 Task: Open a Modern Writer Template save the file as enrollment.docx Remove the following  from template: 'Address' Change the date  '18 May, 2023' change Dear Ms Reader to   Good Day. Add body to the letter I wanted to thank you for your generous donation to our cause. Your support and contribution will make a significant impact on our efforts. We are grateful for your kindness and belief in our mission. Together, we can make a difference in the lives of those in need.Add Name  'Pam'. Insert watermark  Softera Apply Font Style in watermark Georgia; font size  120and place the watermark  Horizontally
Action: Mouse moved to (1293, 102)
Screenshot: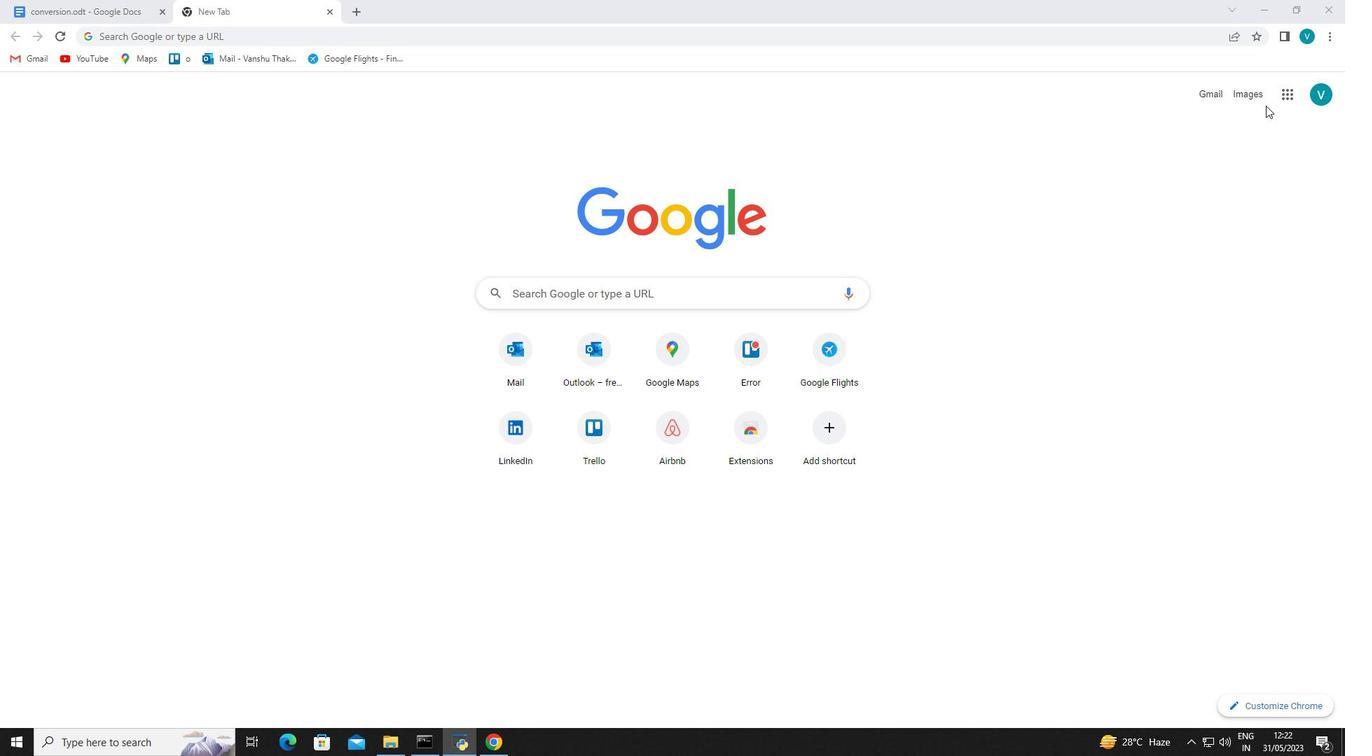 
Action: Mouse pressed left at (1293, 102)
Screenshot: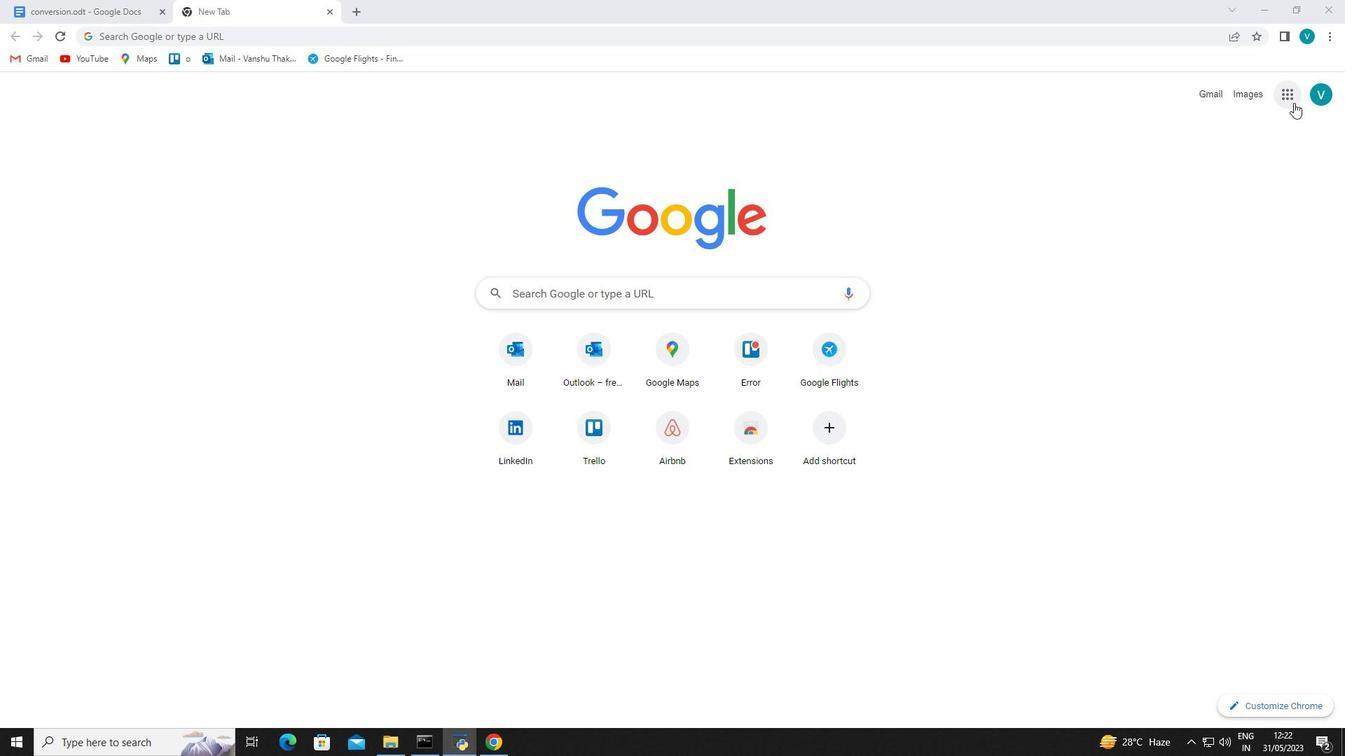 
Action: Mouse moved to (1250, 315)
Screenshot: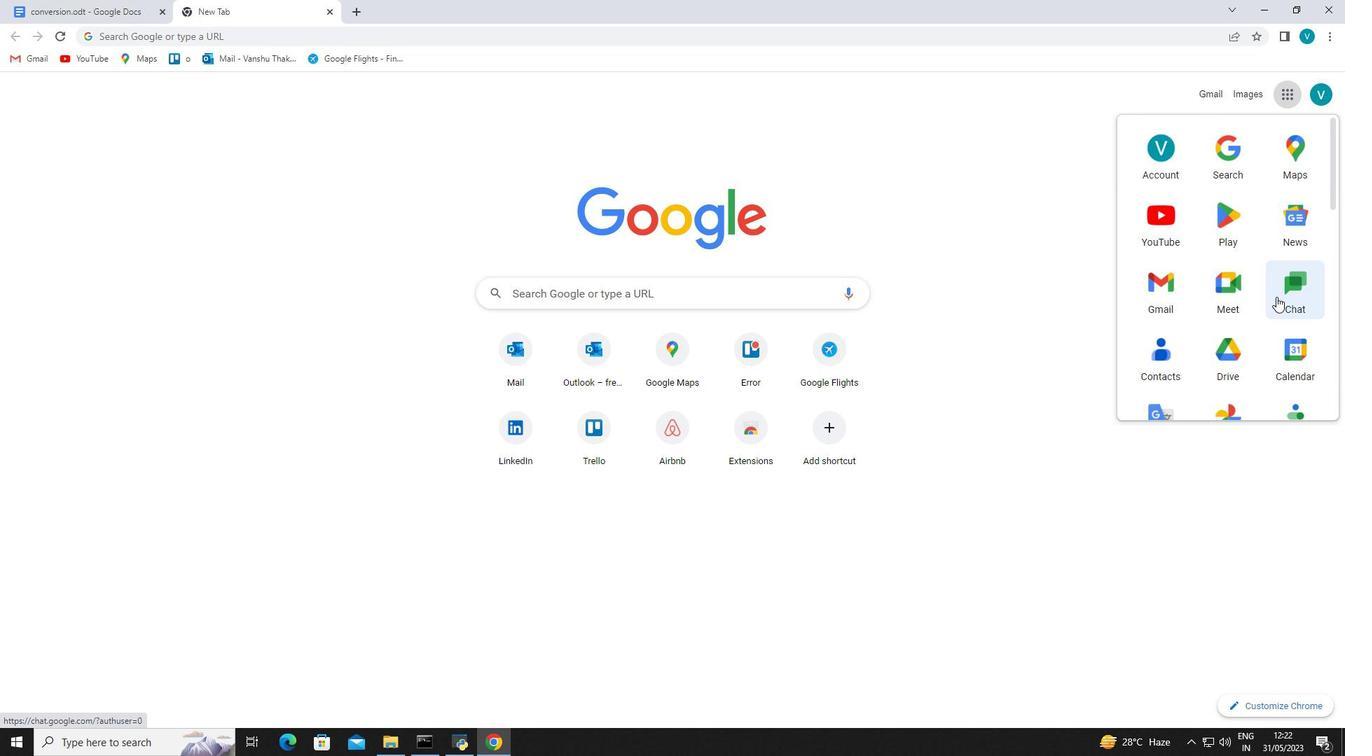 
Action: Mouse scrolled (1250, 315) with delta (0, 0)
Screenshot: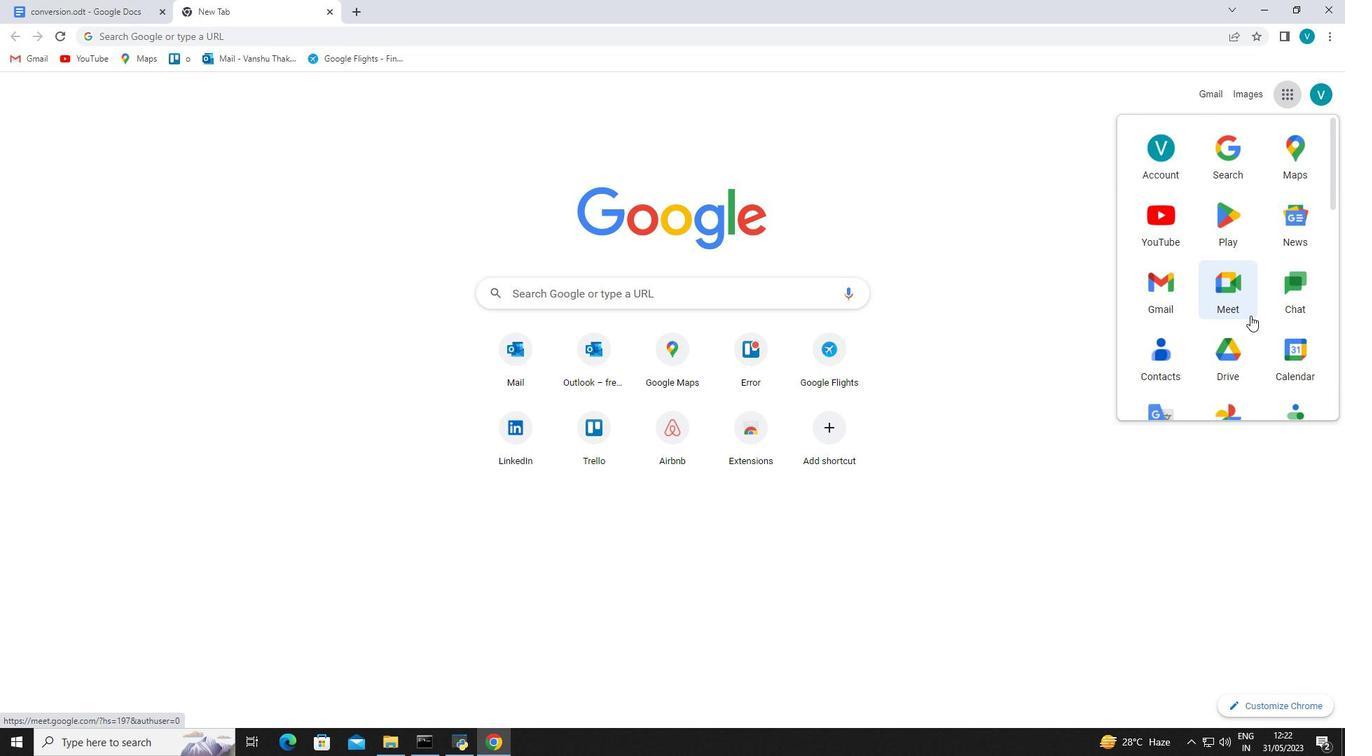 
Action: Mouse scrolled (1250, 315) with delta (0, 0)
Screenshot: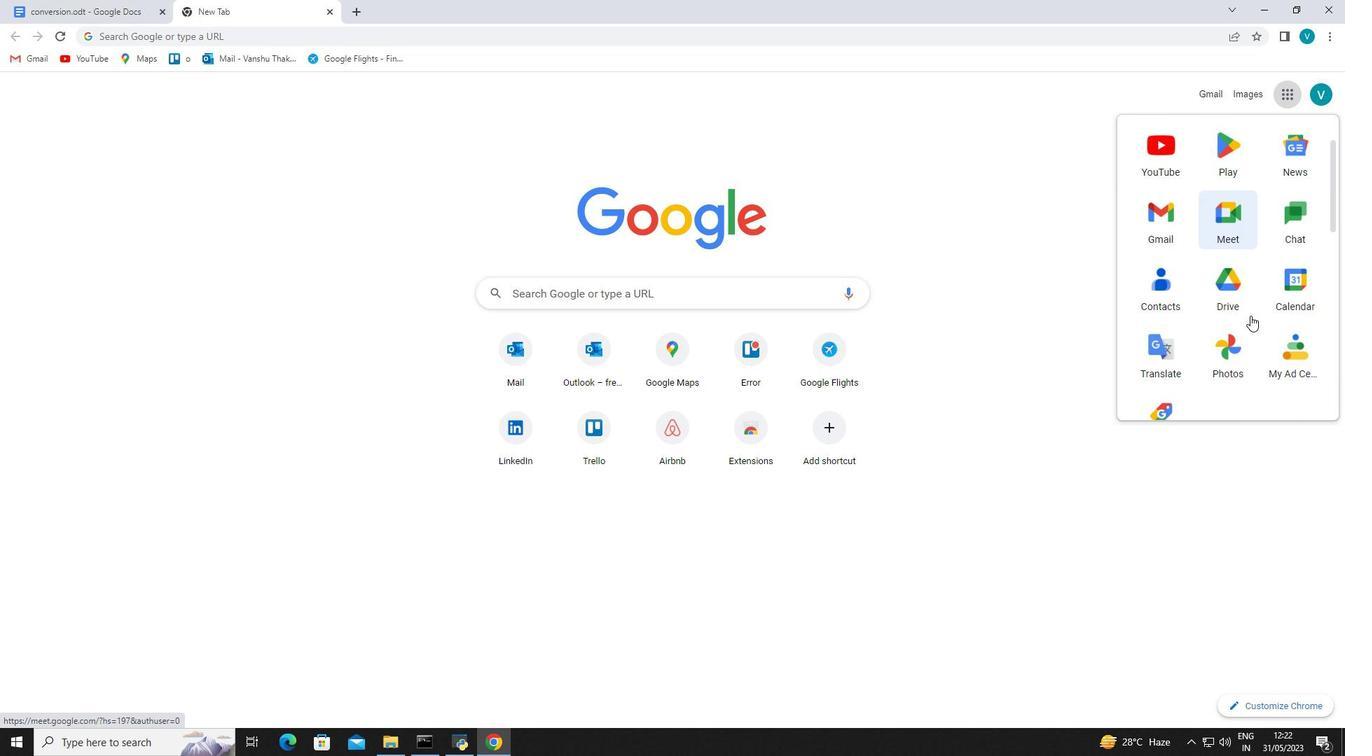 
Action: Mouse scrolled (1250, 315) with delta (0, 0)
Screenshot: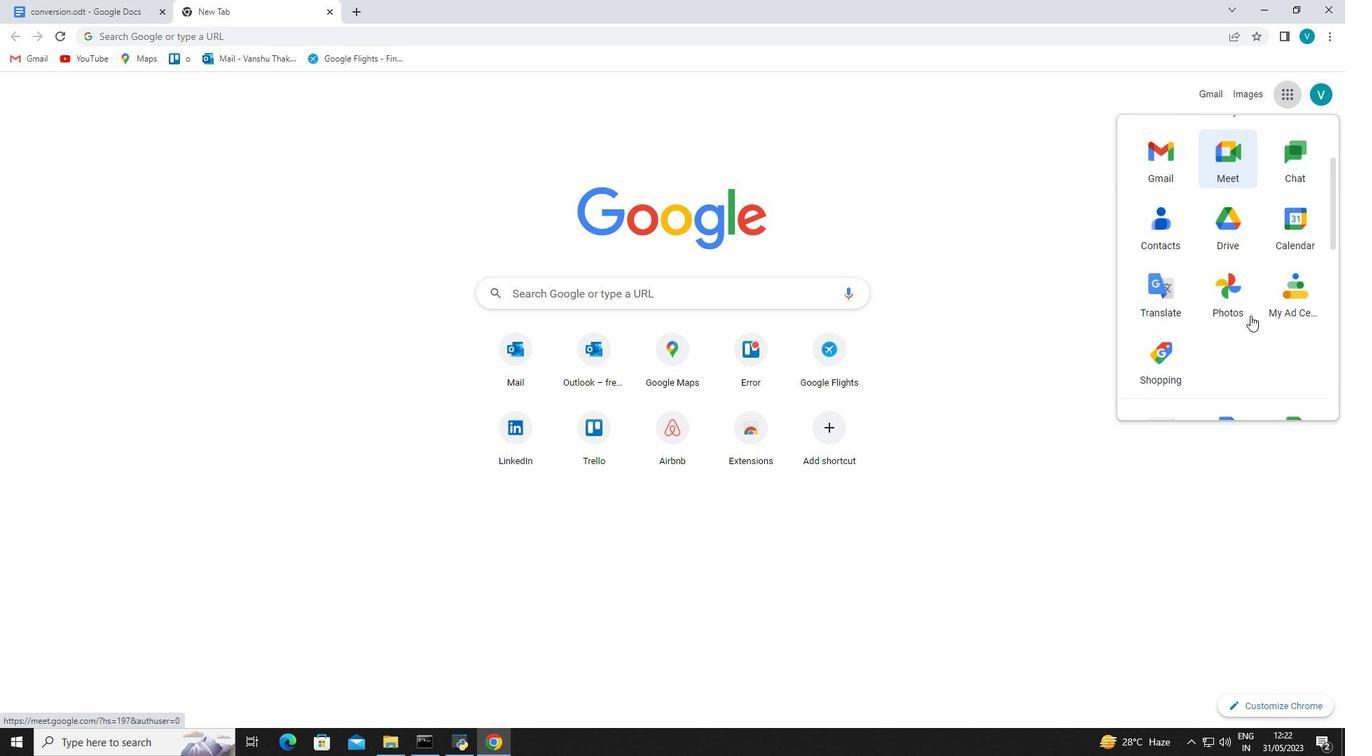 
Action: Mouse moved to (1247, 336)
Screenshot: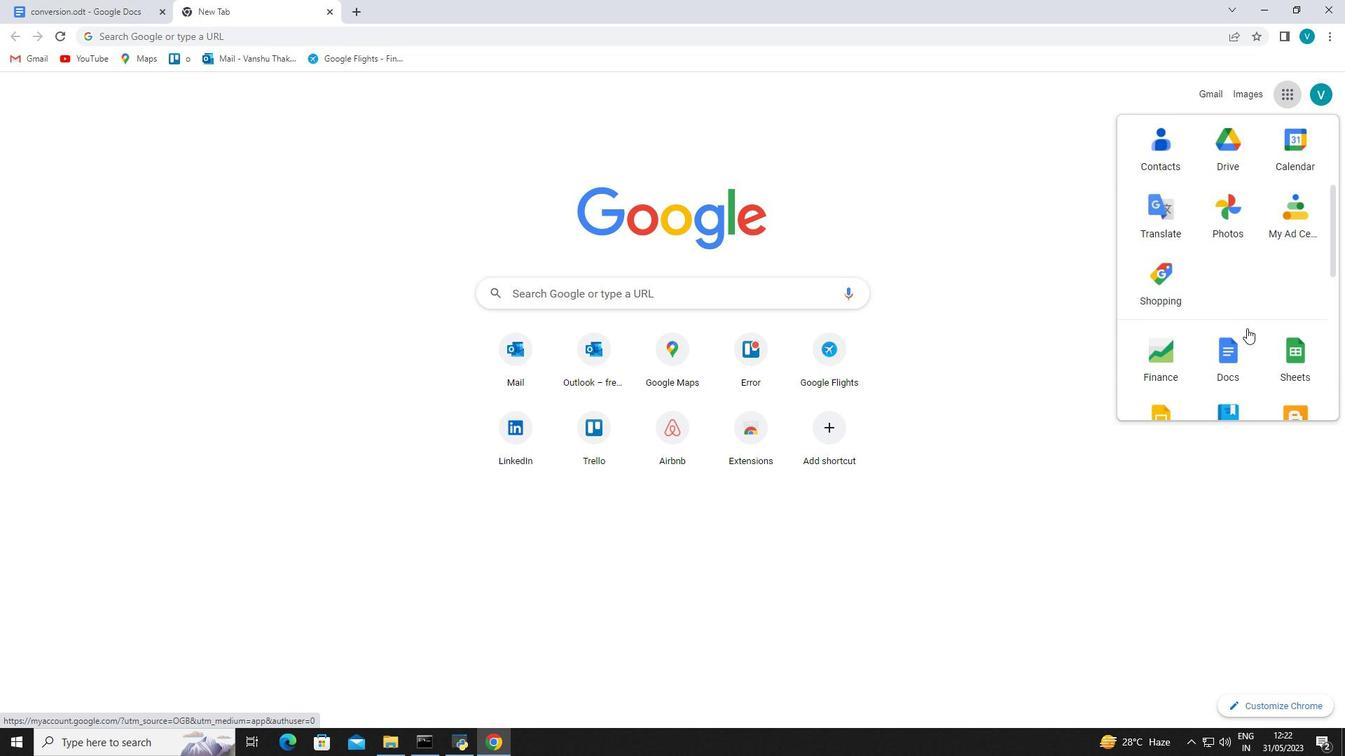 
Action: Mouse pressed left at (1247, 336)
Screenshot: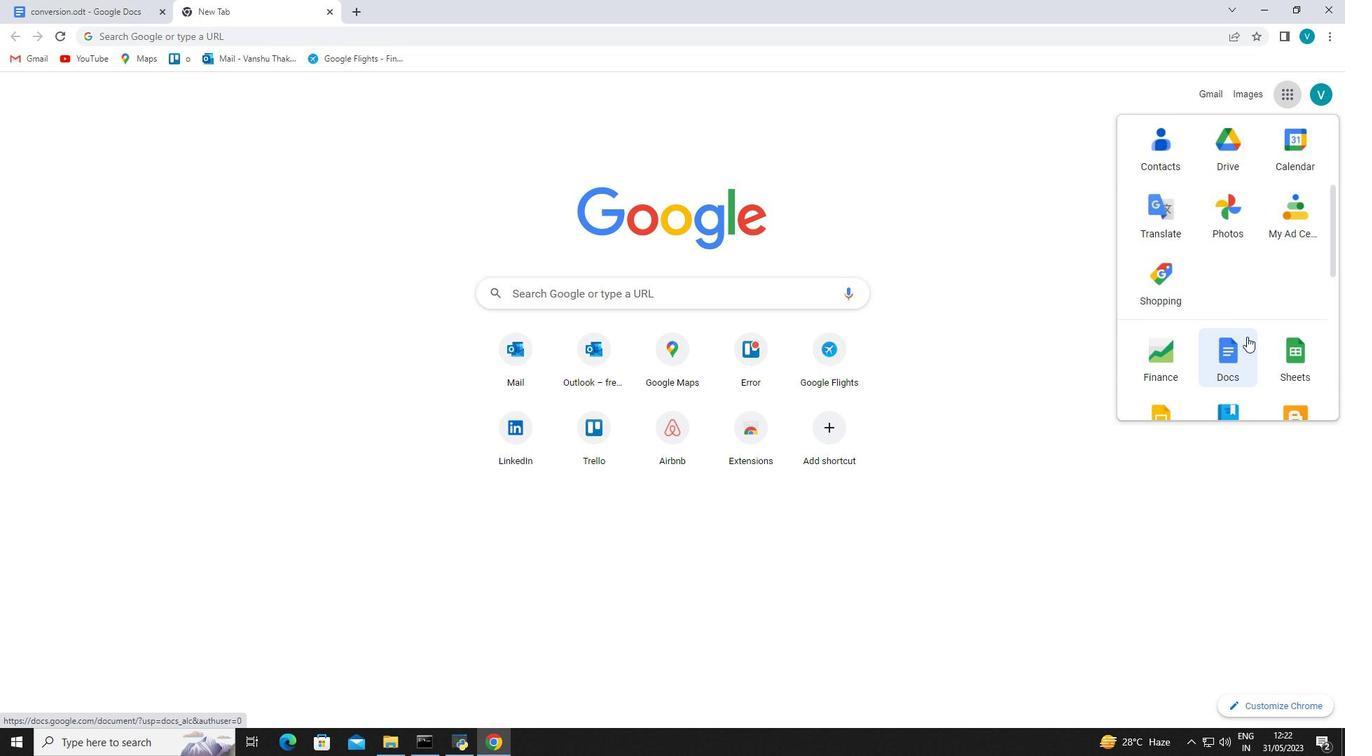 
Action: Mouse moved to (547, 249)
Screenshot: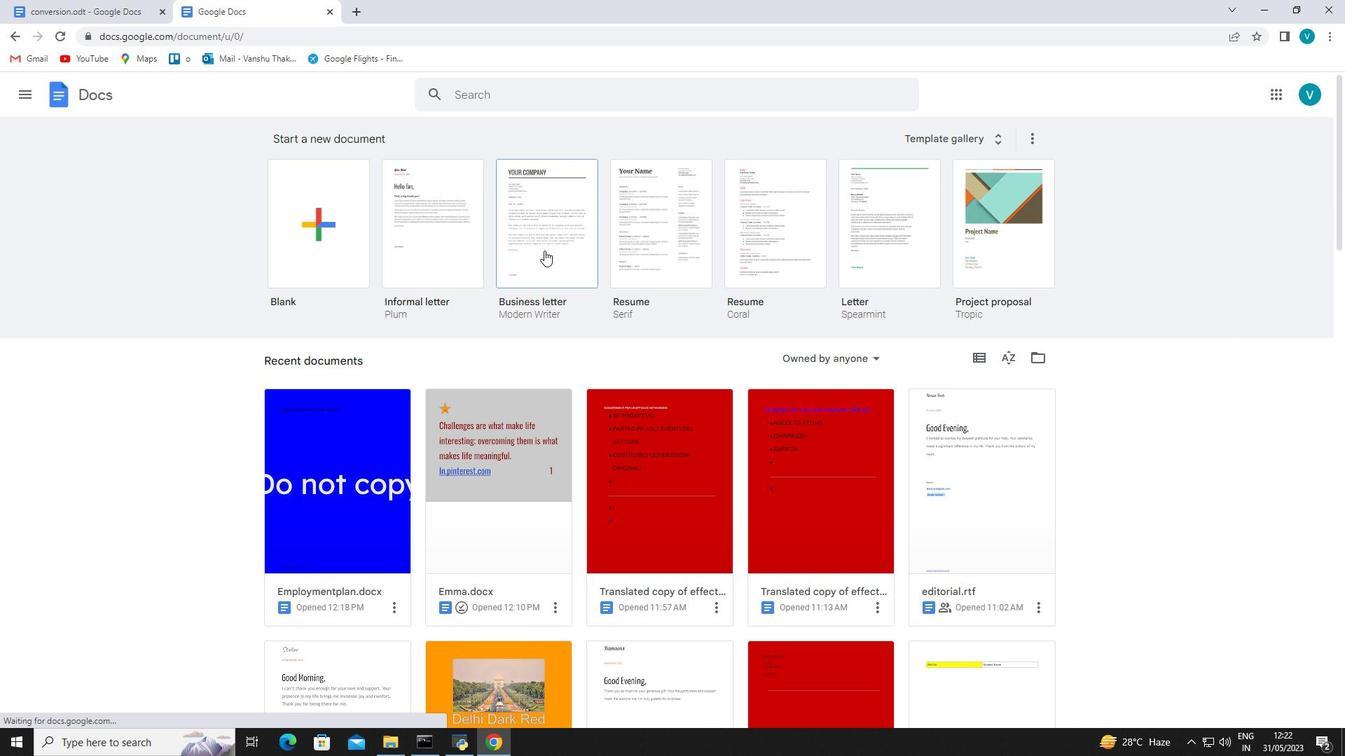 
Action: Mouse pressed left at (547, 249)
Screenshot: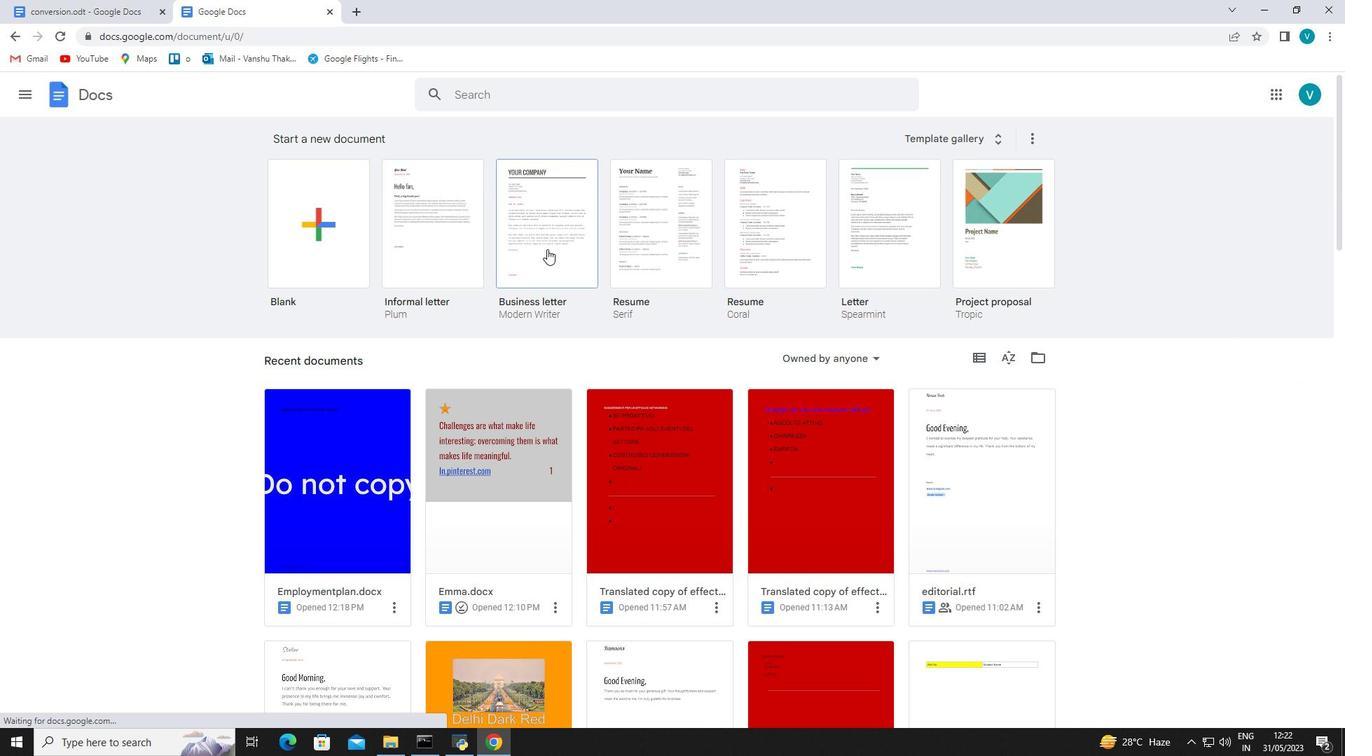 
Action: Mouse pressed left at (547, 249)
Screenshot: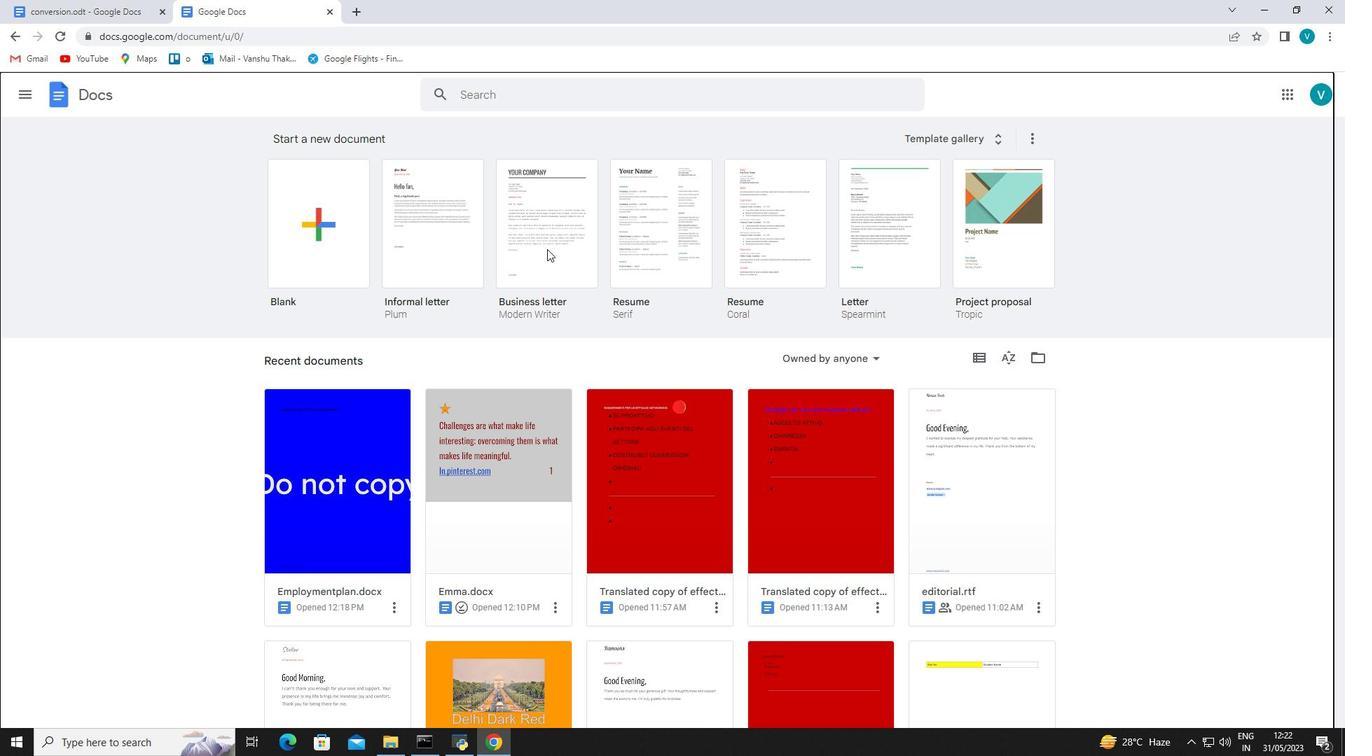 
Action: Mouse moved to (109, 86)
Screenshot: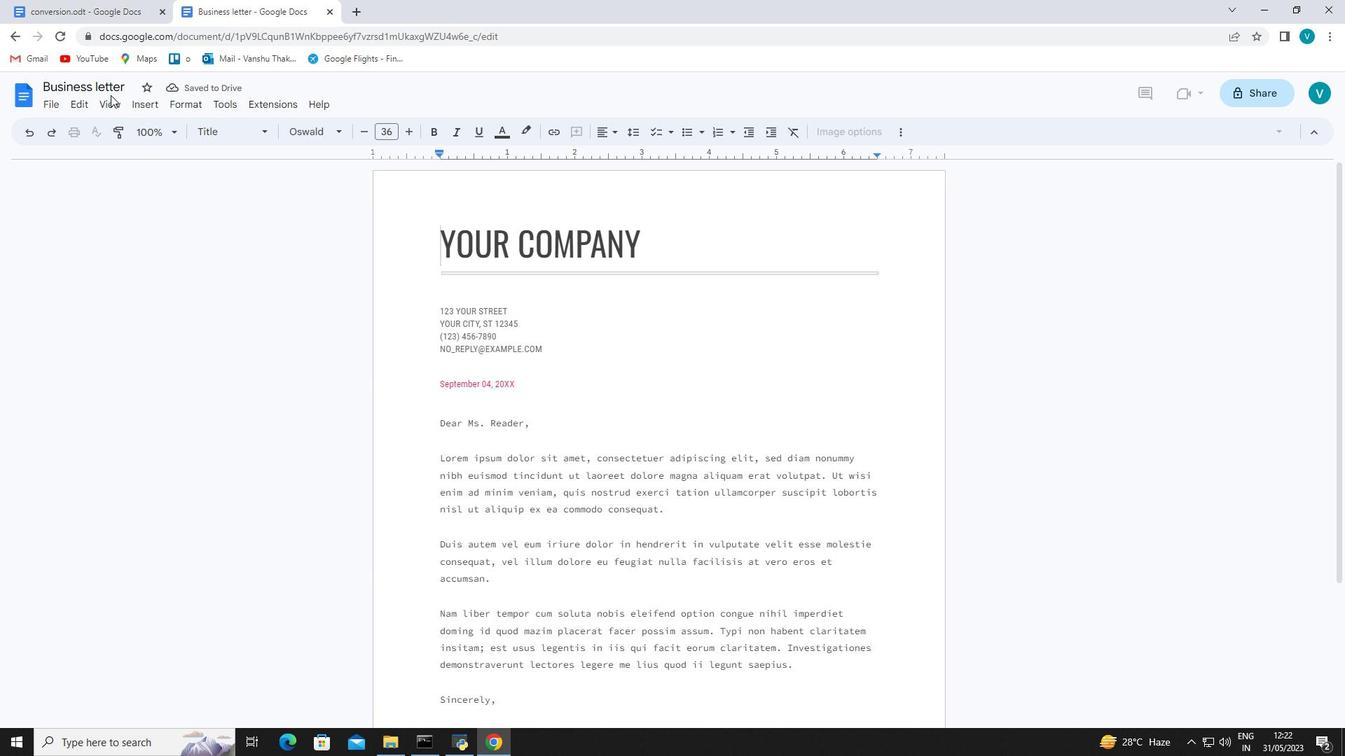
Action: Mouse pressed left at (109, 86)
Screenshot: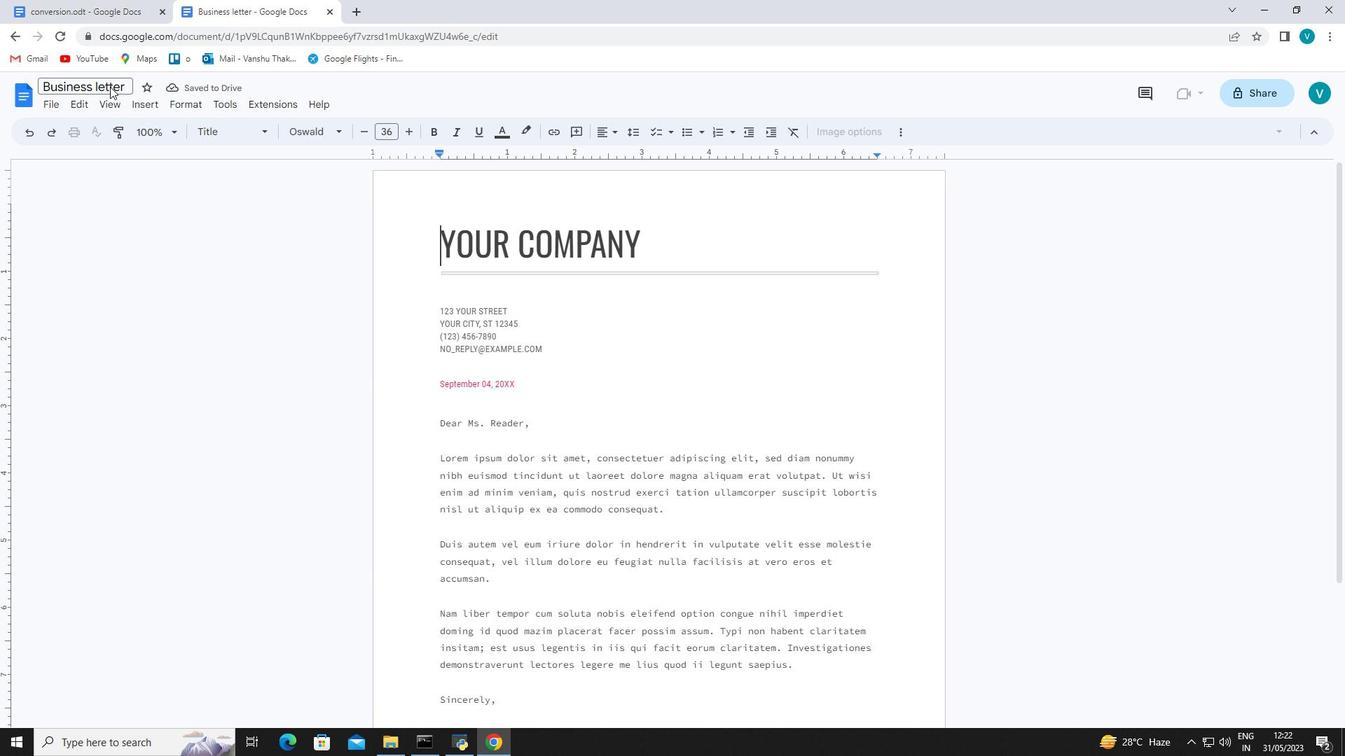 
Action: Mouse pressed left at (109, 86)
Screenshot: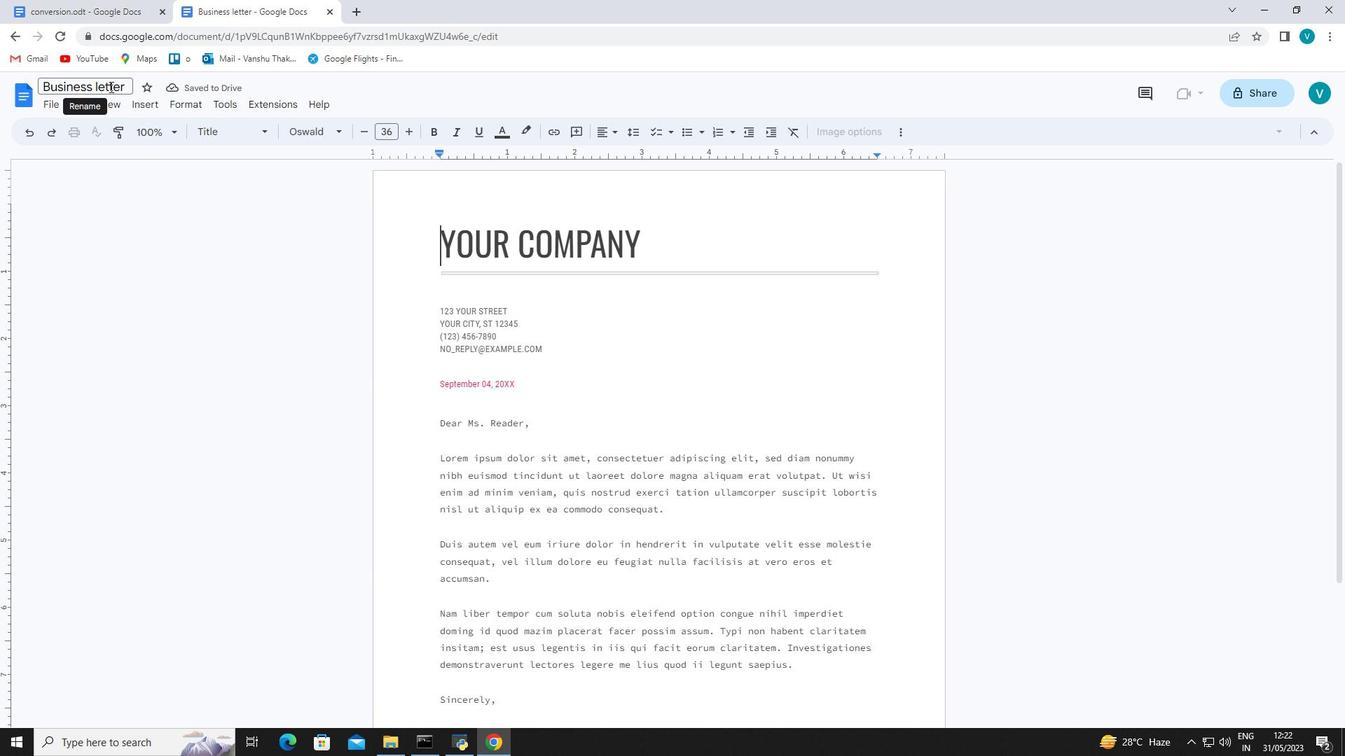 
Action: Mouse pressed left at (109, 86)
Screenshot: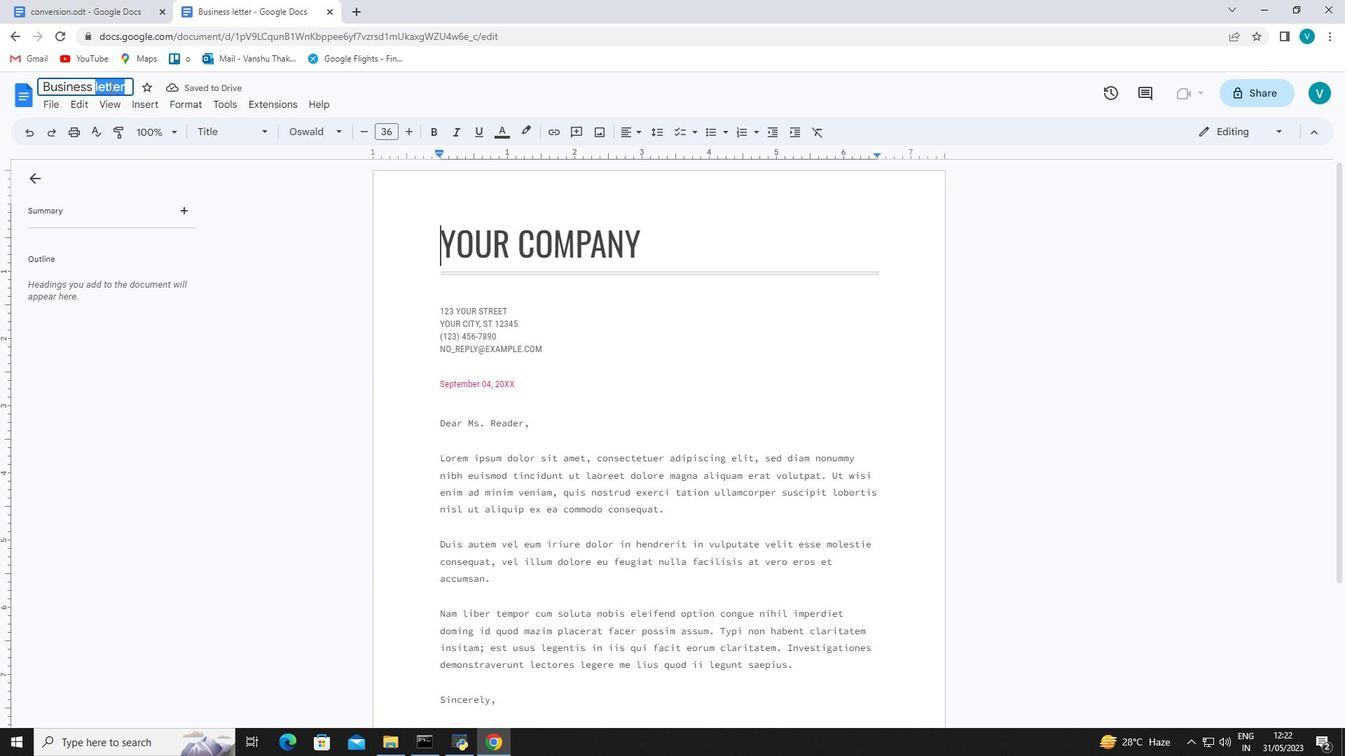 
Action: Mouse pressed left at (109, 86)
Screenshot: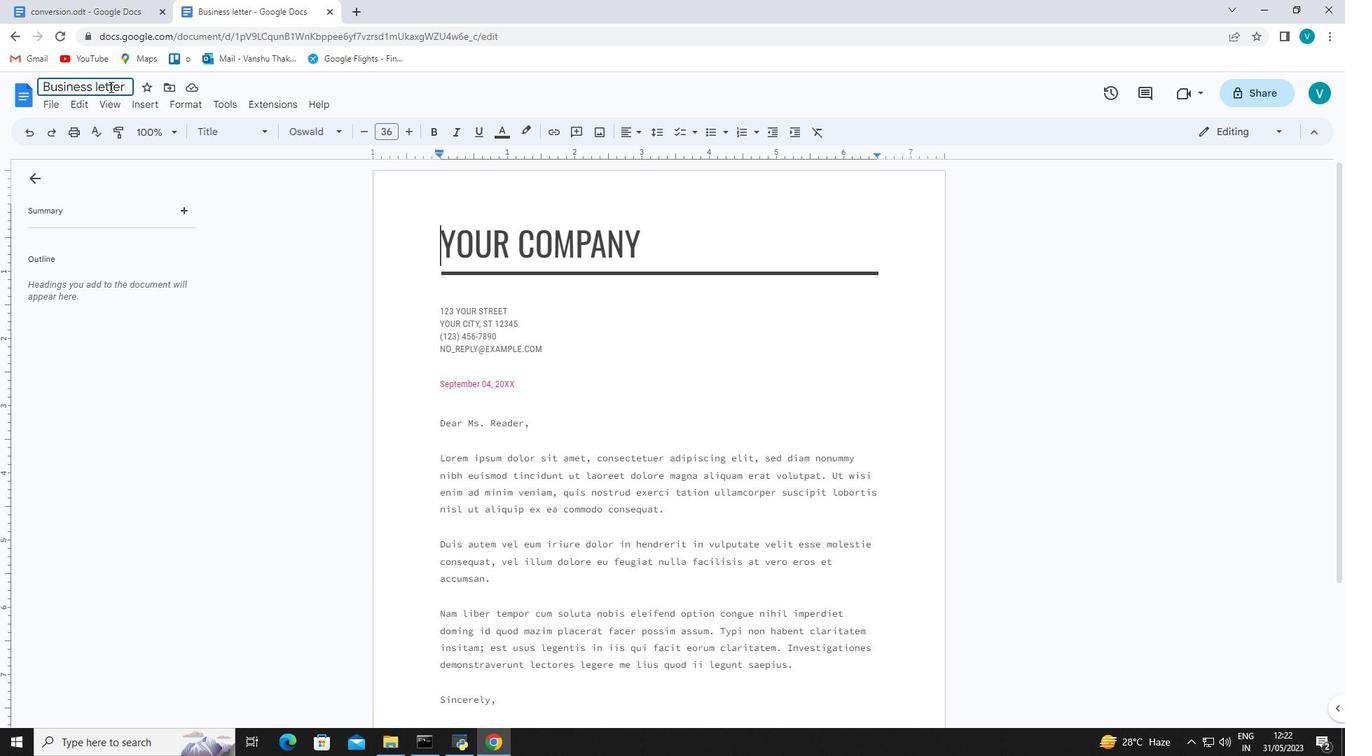 
Action: Mouse pressed left at (109, 86)
Screenshot: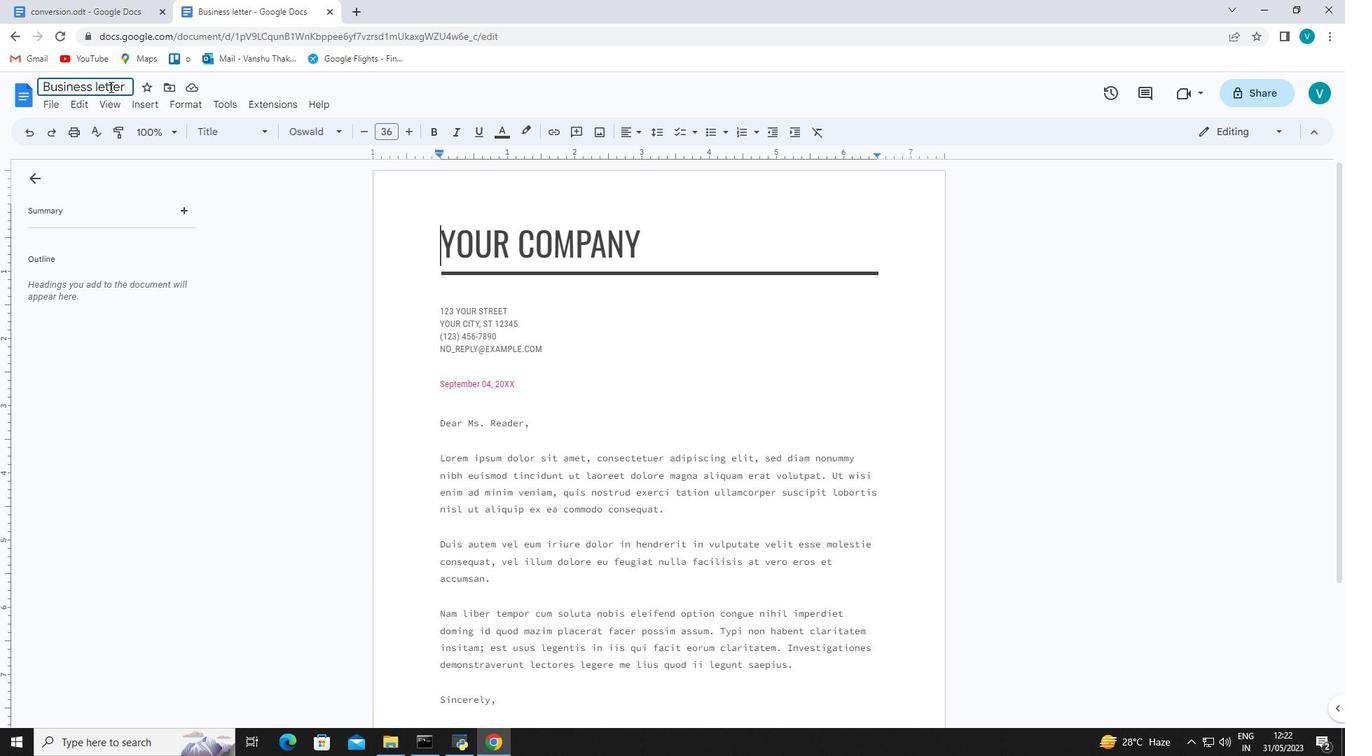 
Action: Mouse pressed left at (109, 86)
Screenshot: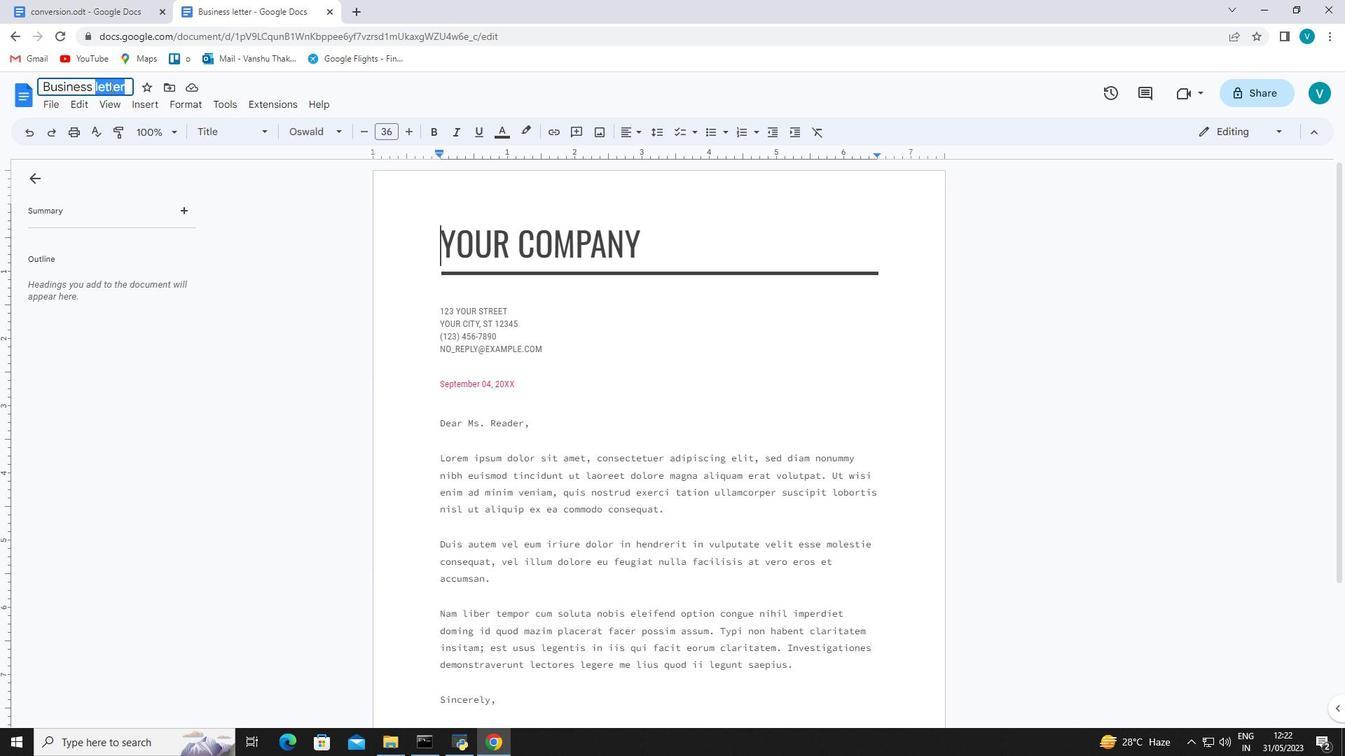 
Action: Key pressed enrollment.docx<Key.enter>
Screenshot: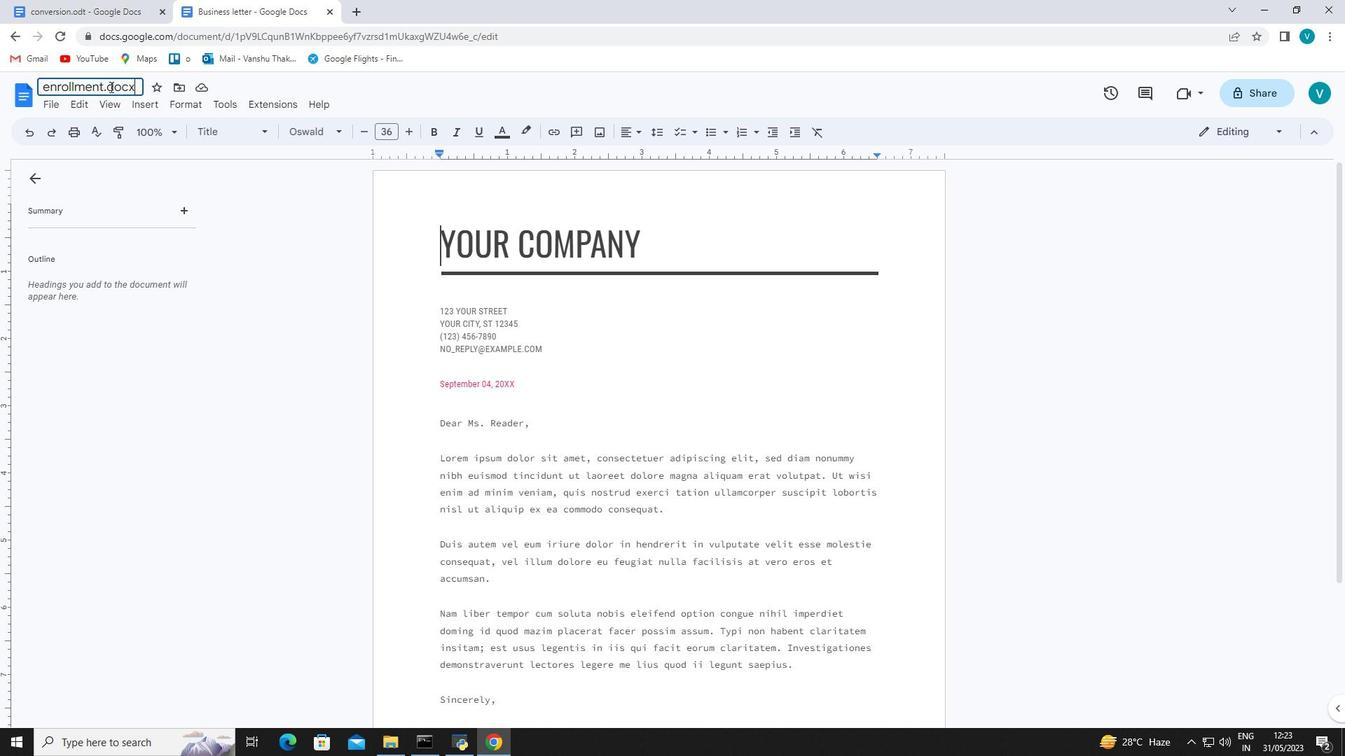 
Action: Mouse moved to (435, 304)
Screenshot: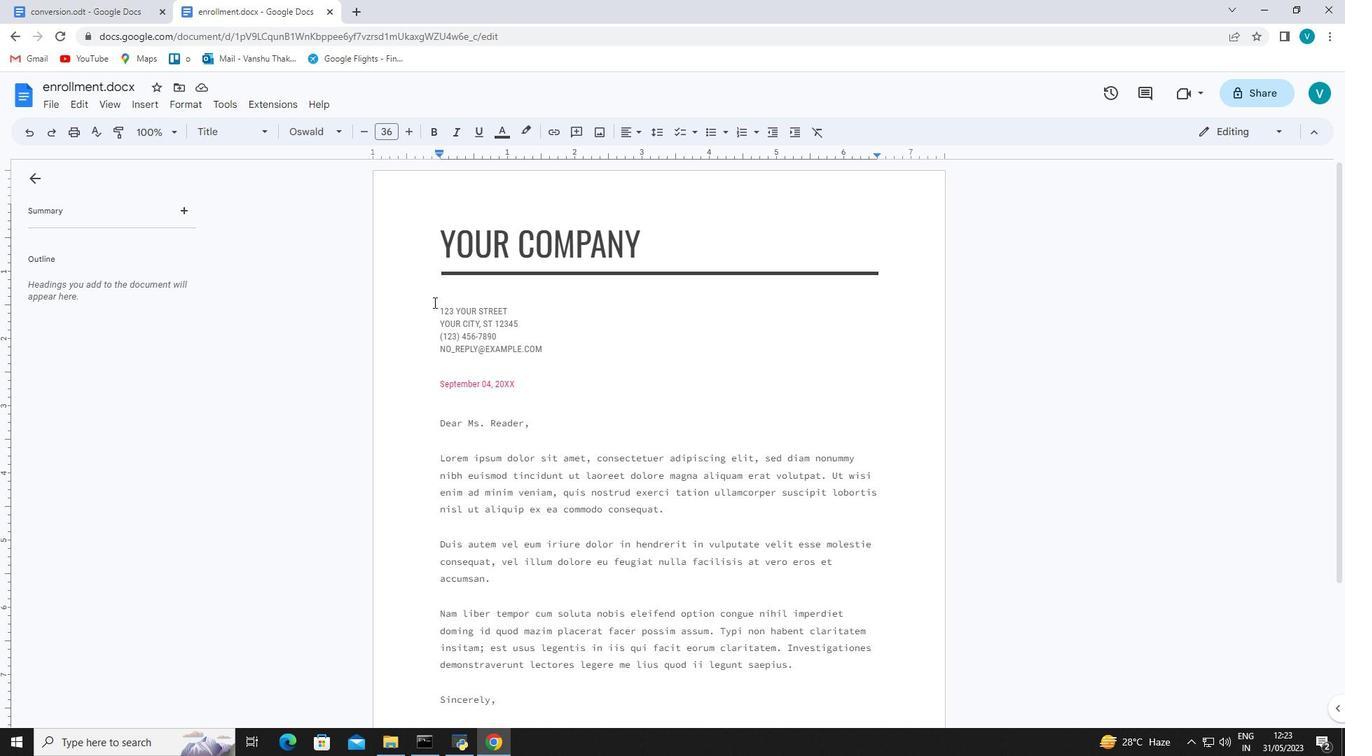 
Action: Mouse pressed left at (435, 304)
Screenshot: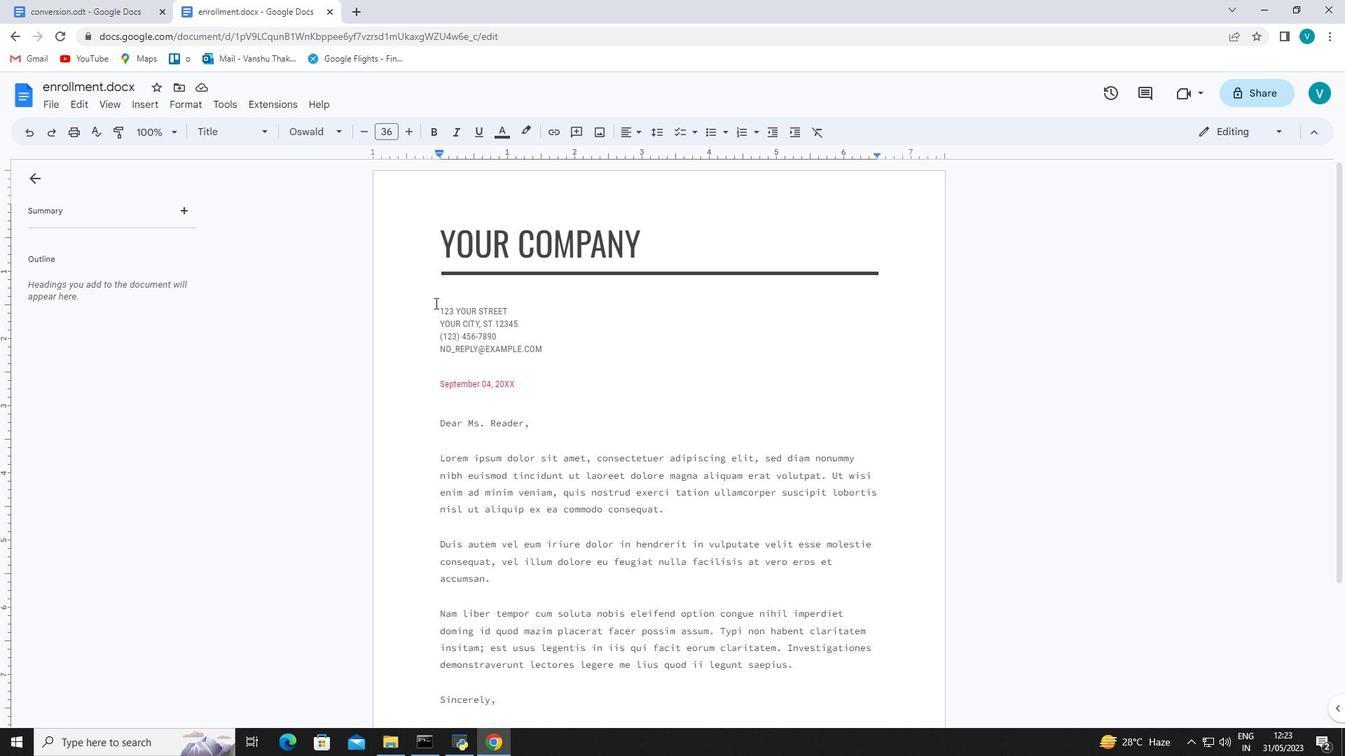 
Action: Mouse moved to (526, 326)
Screenshot: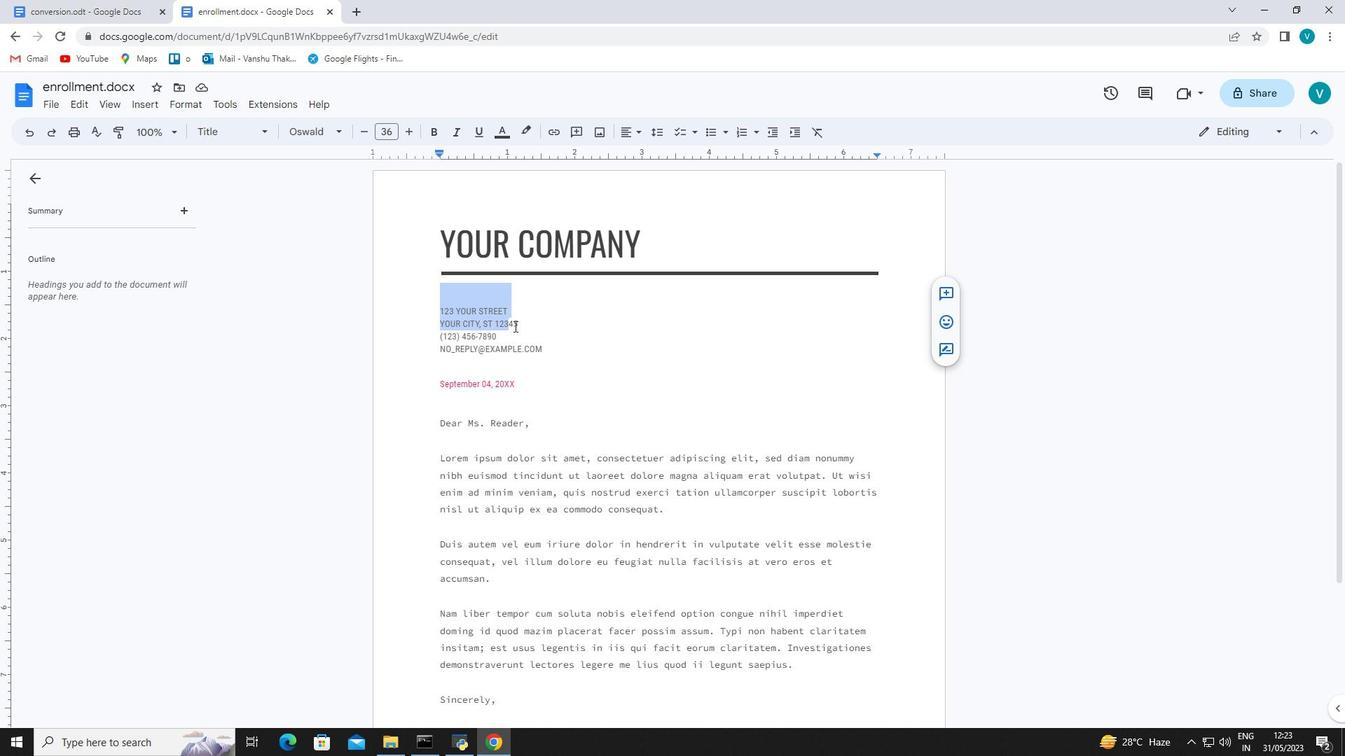 
Action: Key pressed <Key.backspace>
Screenshot: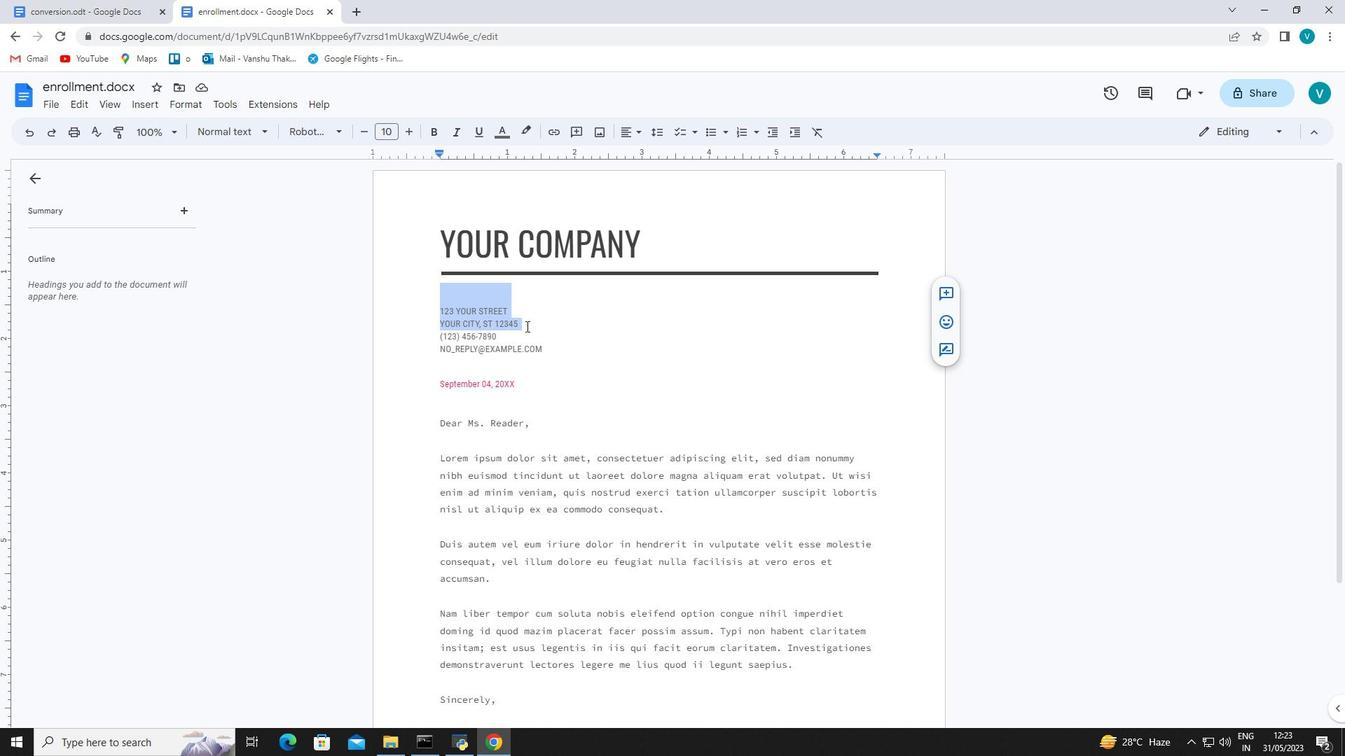 
Action: Mouse moved to (439, 336)
Screenshot: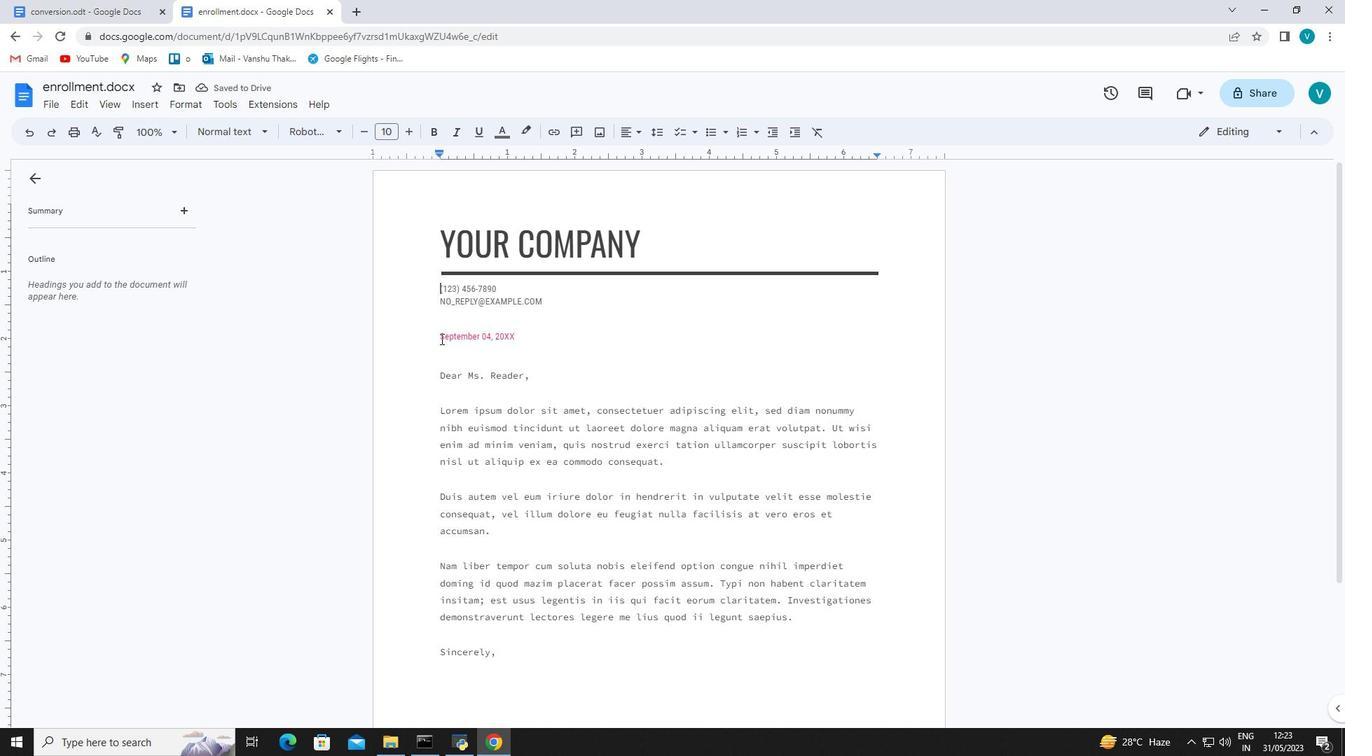 
Action: Mouse pressed left at (439, 336)
Screenshot: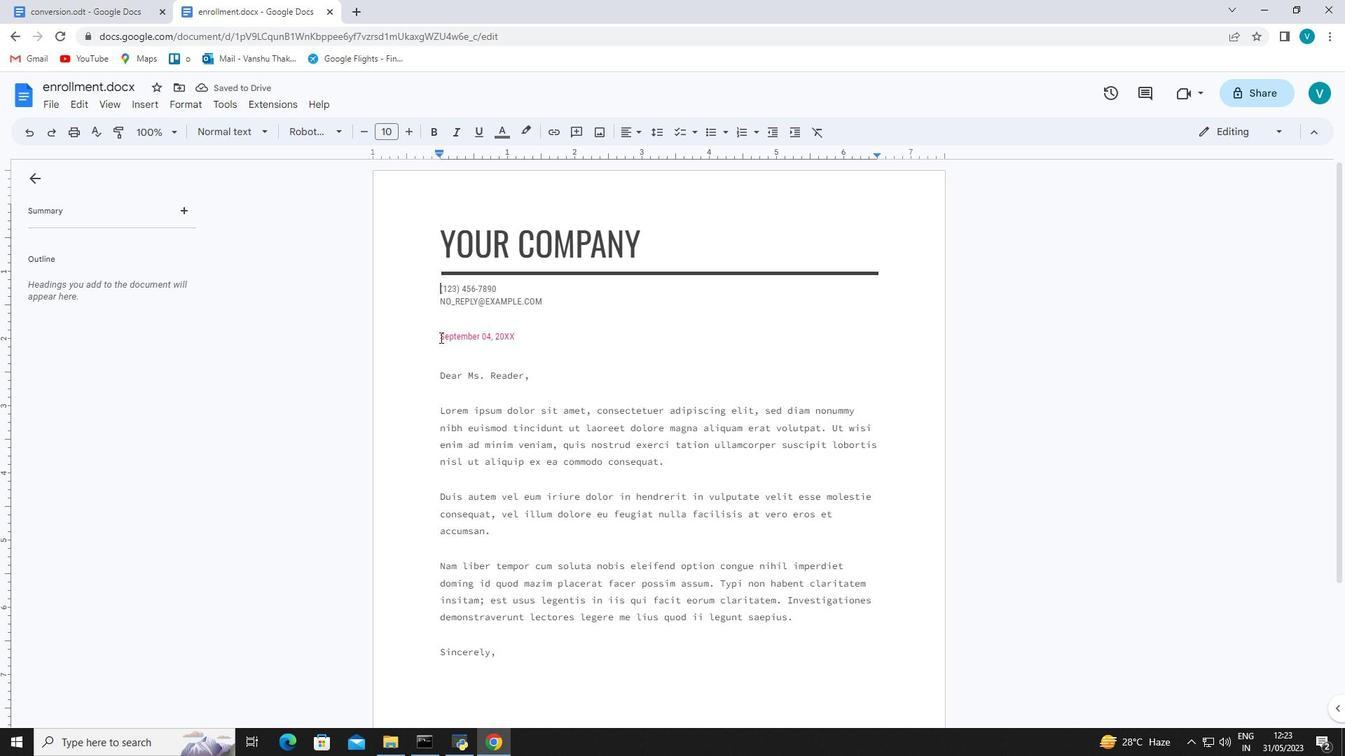 
Action: Mouse moved to (516, 336)
Screenshot: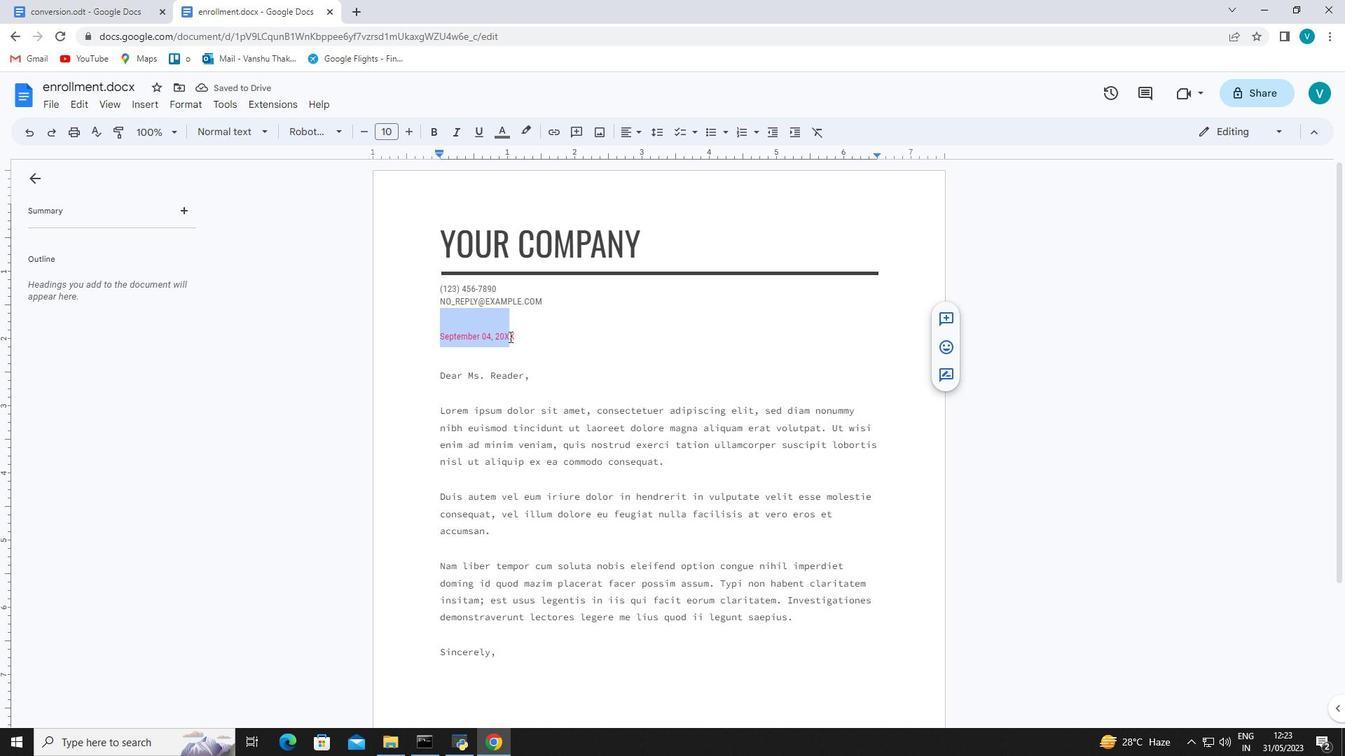
Action: Key pressed <Key.backspace>18<Key.space><Key.shift>May,2023<Key.left><Key.left><Key.left><Key.left><Key.space><Key.right>
Screenshot: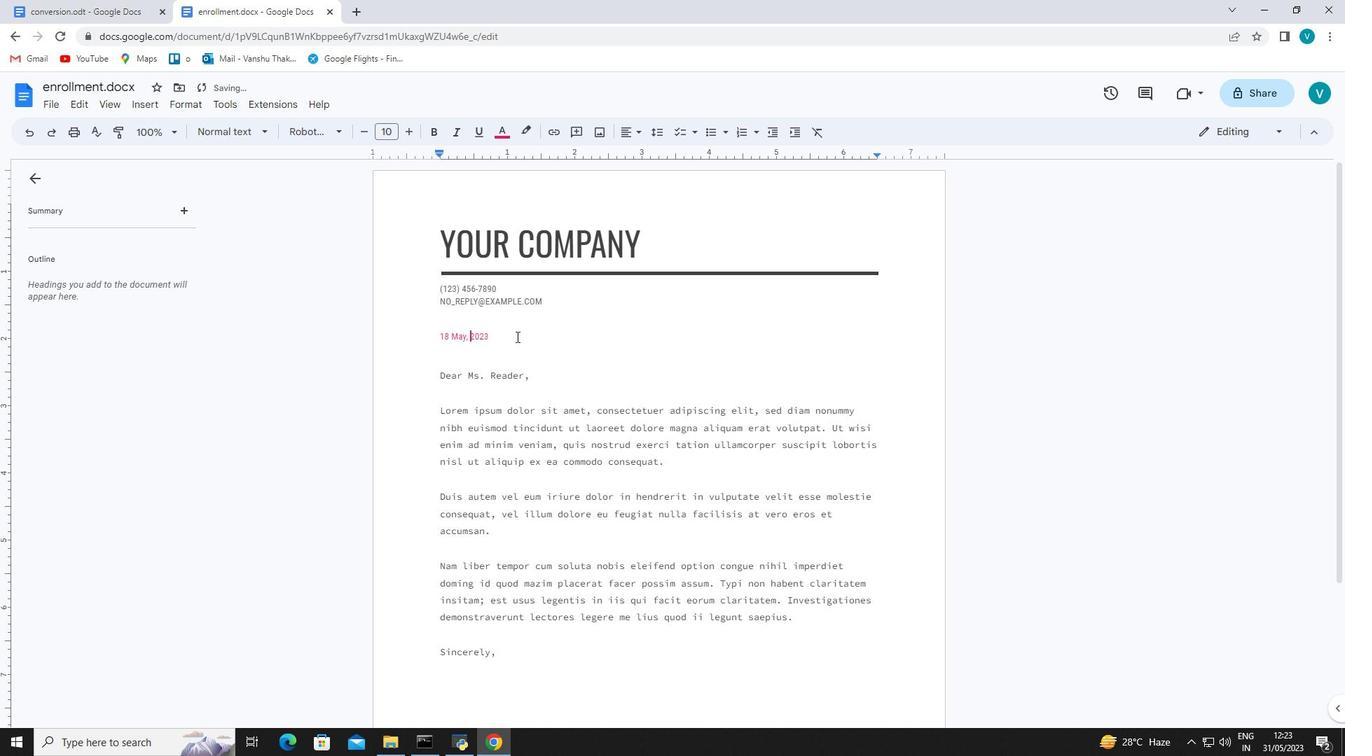 
Action: Mouse pressed left at (516, 336)
Screenshot: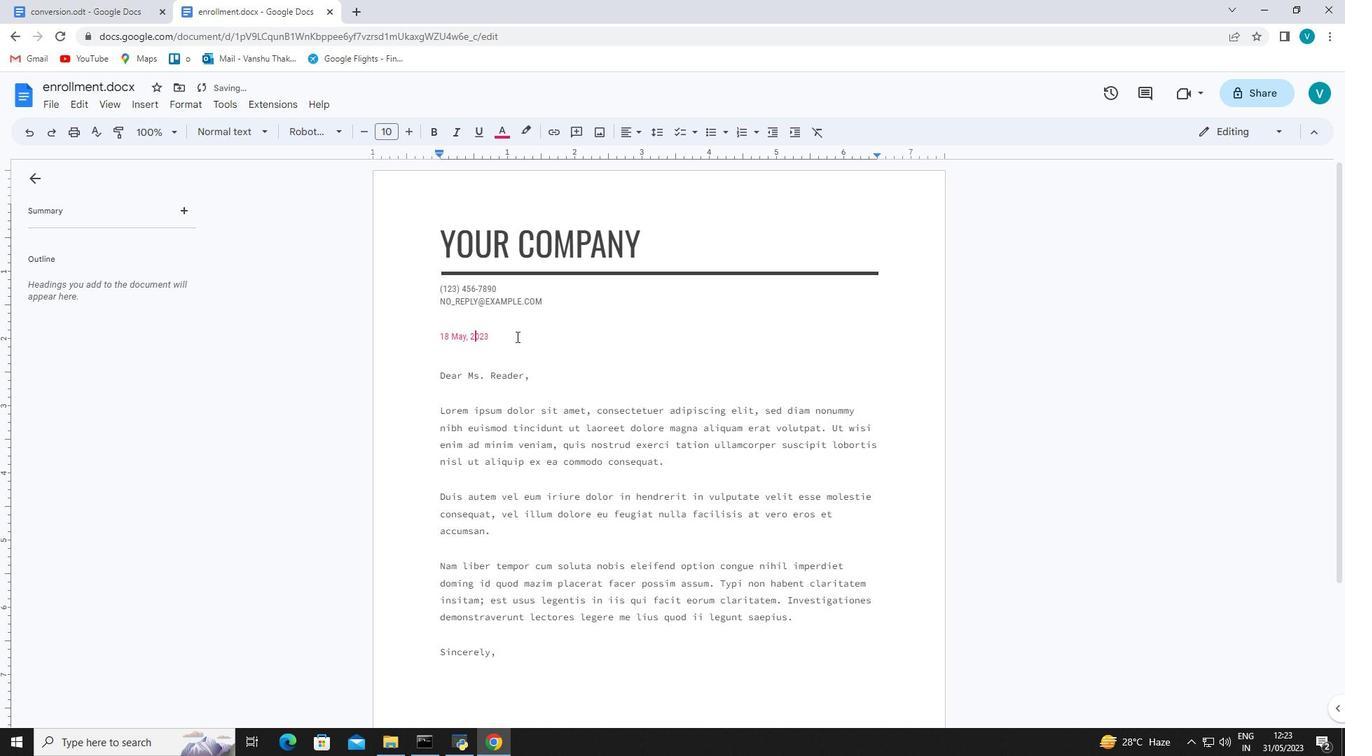 
Action: Mouse moved to (445, 374)
Screenshot: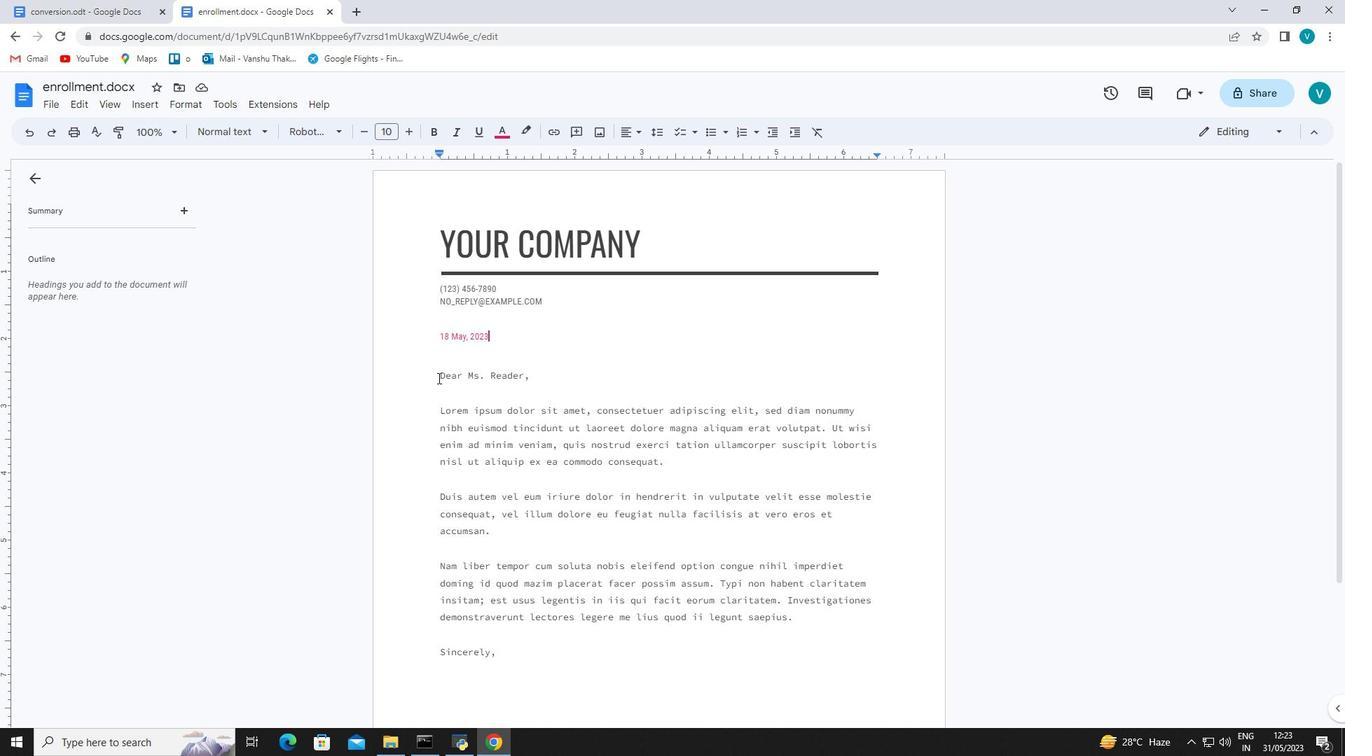 
Action: Mouse pressed left at (443, 374)
Screenshot: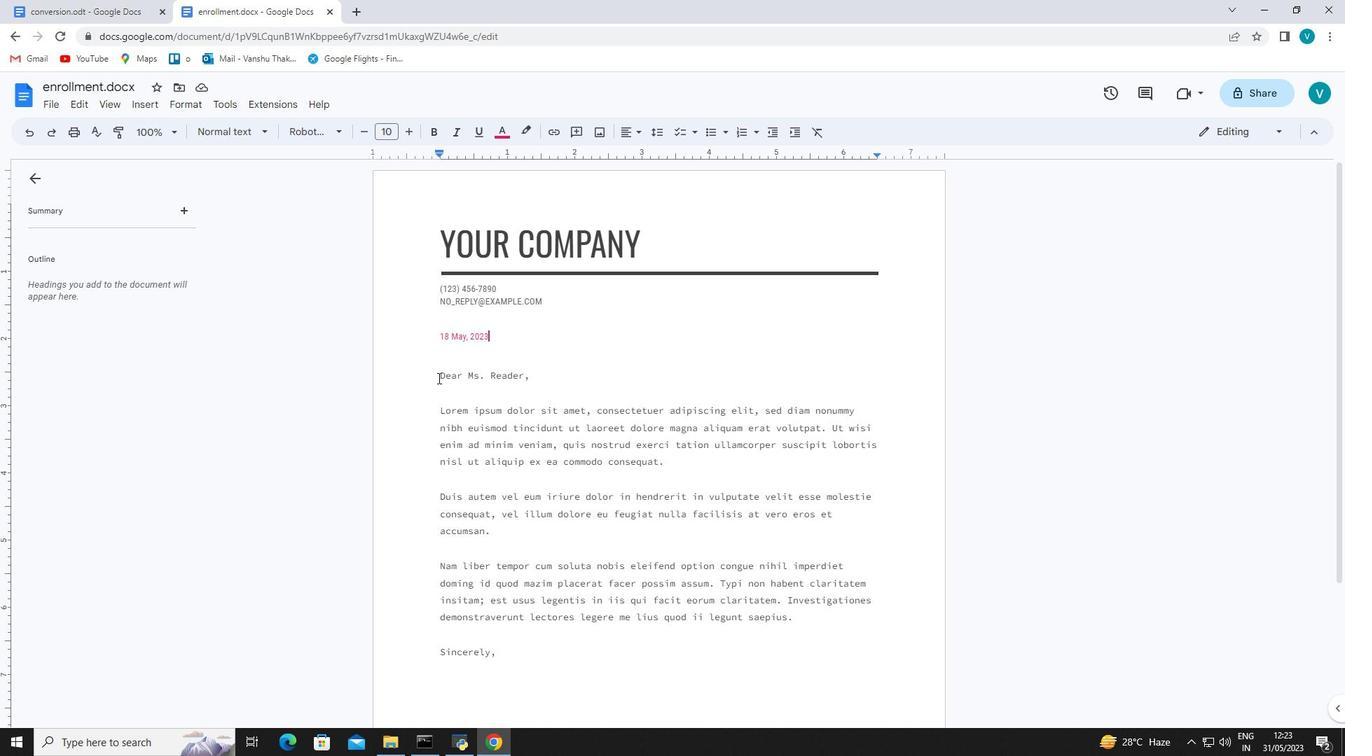
Action: Mouse moved to (439, 374)
Screenshot: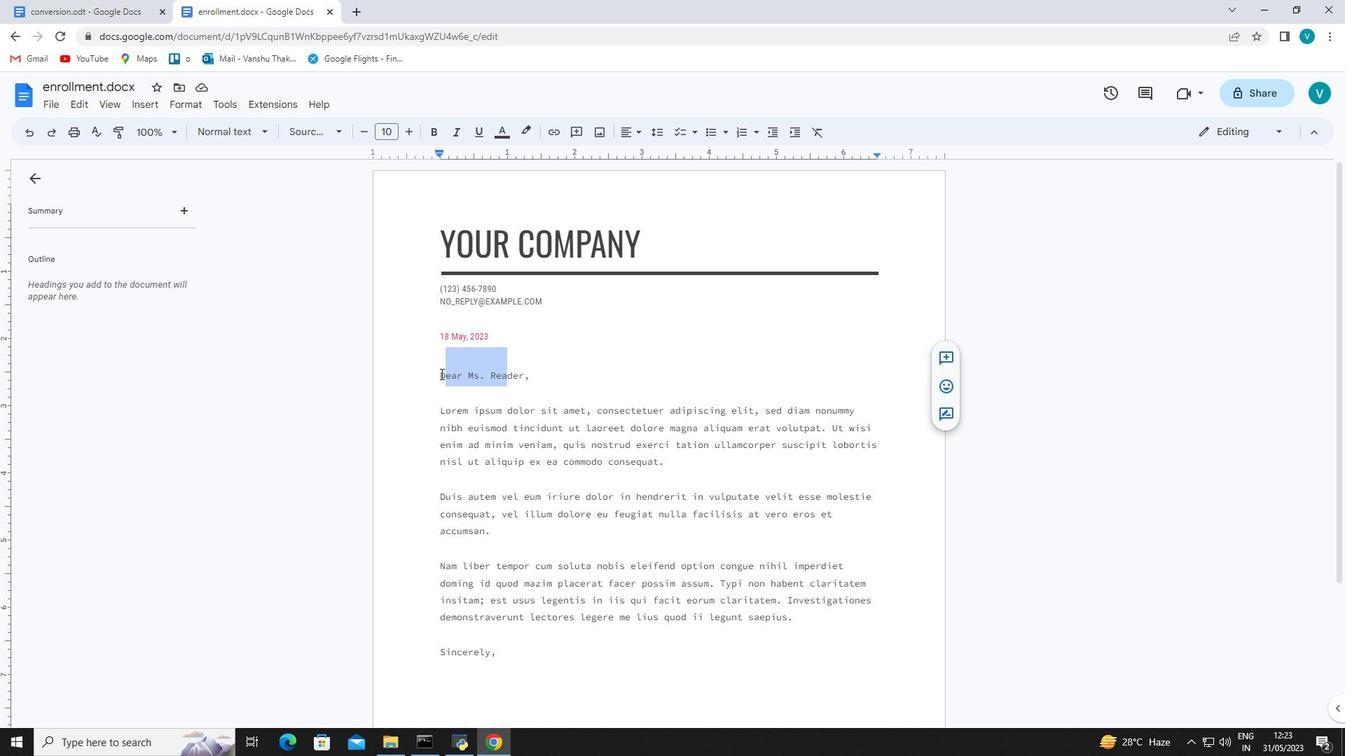 
Action: Mouse pressed left at (439, 374)
Screenshot: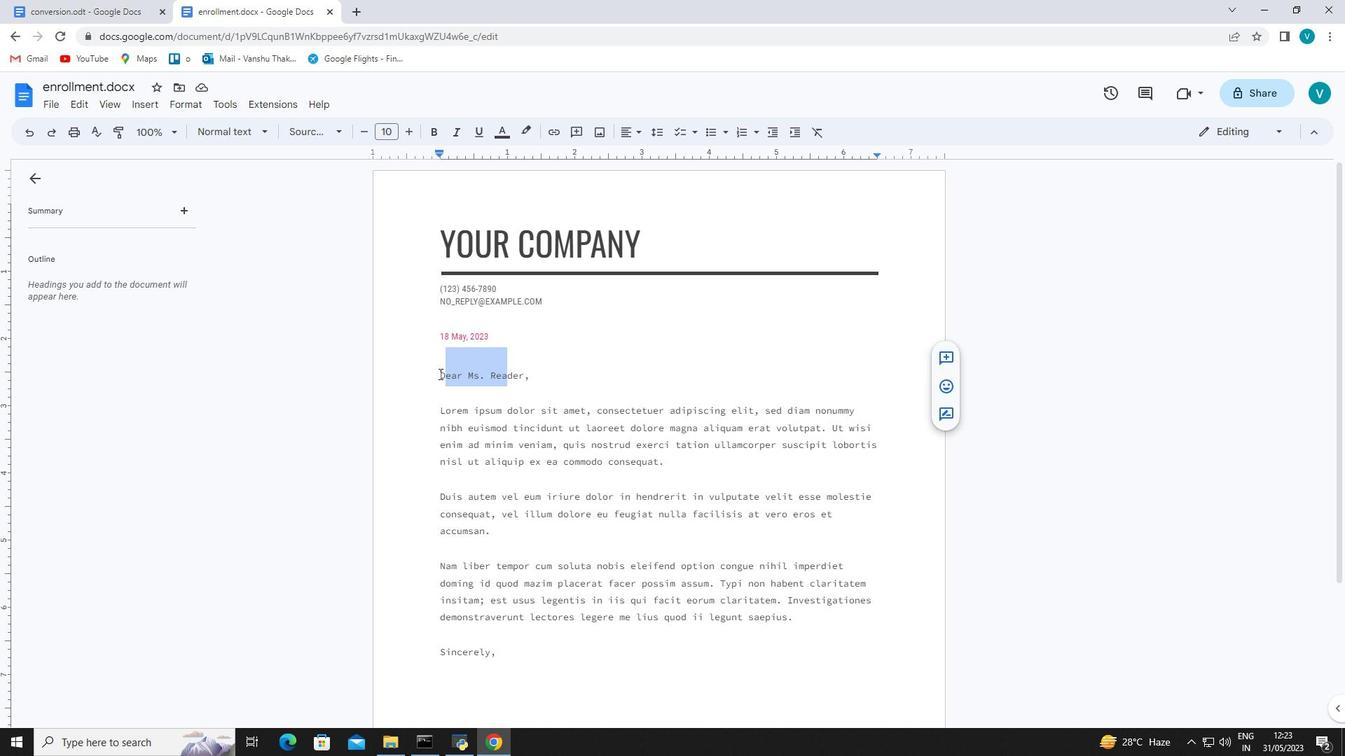 
Action: Mouse moved to (613, 414)
Screenshot: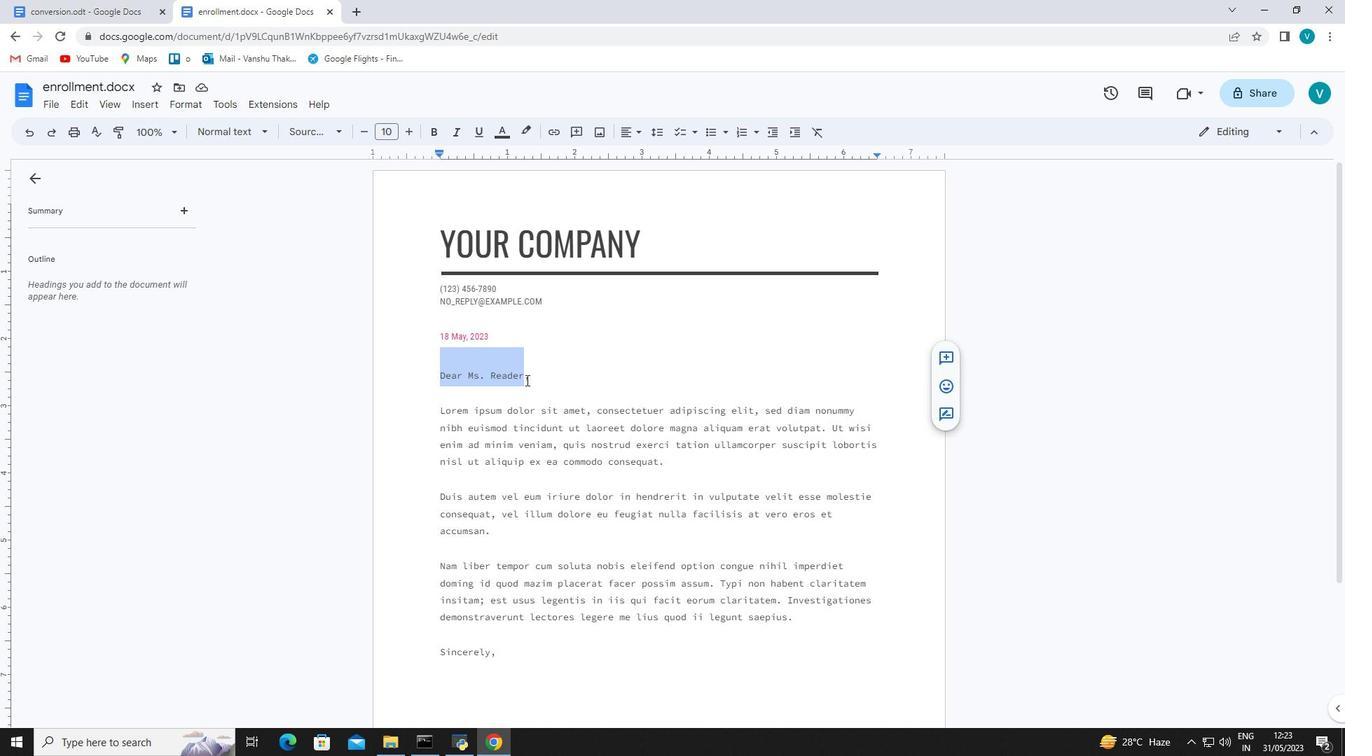 
Action: Key pressed ctrl+H
Screenshot: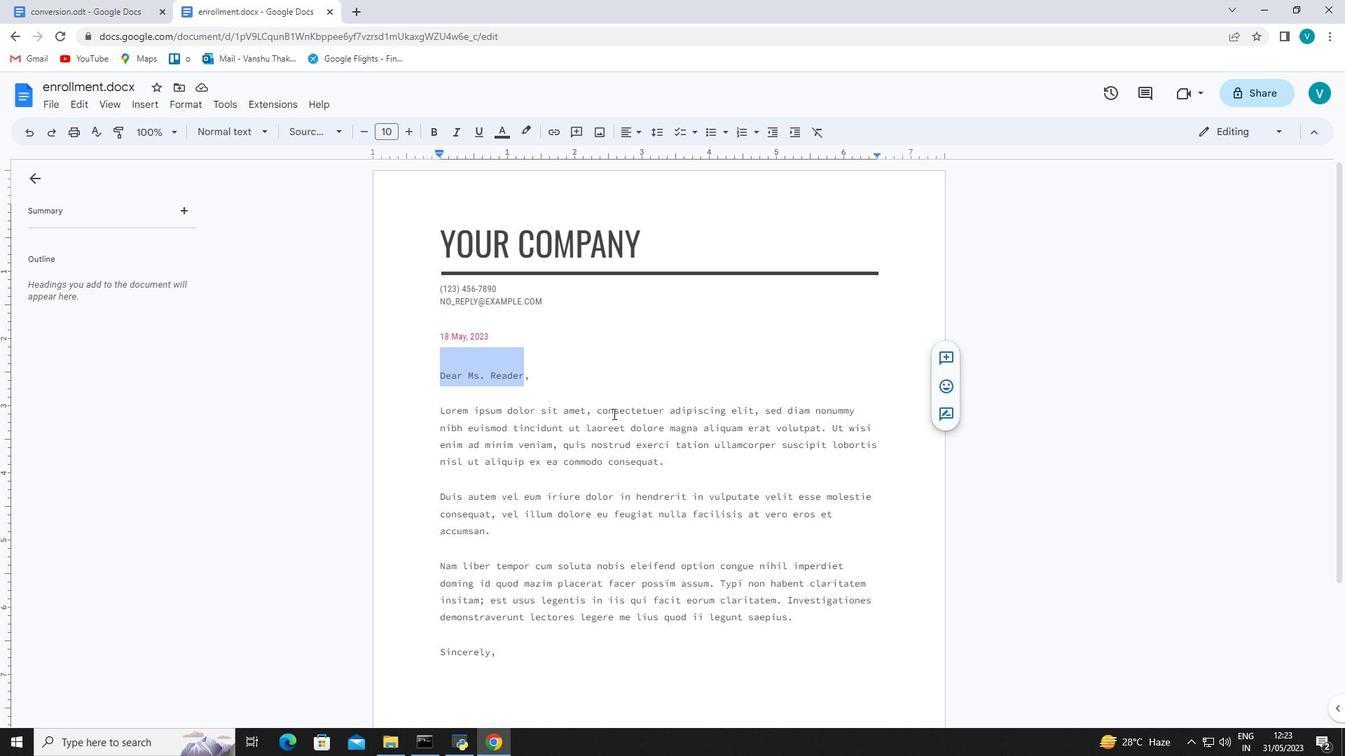 
Action: Mouse moved to (623, 370)
Screenshot: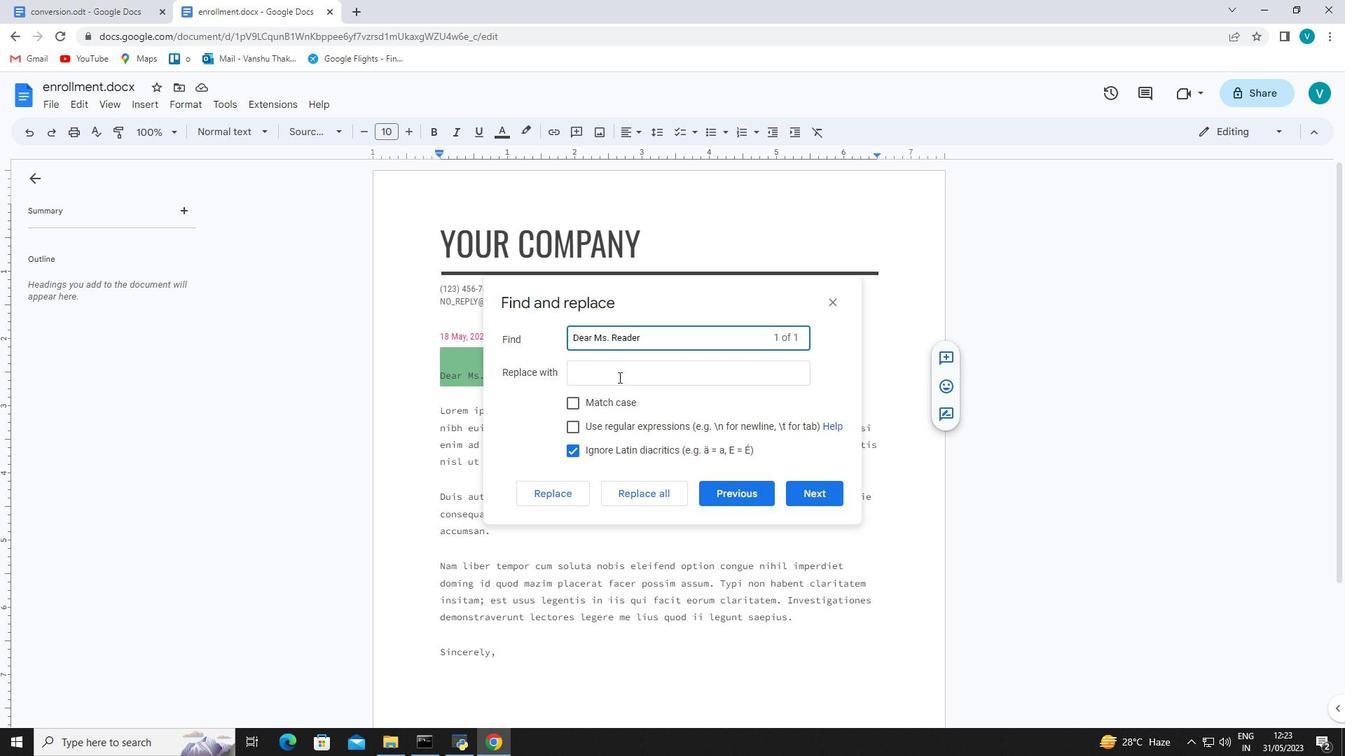 
Action: Mouse pressed left at (623, 370)
Screenshot: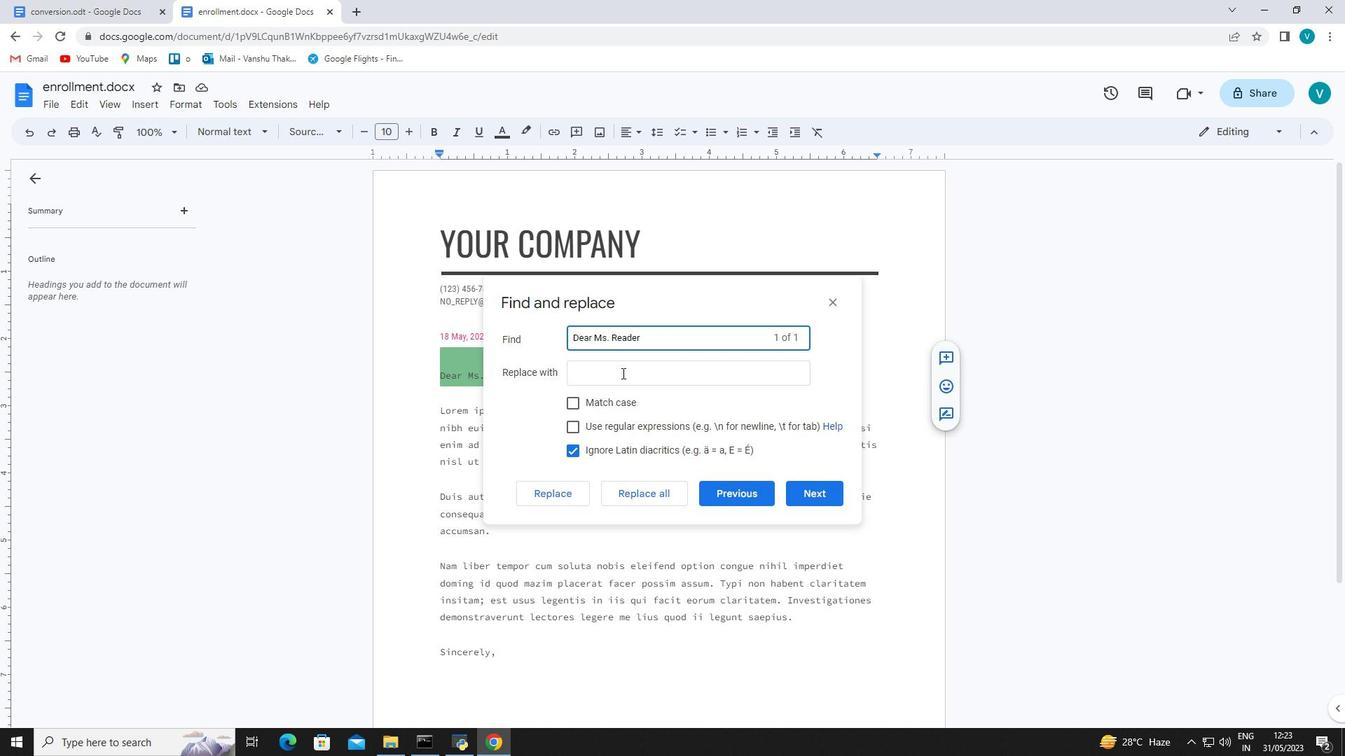 
Action: Key pressed <Key.shift>Good<Key.space><Key.shift><Key.shift><Key.shift><Key.shift>Day
Screenshot: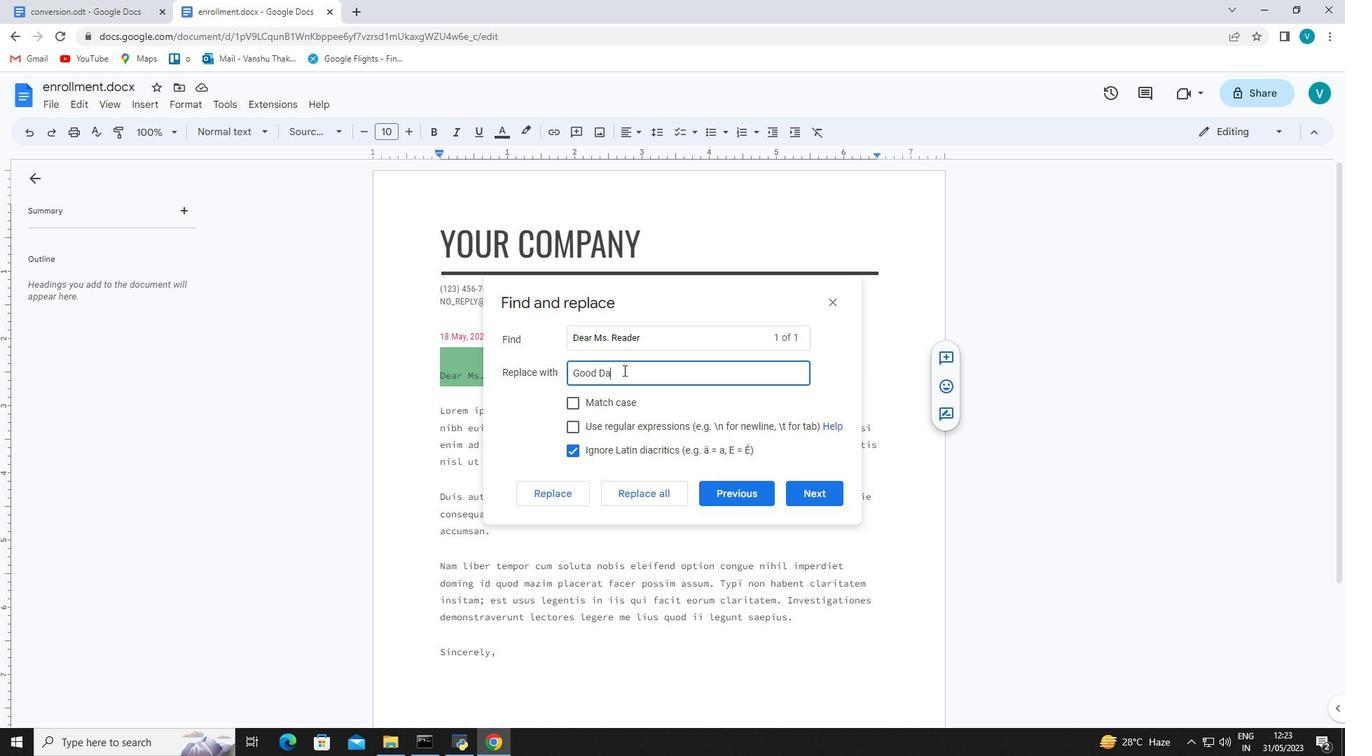 
Action: Mouse moved to (556, 491)
Screenshot: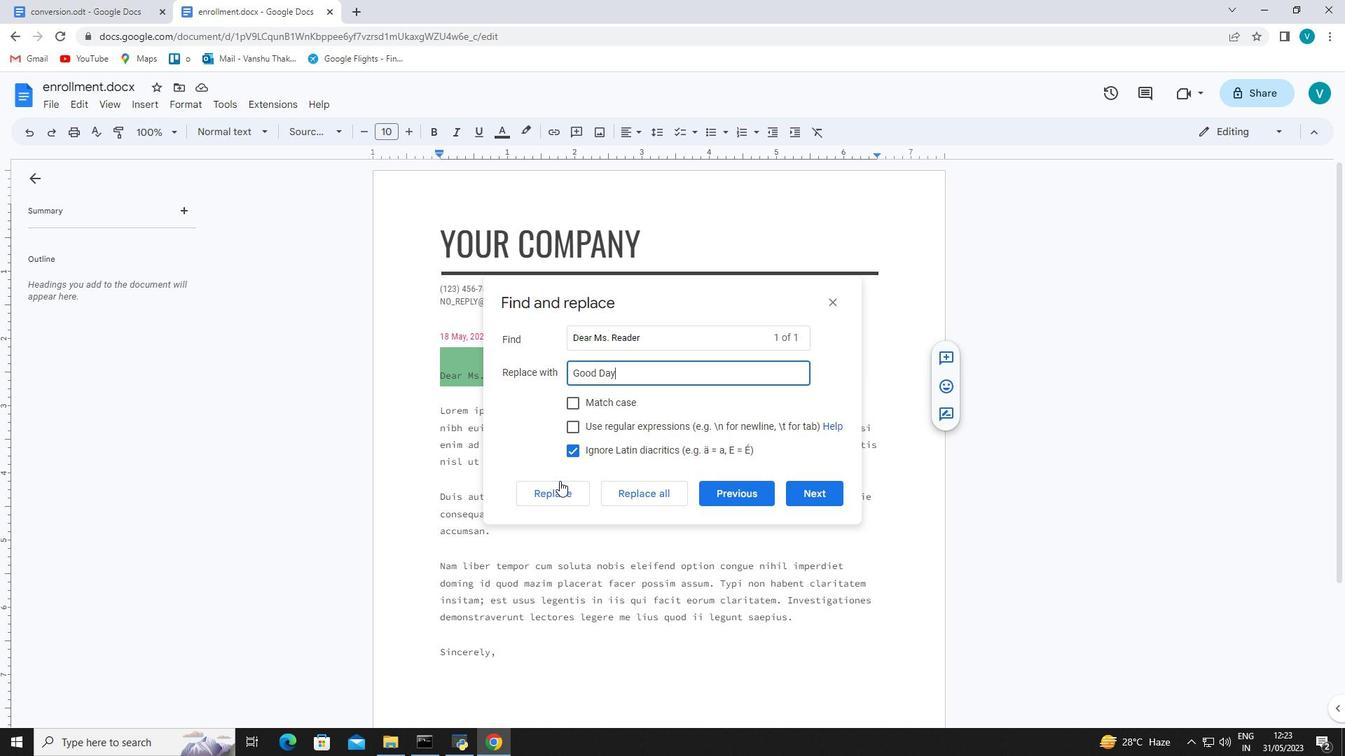 
Action: Mouse pressed left at (556, 491)
Screenshot: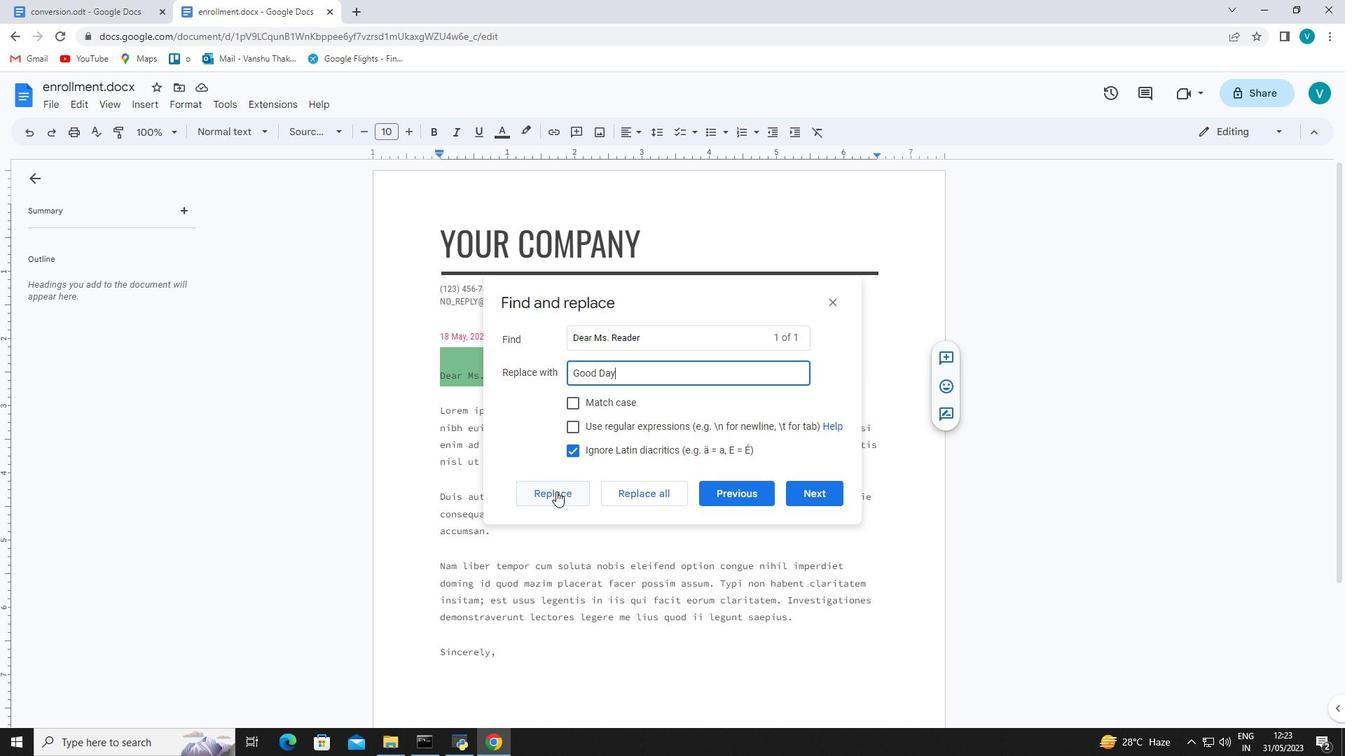 
Action: Mouse moved to (832, 301)
Screenshot: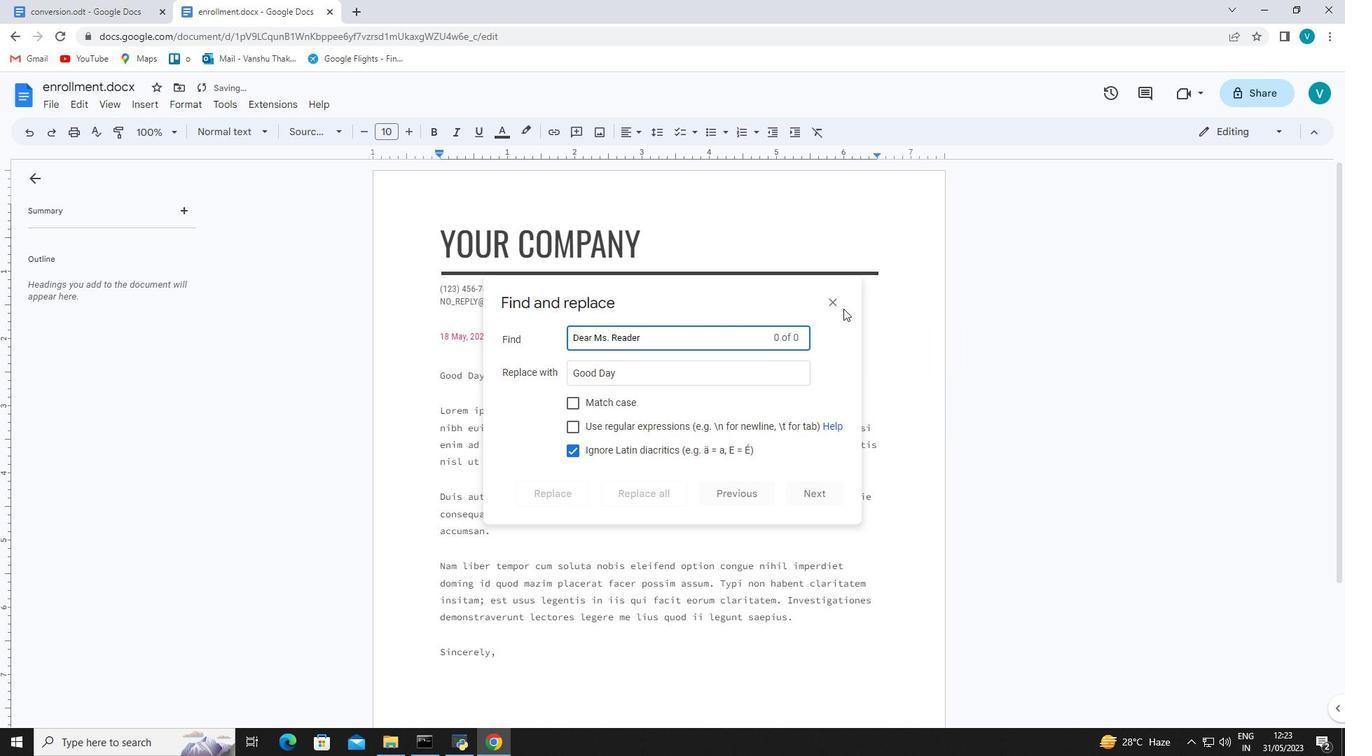 
Action: Mouse pressed left at (832, 301)
Screenshot: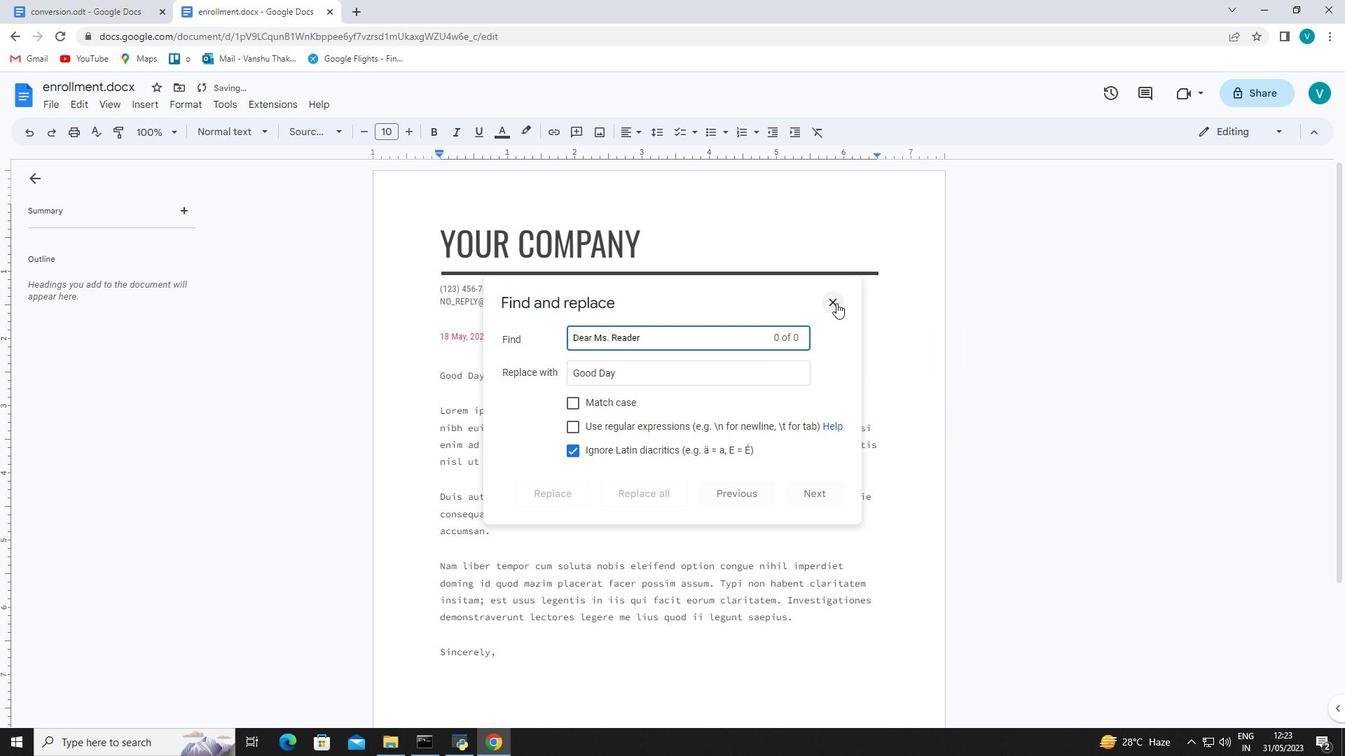 
Action: Mouse moved to (439, 408)
Screenshot: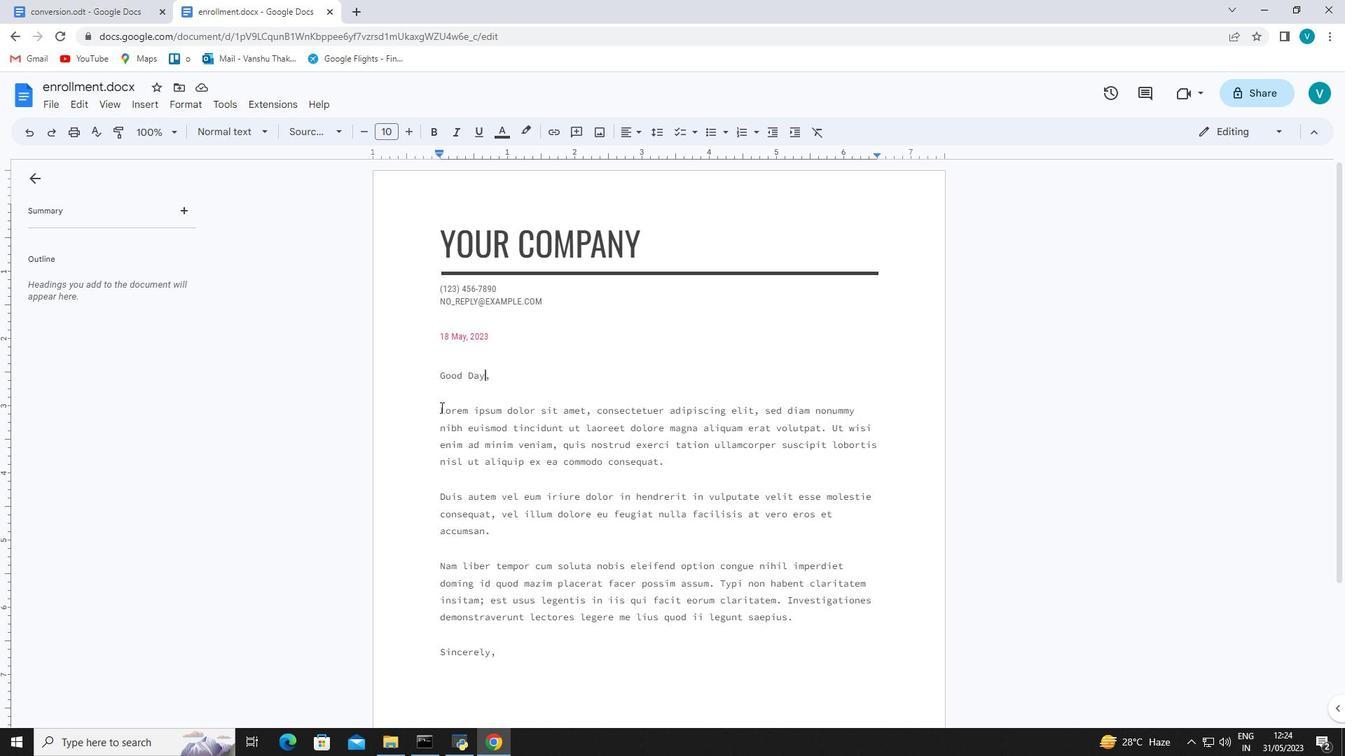 
Action: Mouse pressed left at (439, 408)
Screenshot: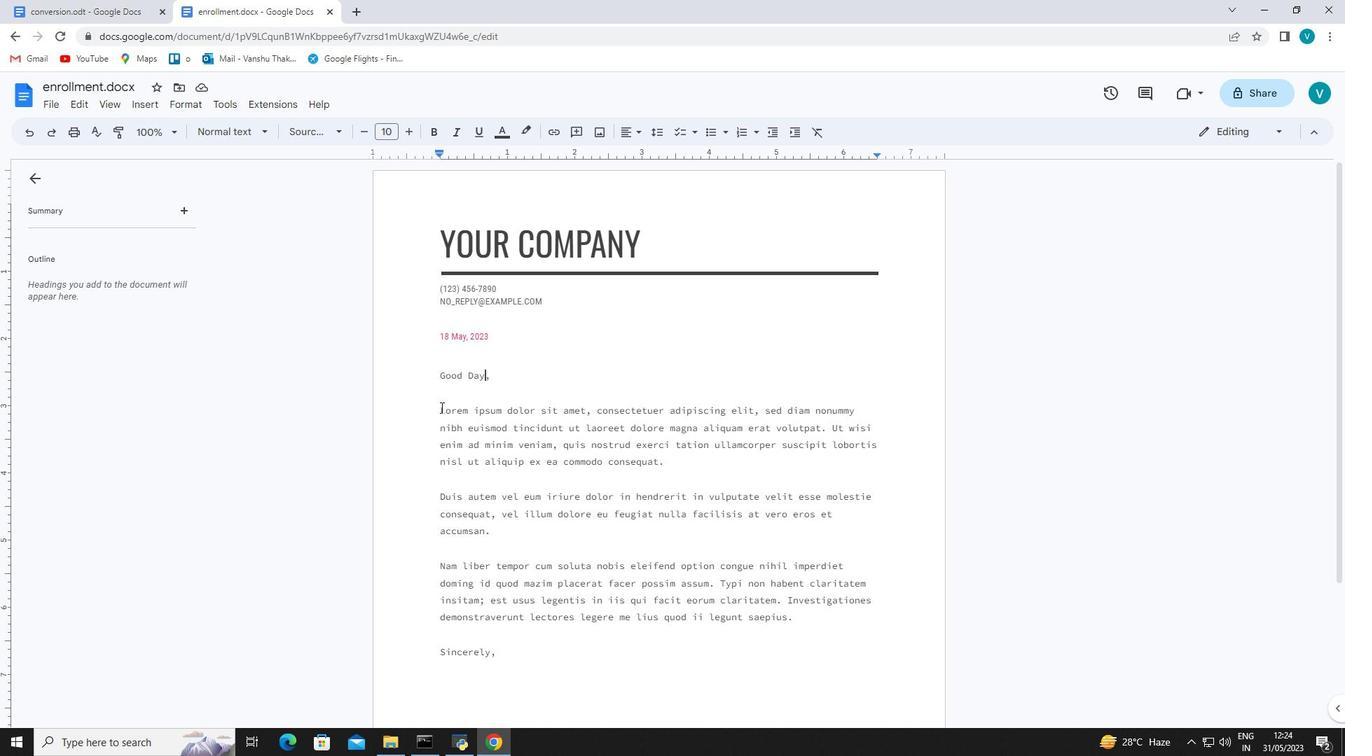 
Action: Mouse moved to (801, 617)
Screenshot: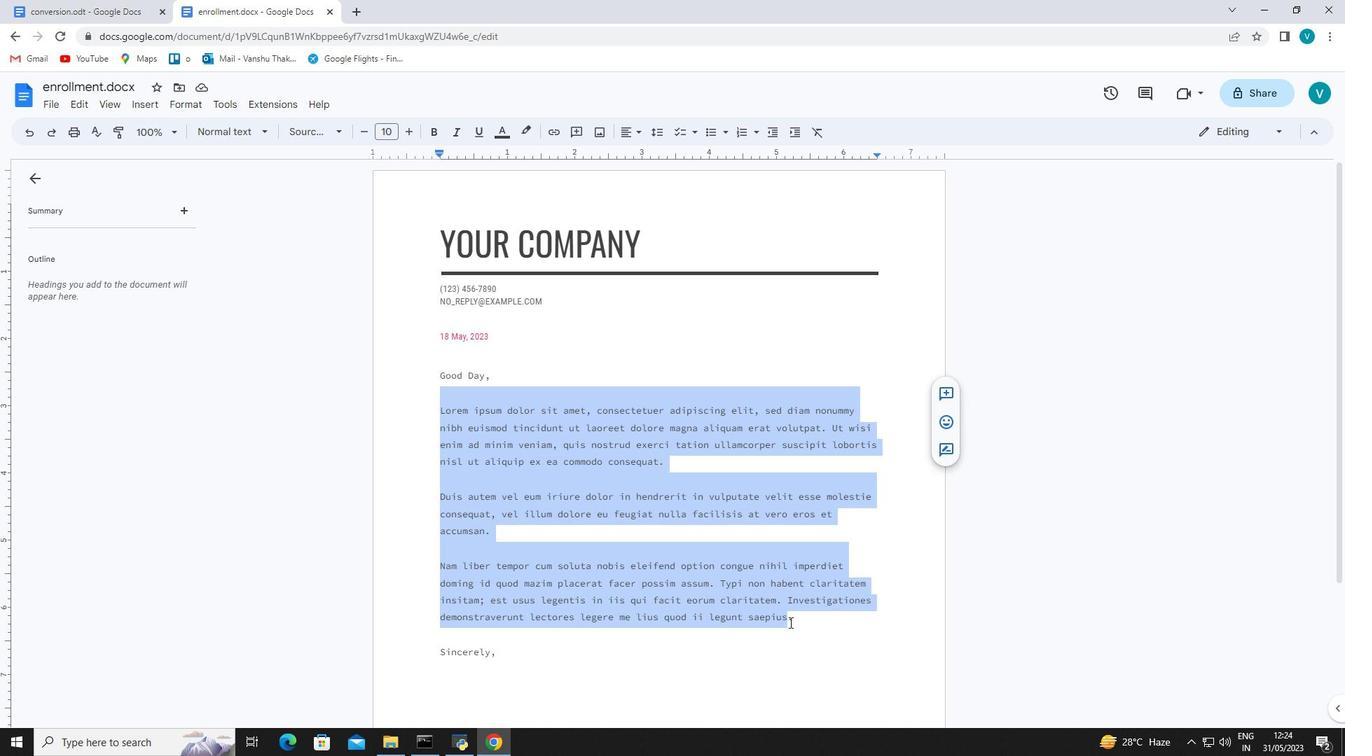 
Action: Key pressed <Key.backspace><Key.up><Key.right><Key.right><Key.right><Key.right><Key.right><Key.right><Key.right><Key.right><Key.right><Key.enter><Key.shift>I<Key.space>wanted<Key.space>to<Key.space>thank<Key.space>you<Key.space>for<Key.space>your<Key.space>generous<Key.space>donation<Key.space>to<Key.space>our<Key.space>cause.<Key.space><Key.shift>Your<Key.space>support<Key.space>and<Key.space>contribution<Key.space>will<Key.space>make<Key.space>a<Key.space>significant<Key.space>impact<Key.space>on<Key.space>our<Key.space>efforts.<Key.space><Key.shift>We<Key.space>are<Key.space>grateful<Key.space>for<Key.space>your<Key.space>kindness<Key.space>and<Key.space>belief<Key.space>in<Key.space>our<Key.space>mission.<Key.space><Key.shift>Together,<Key.space>we<Key.space>can<Key.space>make<Key.space>a<Key.space>difference<Key.space>in<Key.space>the<Key.space>lives<Key.space>of<Key.space>those<Key.space>in<Key.space>need.
Screenshot: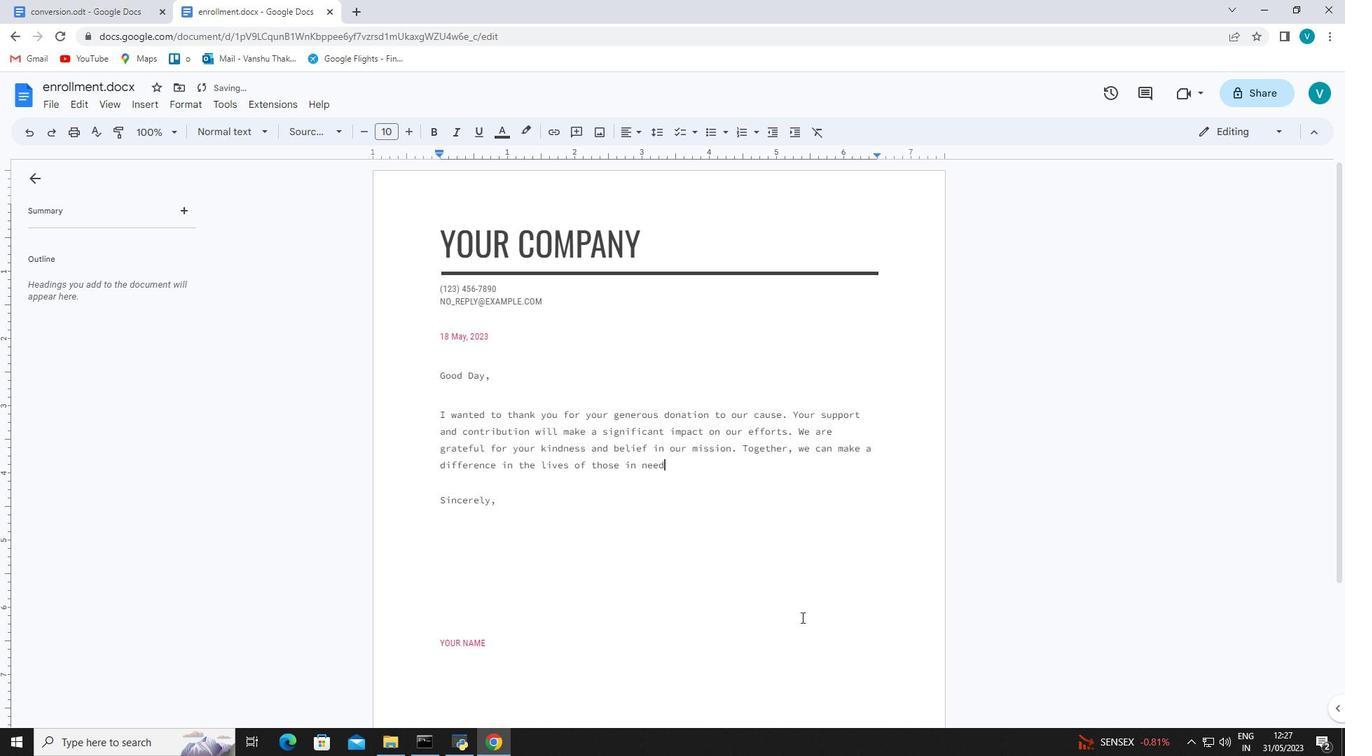 
Action: Mouse moved to (435, 637)
Screenshot: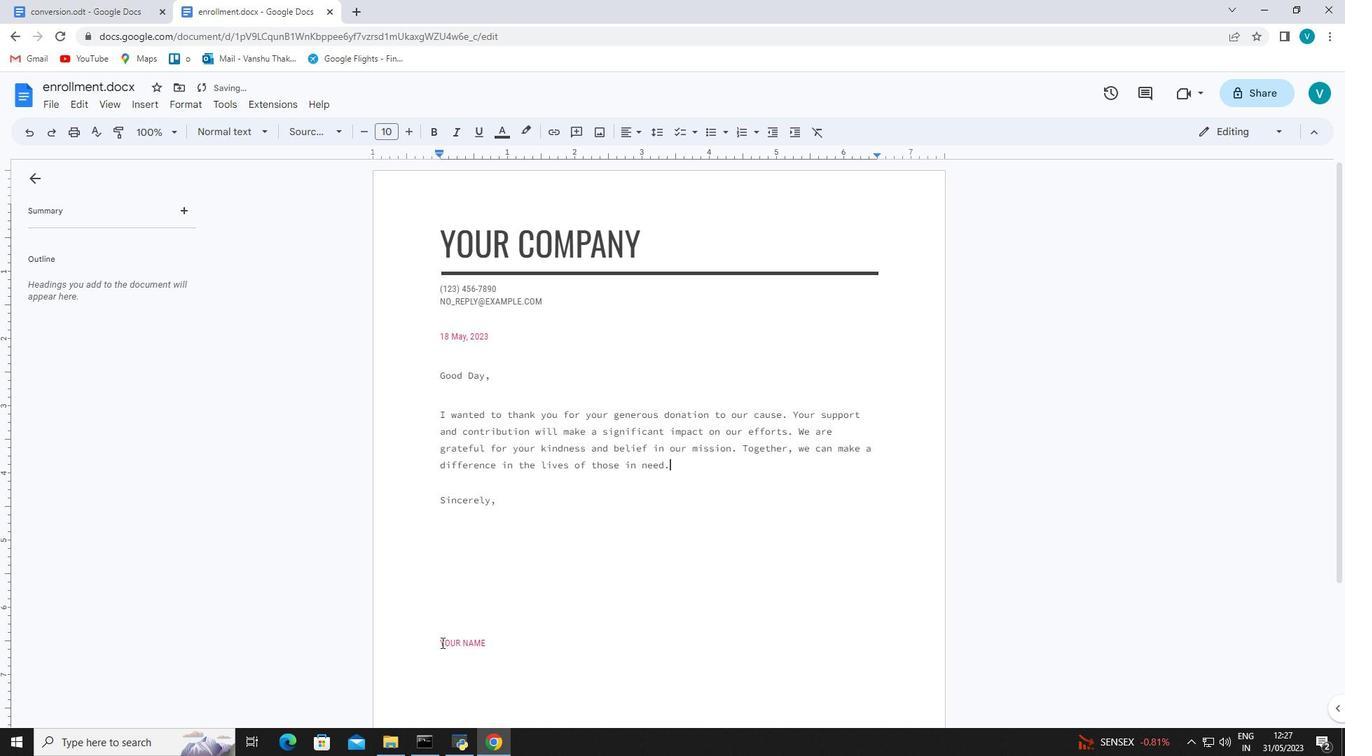 
Action: Mouse pressed left at (435, 637)
Screenshot: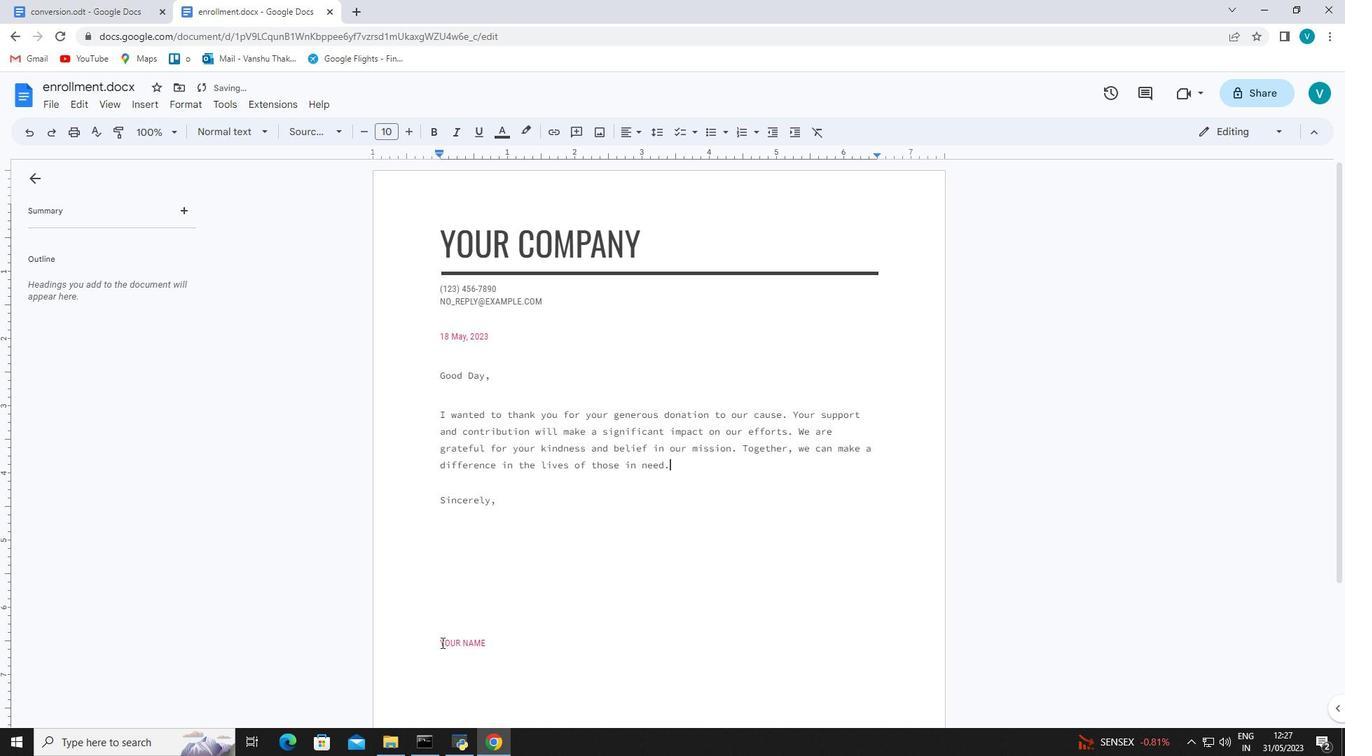 
Action: Mouse moved to (489, 643)
Screenshot: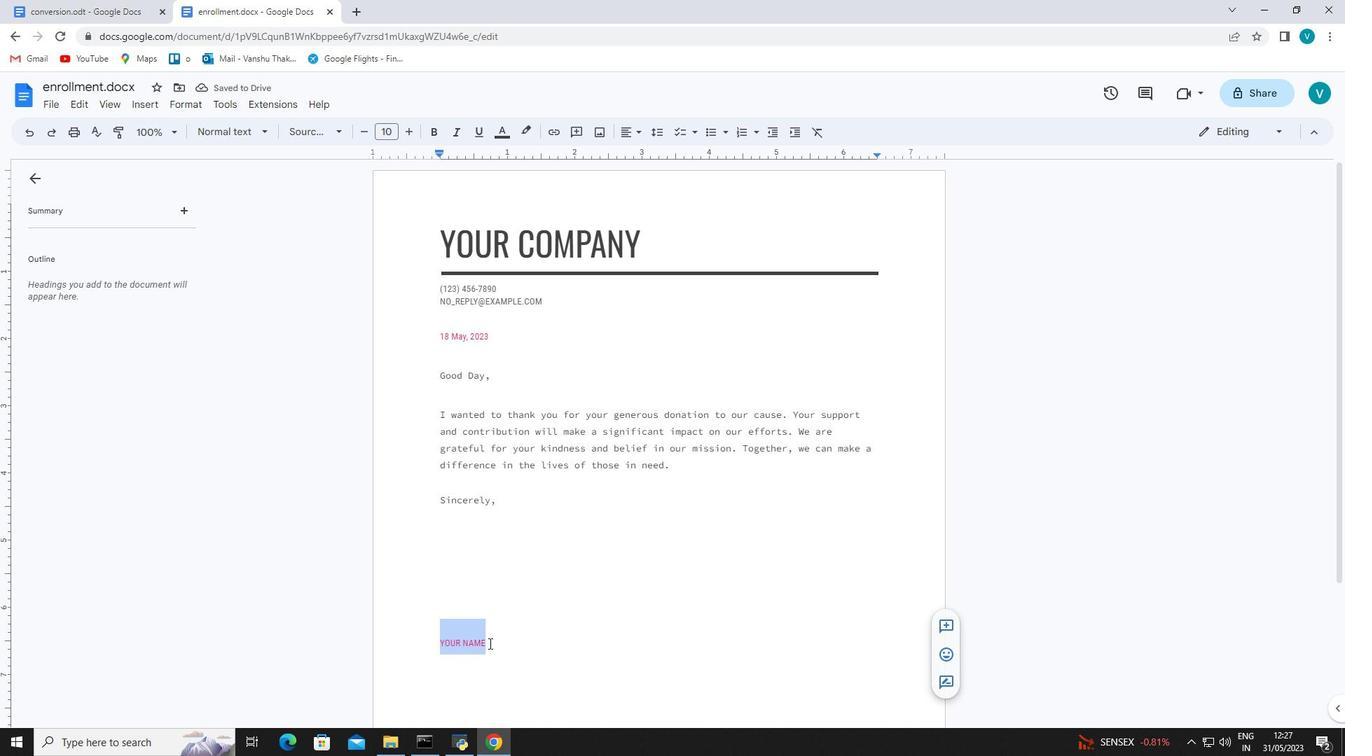 
Action: Key pressed <Key.shift>Pam
Screenshot: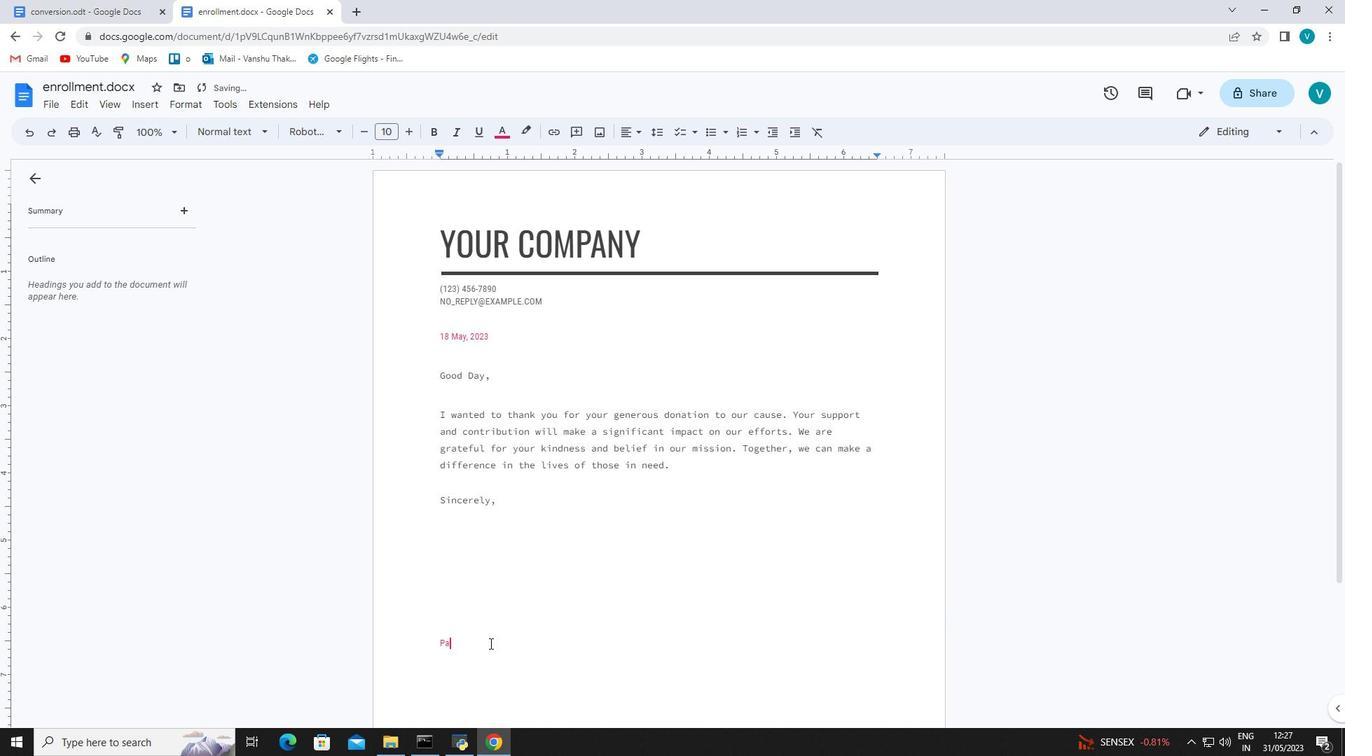 
Action: Mouse moved to (140, 100)
Screenshot: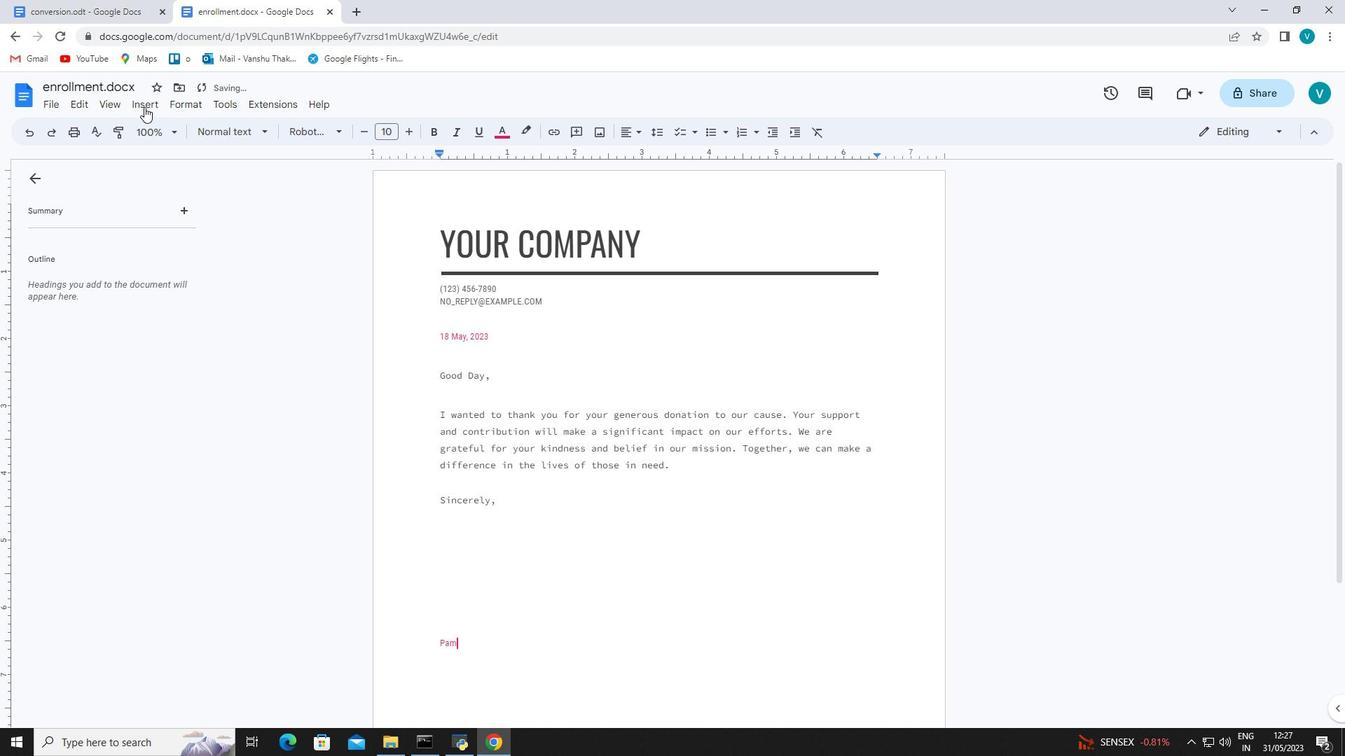 
Action: Mouse pressed left at (140, 100)
Screenshot: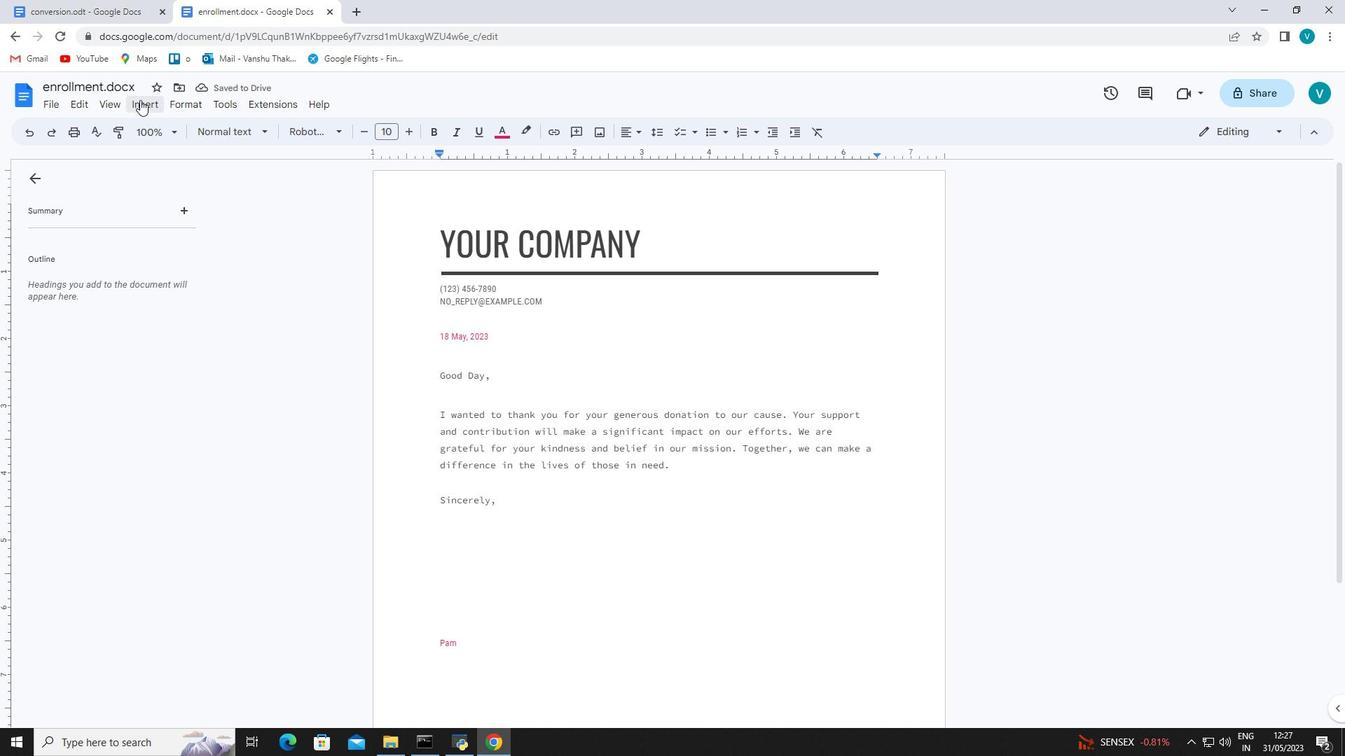 
Action: Mouse moved to (195, 422)
Screenshot: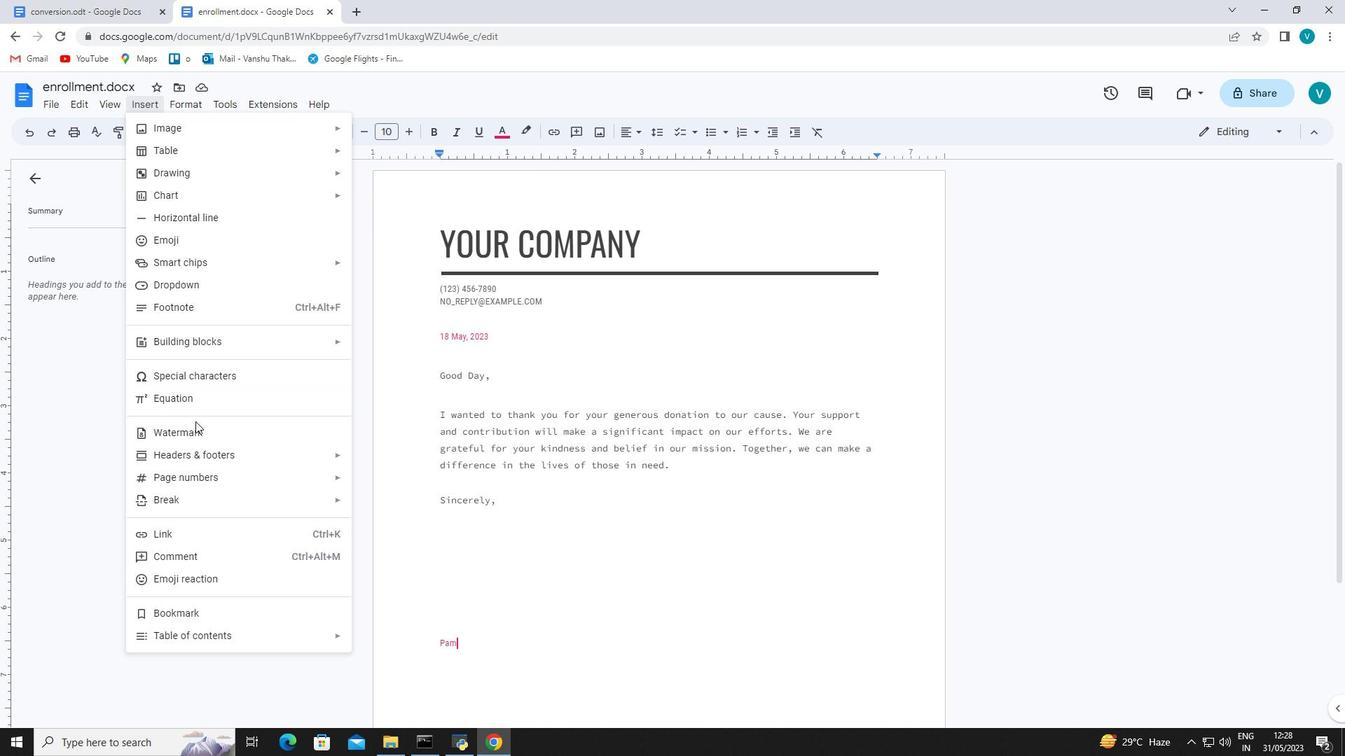 
Action: Mouse pressed left at (195, 422)
Screenshot: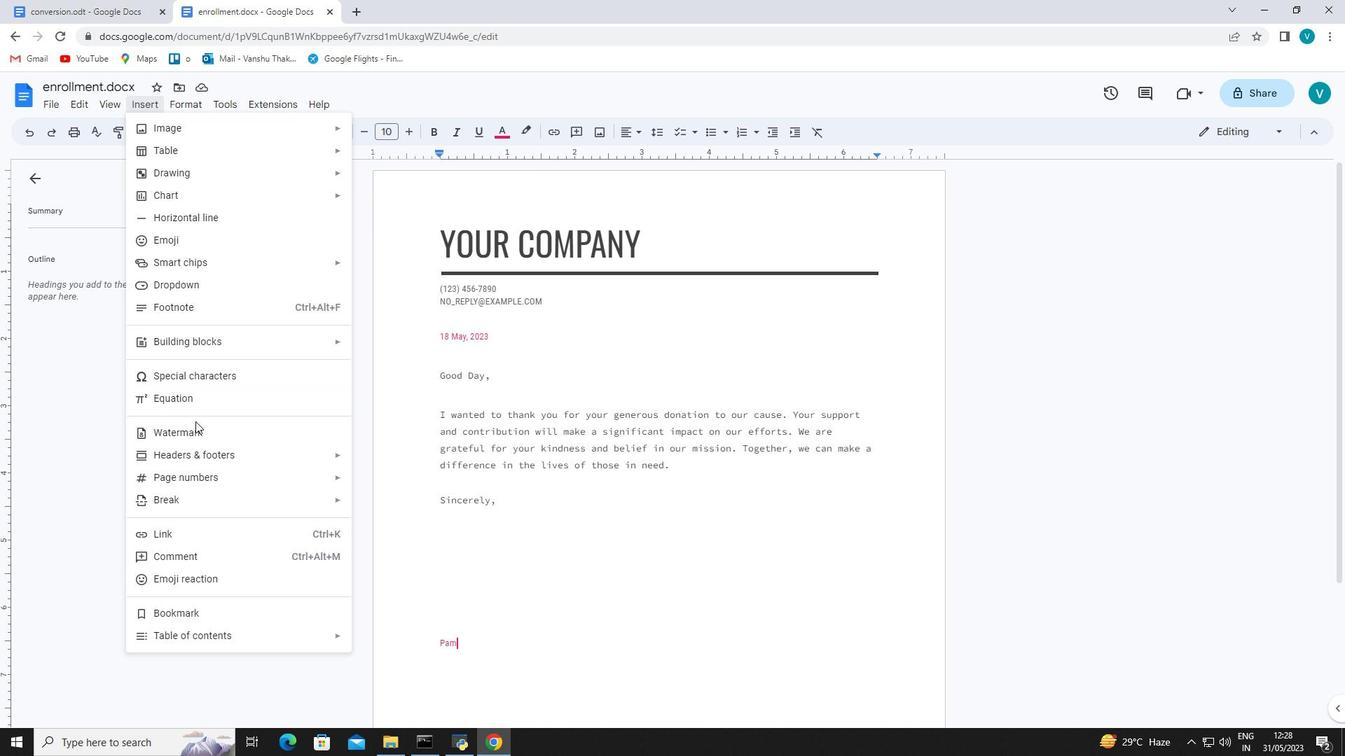 
Action: Mouse moved to (1283, 179)
Screenshot: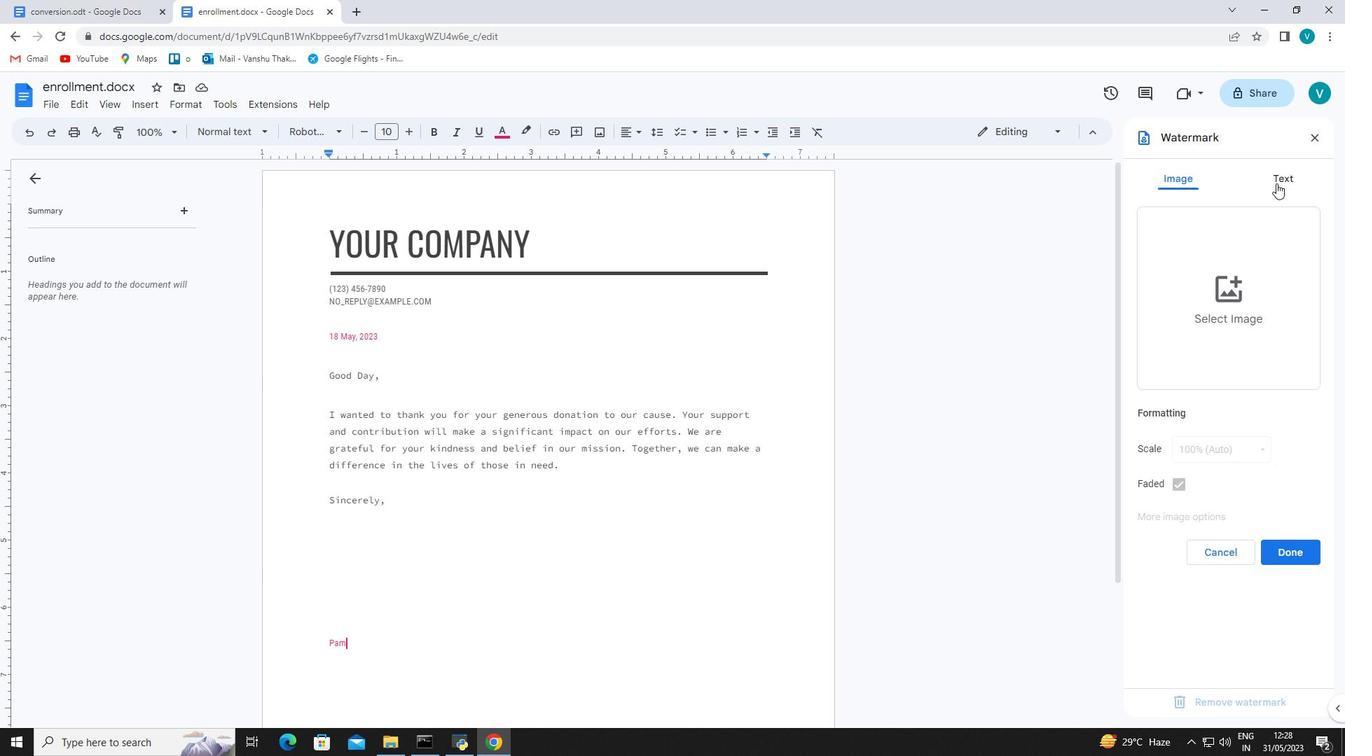
Action: Mouse pressed left at (1283, 179)
Screenshot: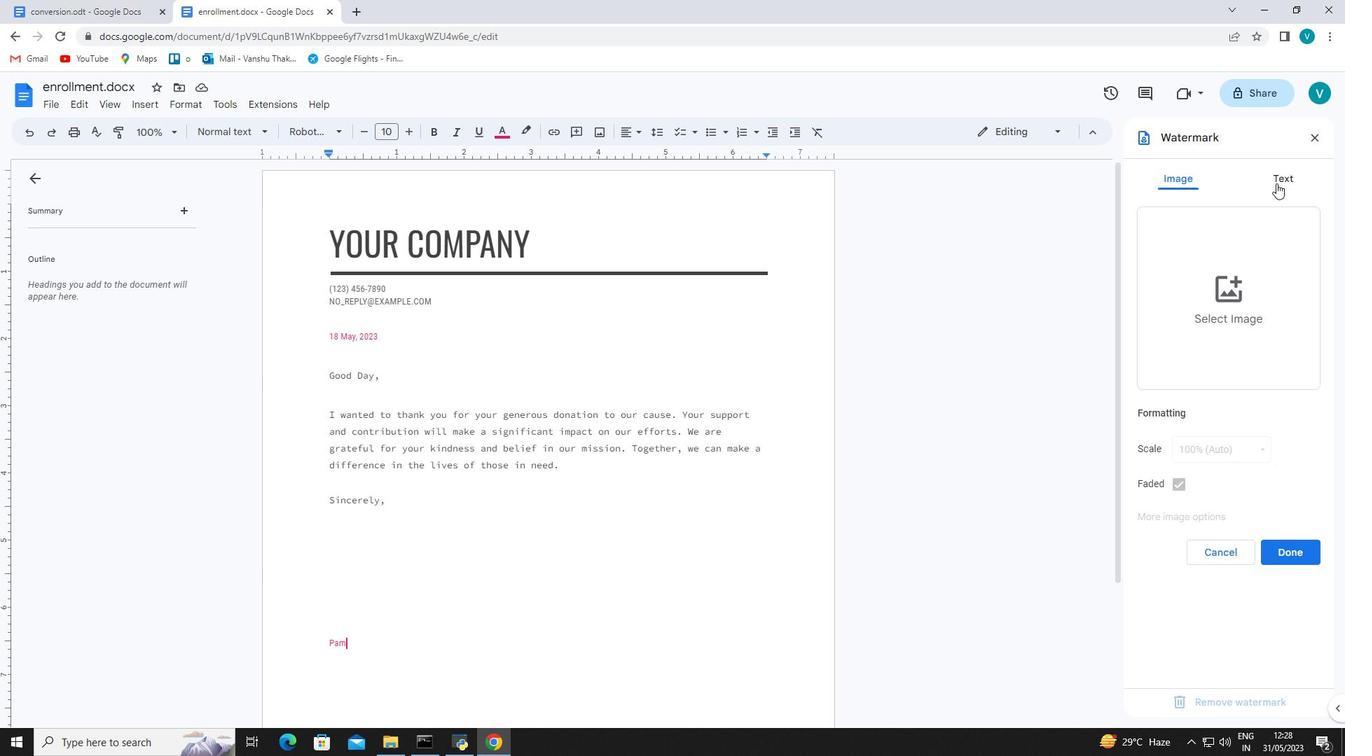 
Action: Mouse moved to (1243, 214)
Screenshot: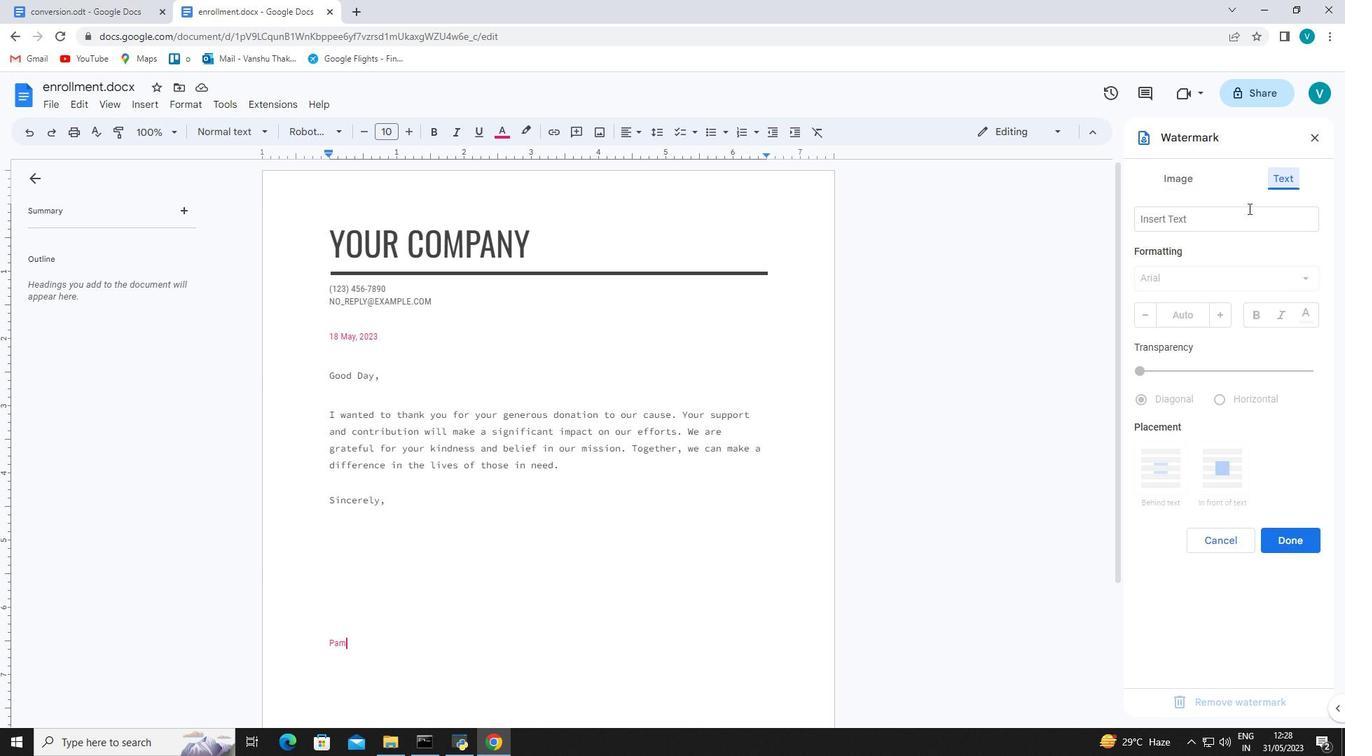 
Action: Mouse pressed left at (1243, 214)
Screenshot: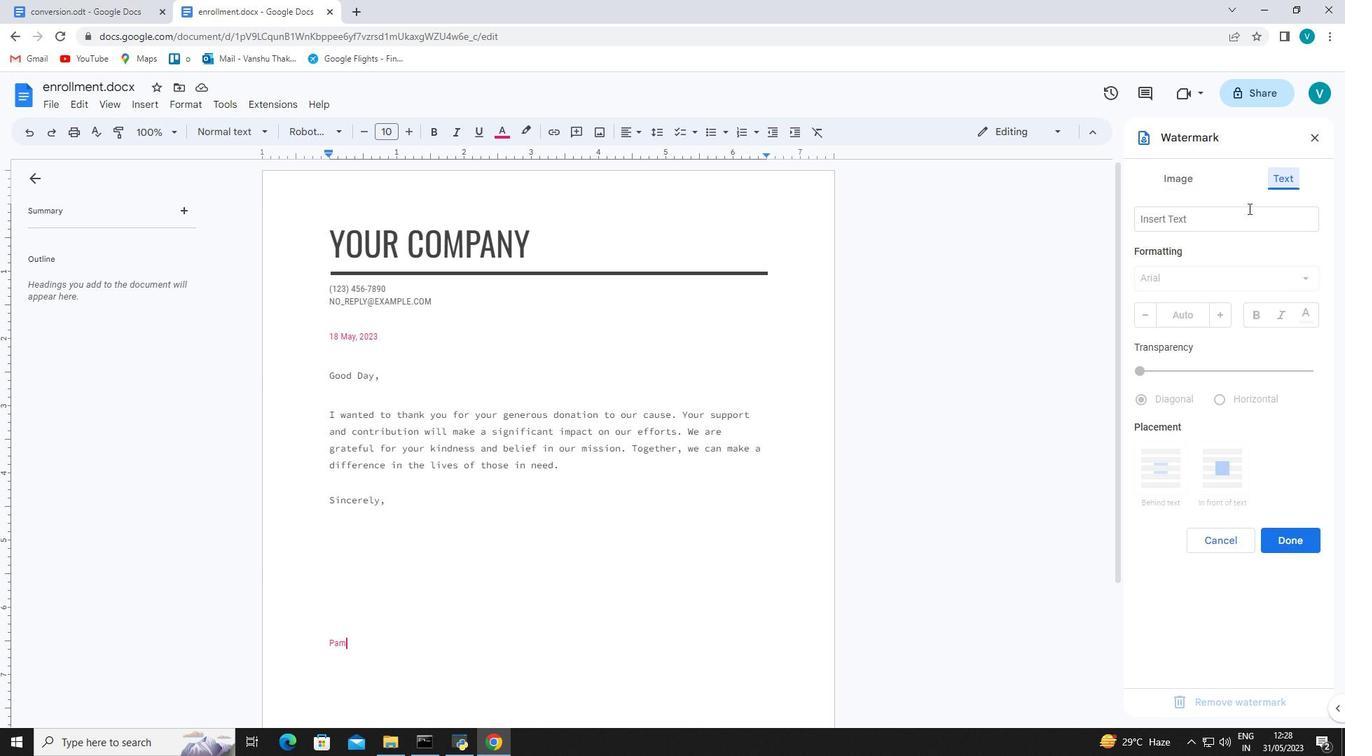 
Action: Mouse moved to (1107, 125)
Screenshot: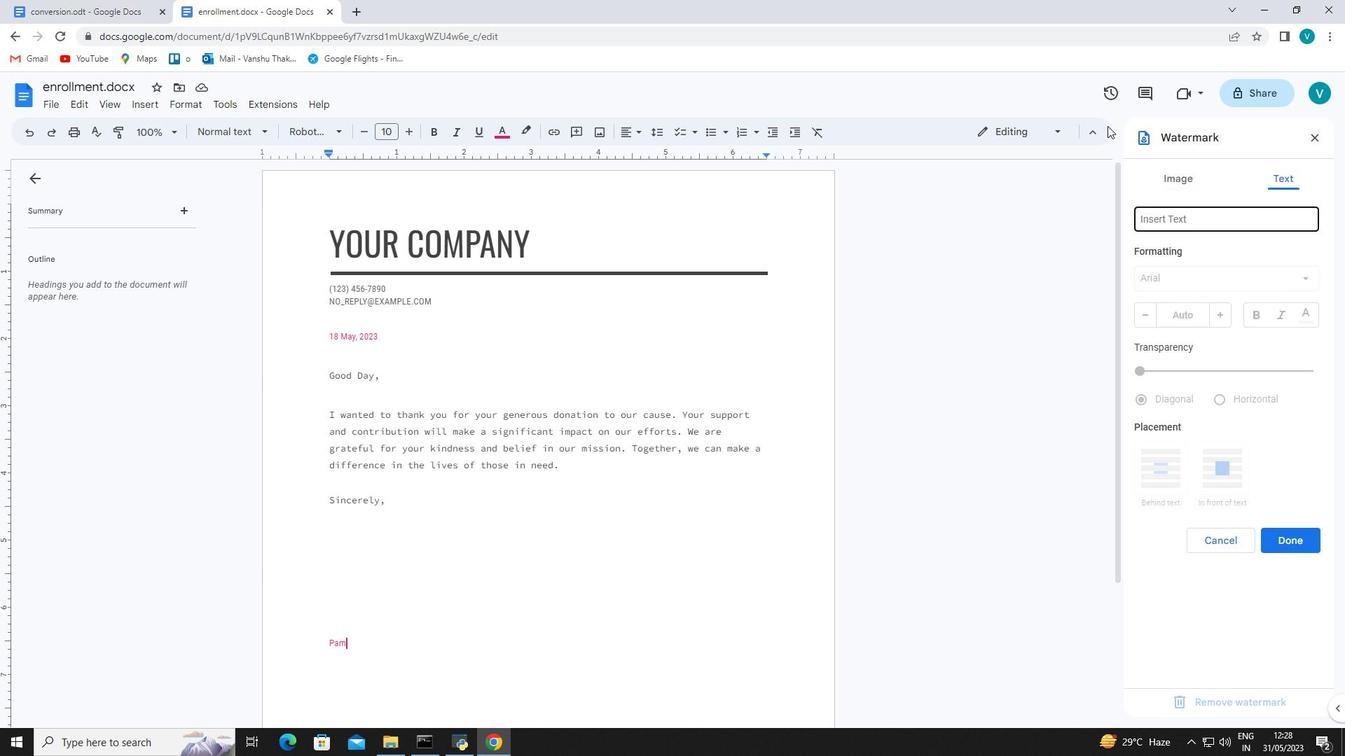 
Action: Key pressed <Key.shift><Key.shift><Key.shift><Key.shift>Softera
Screenshot: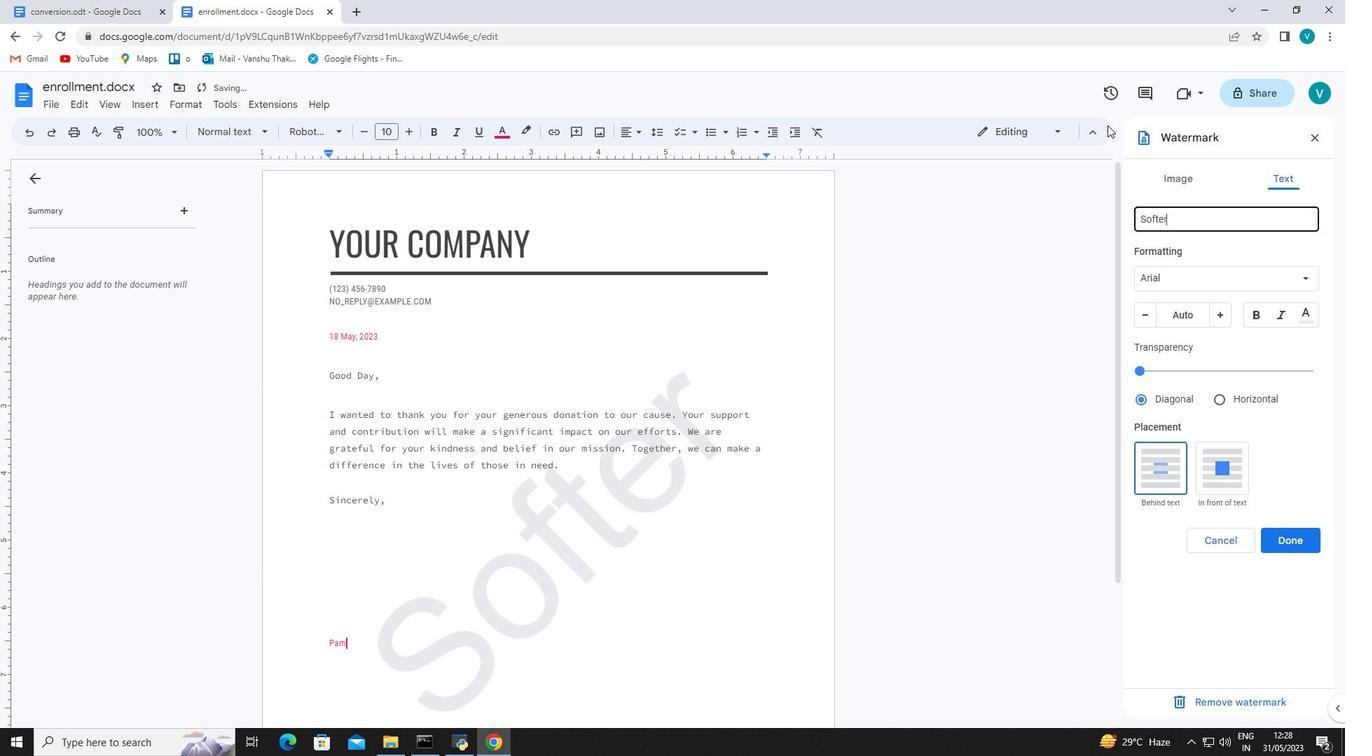 
Action: Mouse moved to (1228, 276)
Screenshot: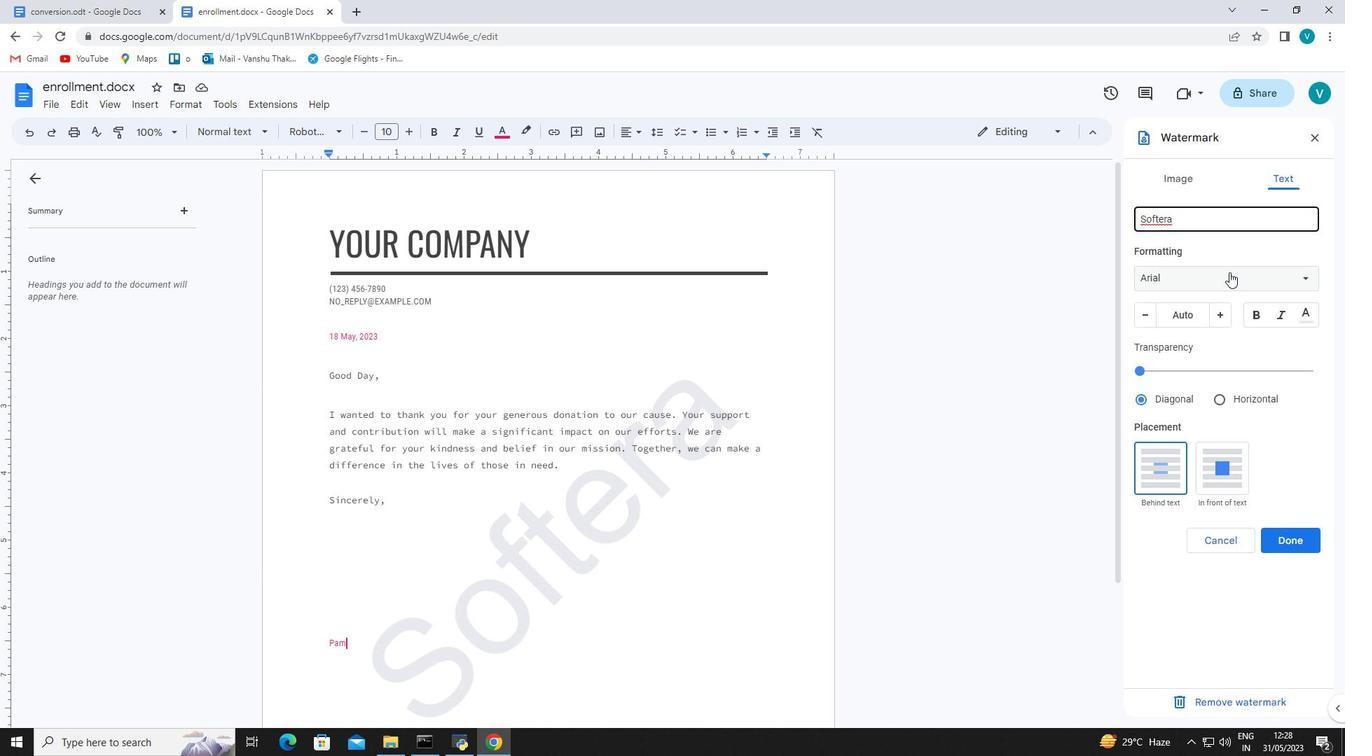 
Action: Mouse pressed left at (1228, 276)
Screenshot: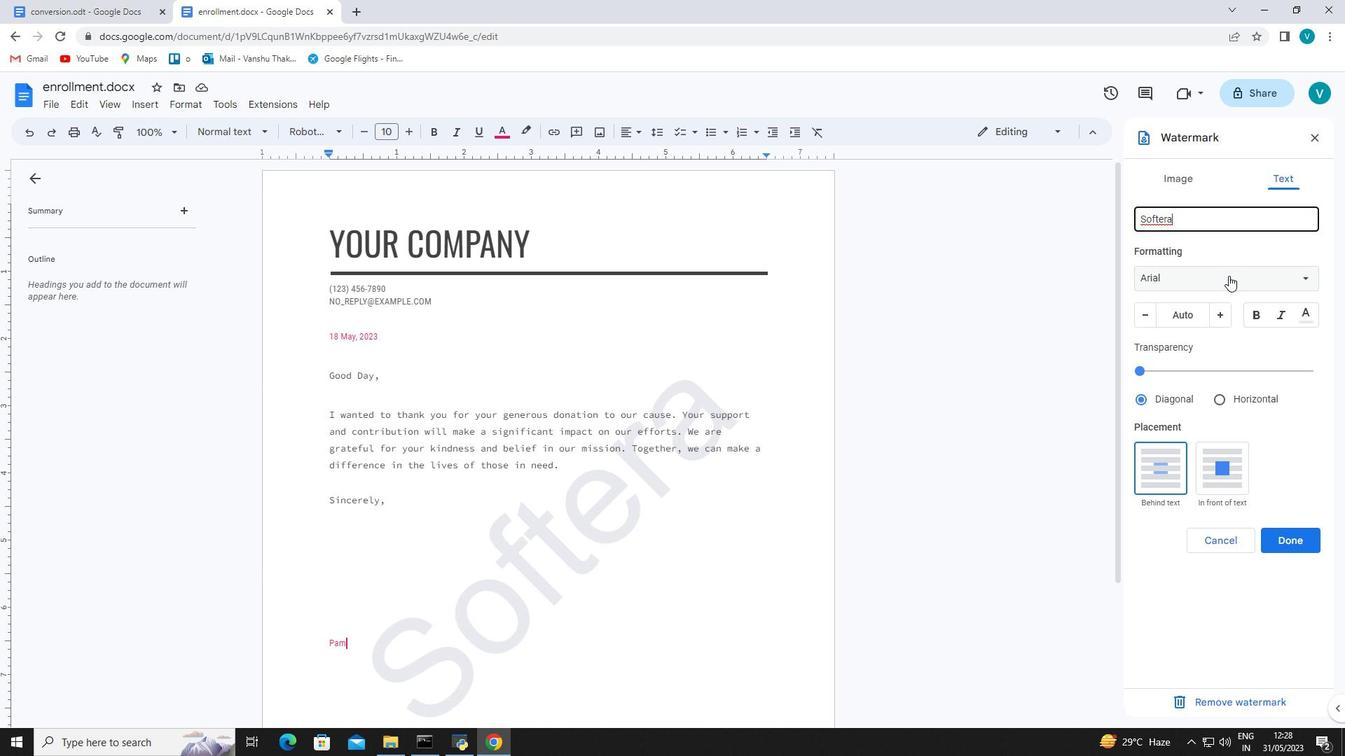 
Action: Mouse moved to (1221, 513)
Screenshot: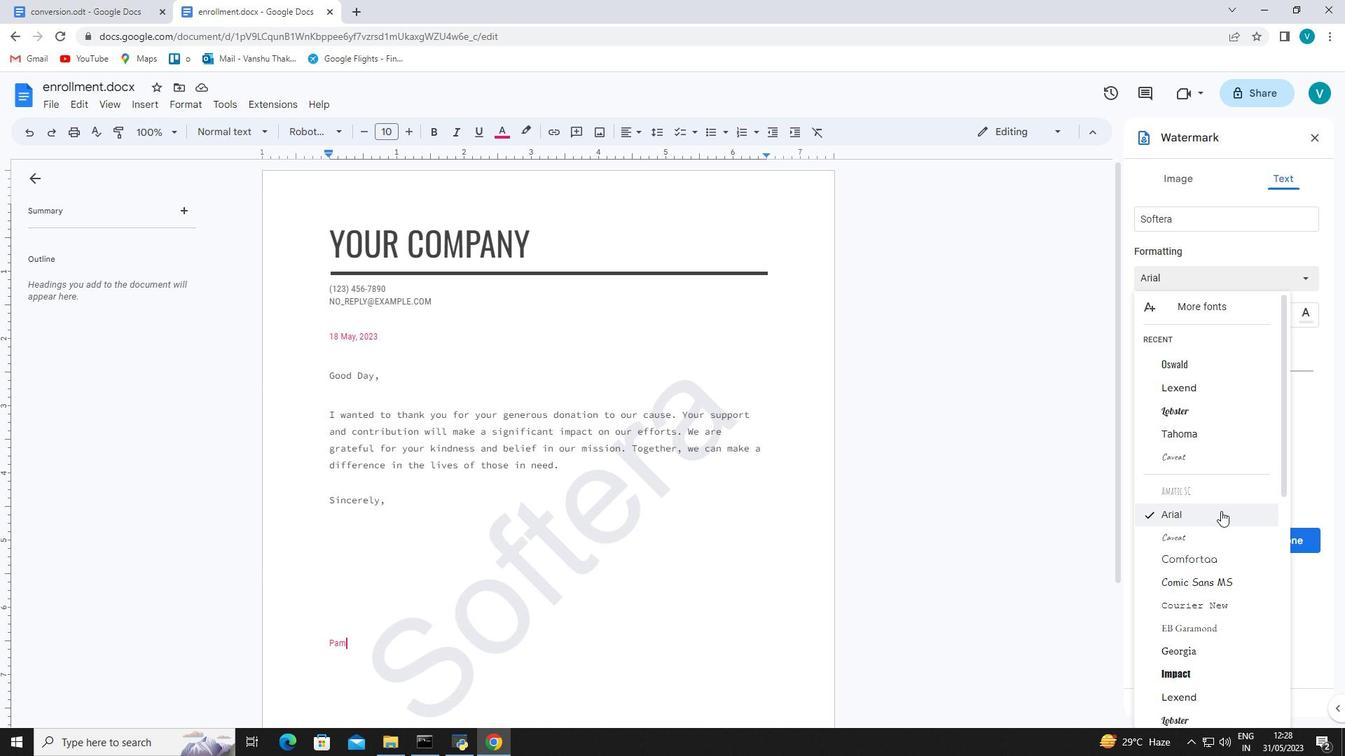 
Action: Mouse scrolled (1221, 512) with delta (0, 0)
Screenshot: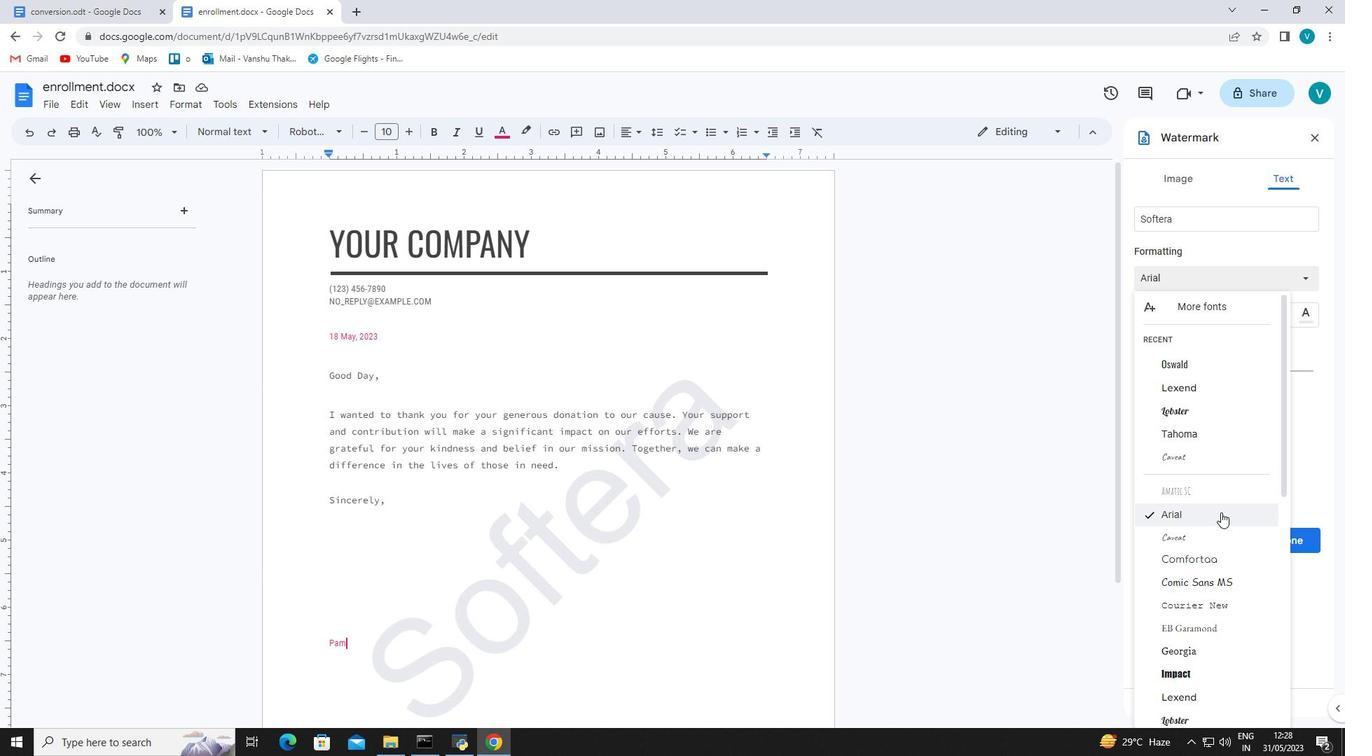 
Action: Mouse scrolled (1221, 512) with delta (0, 0)
Screenshot: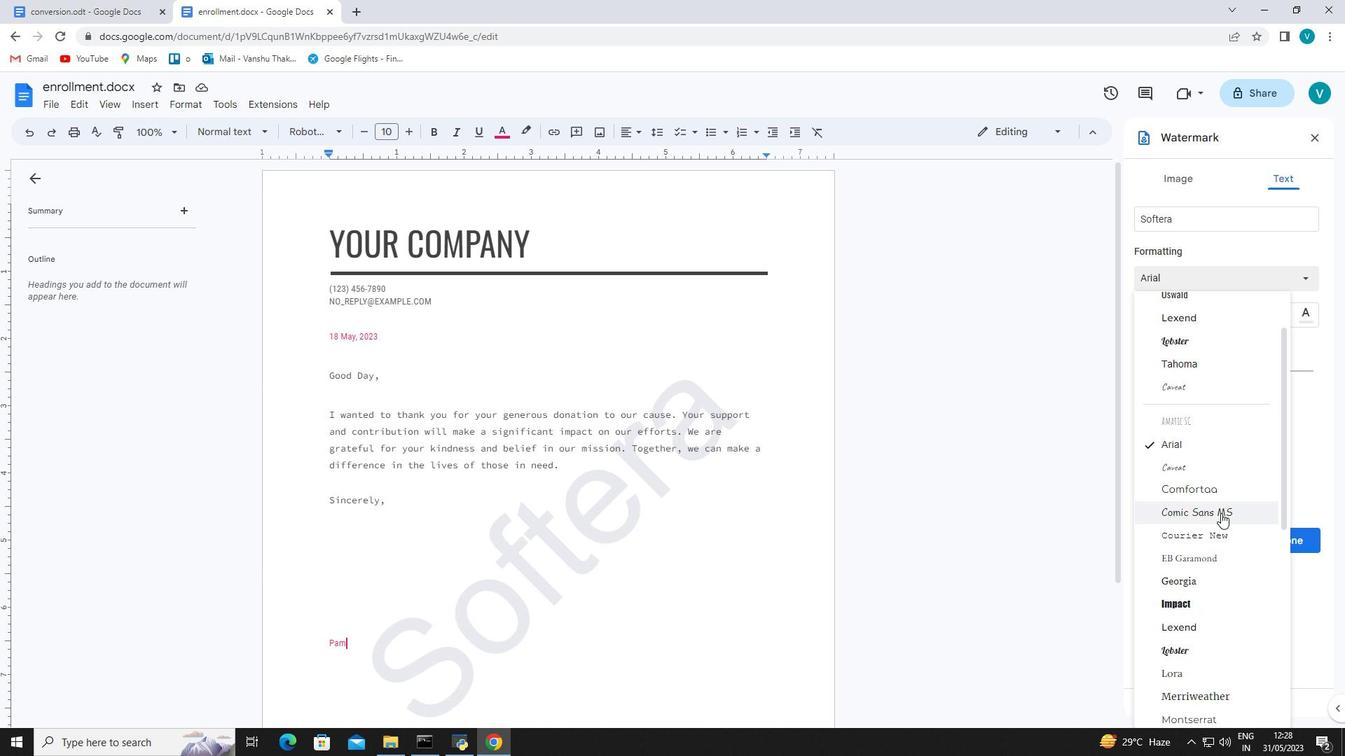 
Action: Mouse moved to (1221, 512)
Screenshot: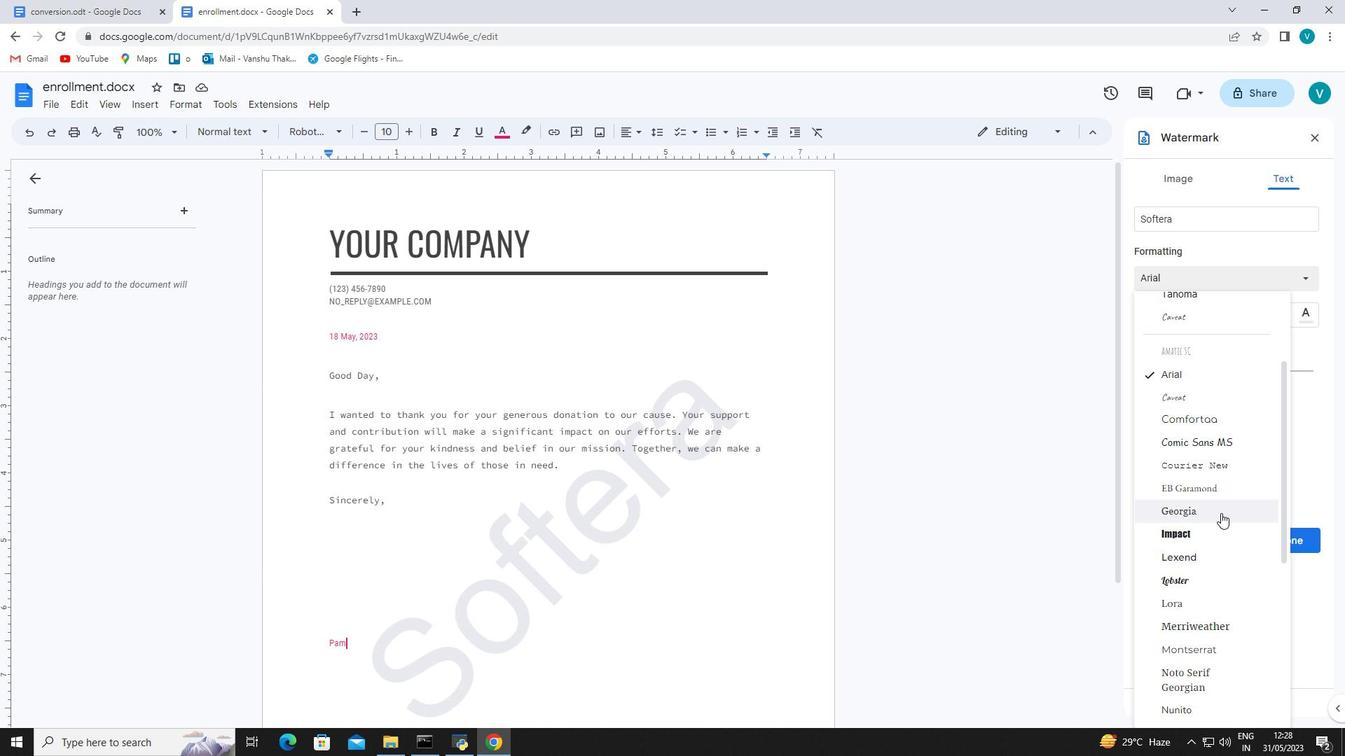 
Action: Mouse pressed left at (1221, 512)
Screenshot: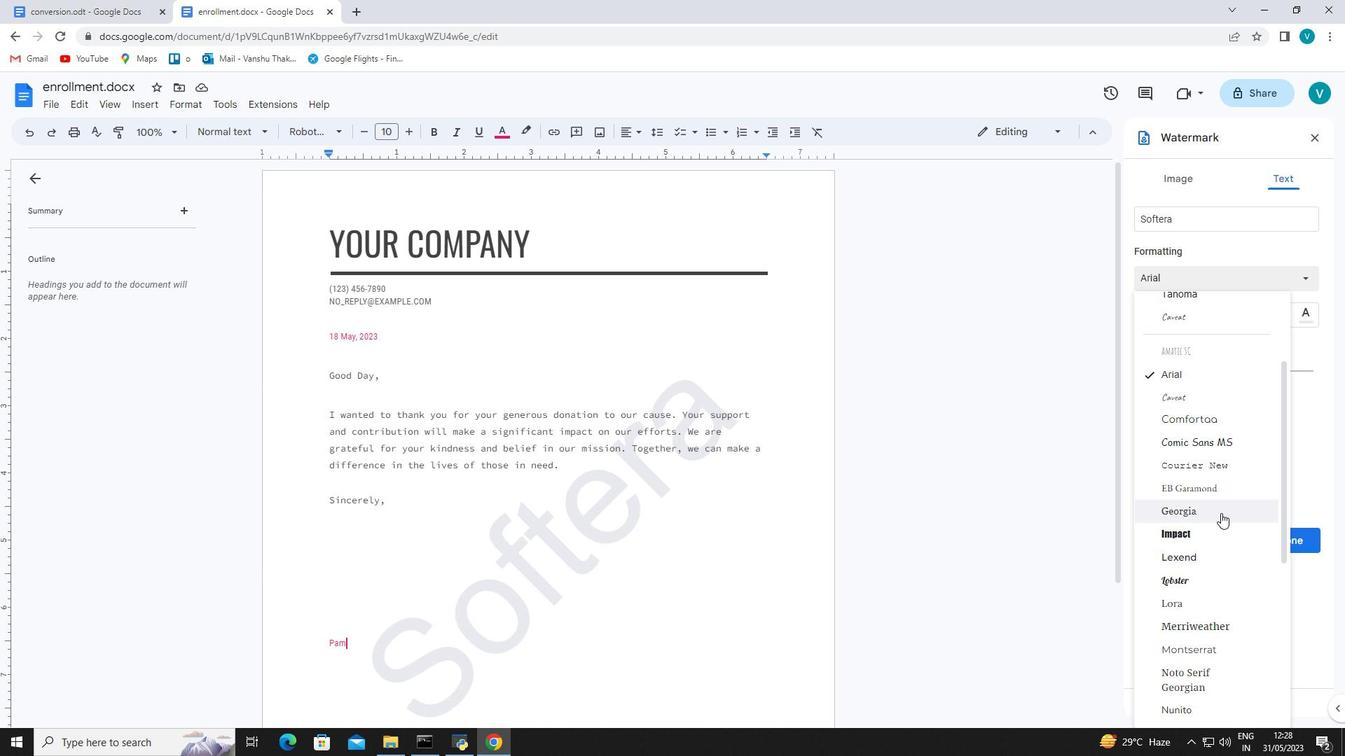 
Action: Mouse moved to (1212, 317)
Screenshot: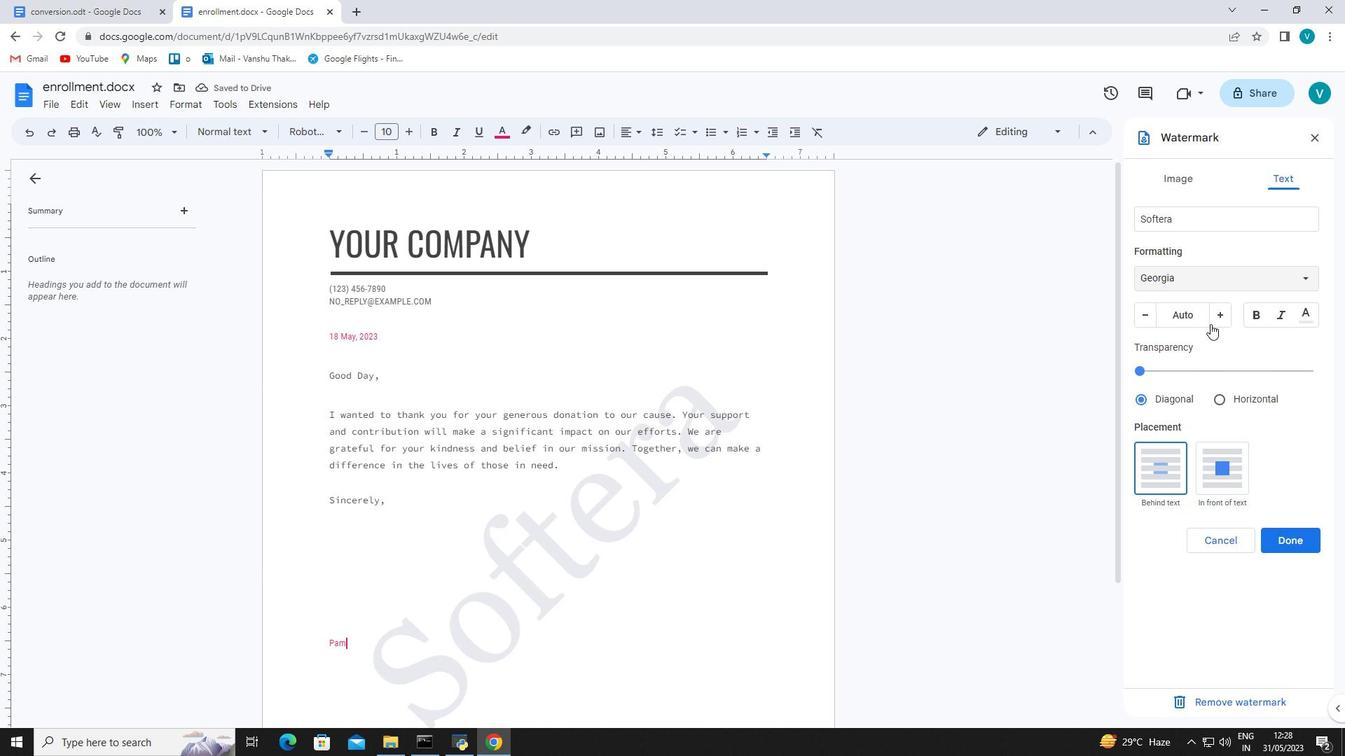 
Action: Mouse pressed left at (1212, 317)
Screenshot: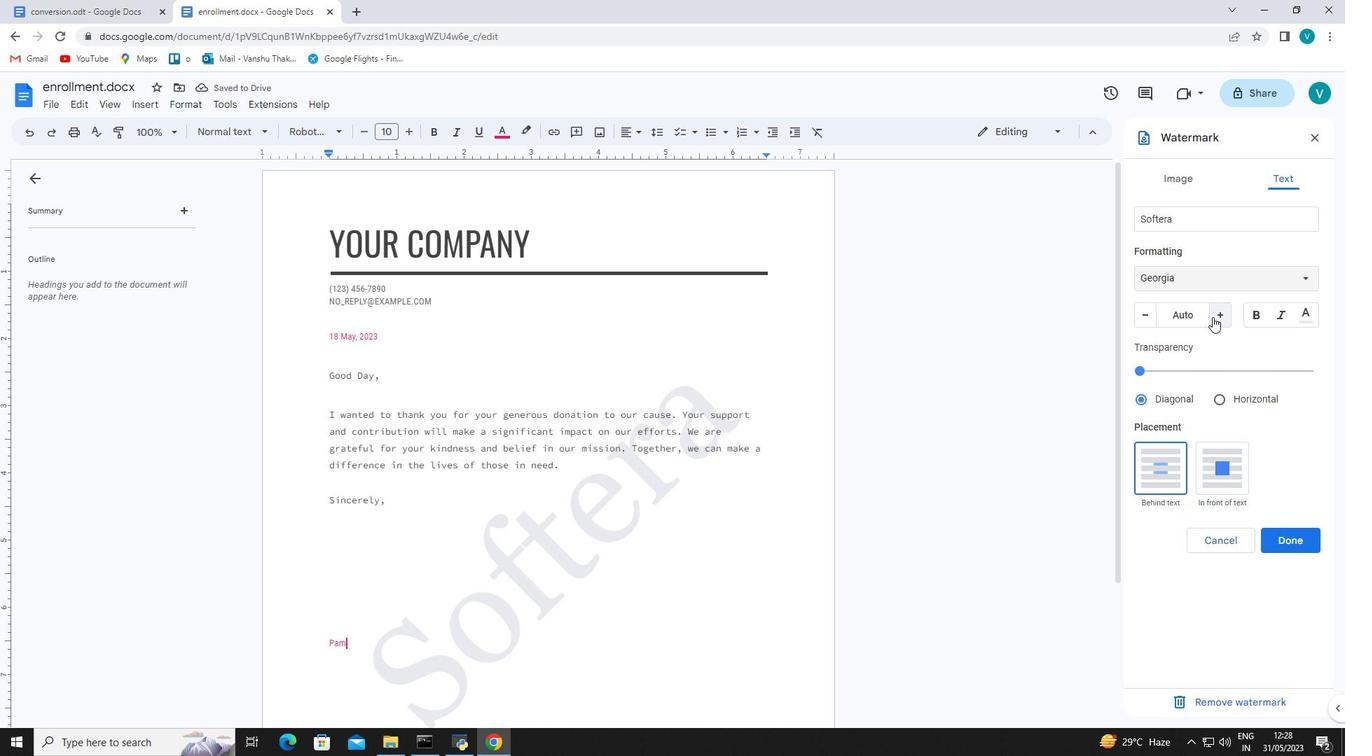 
Action: Mouse moved to (1151, 317)
Screenshot: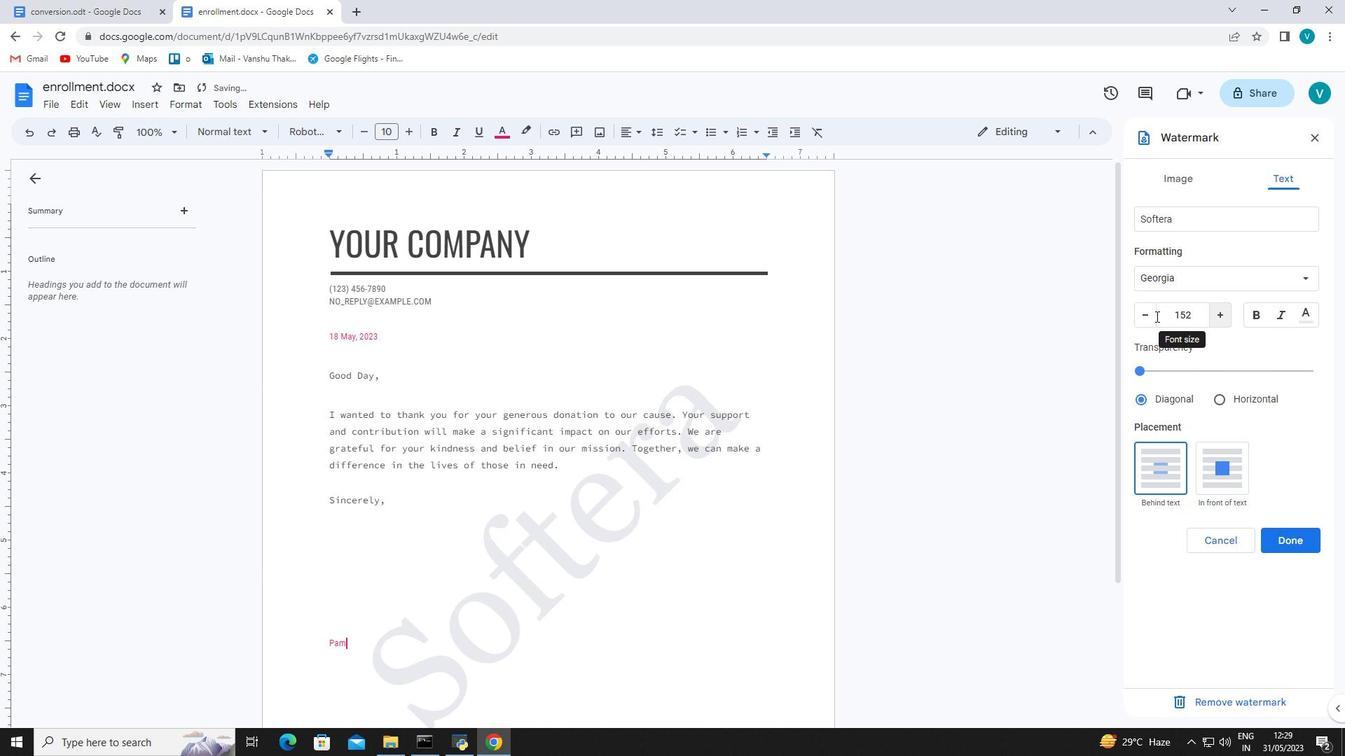 
Action: Mouse pressed left at (1151, 317)
Screenshot: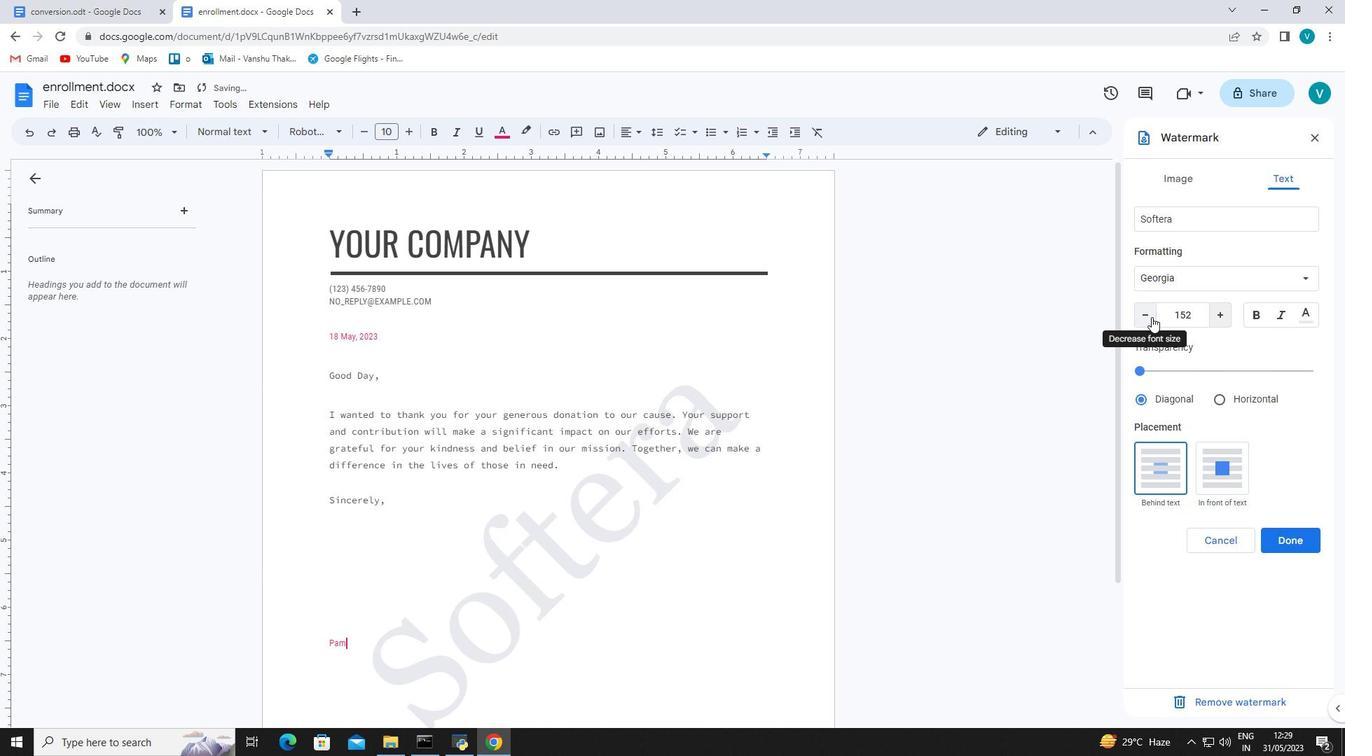 
Action: Mouse moved to (1151, 318)
Screenshot: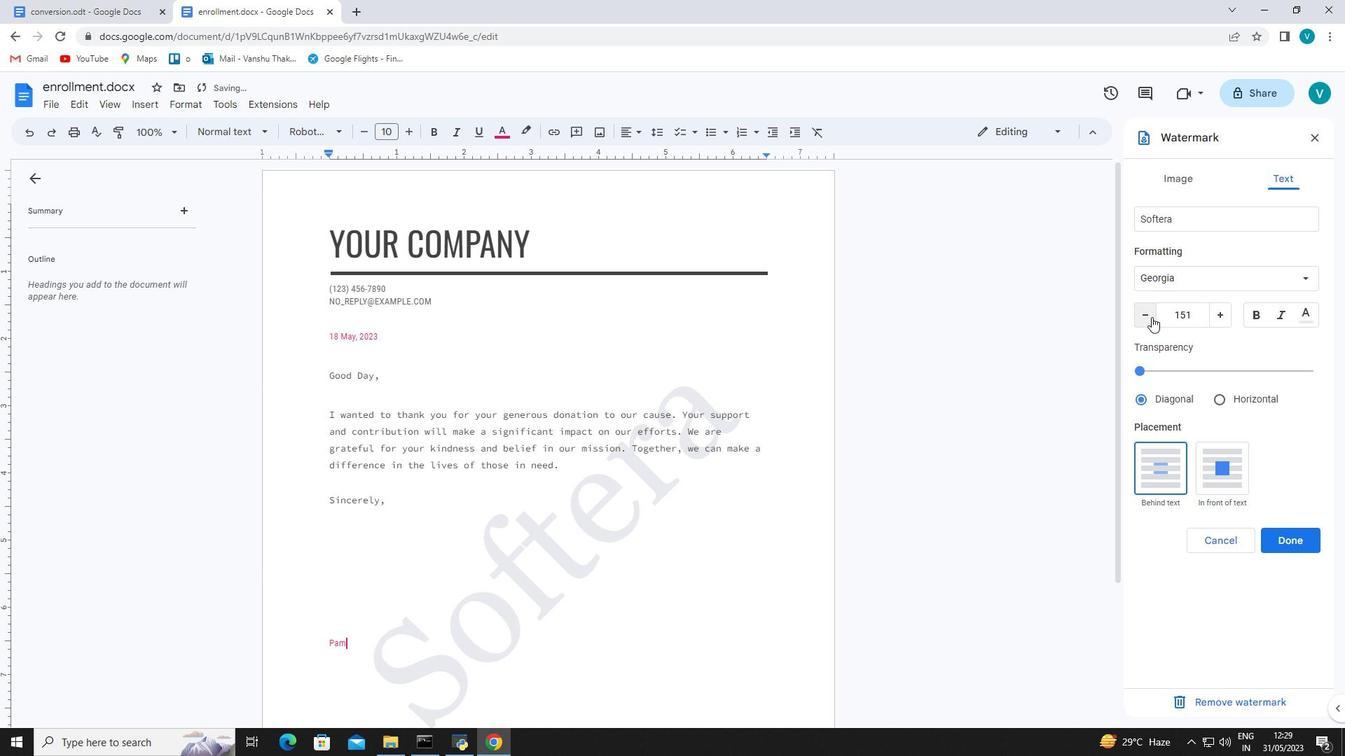 
Action: Mouse pressed left at (1151, 318)
Screenshot: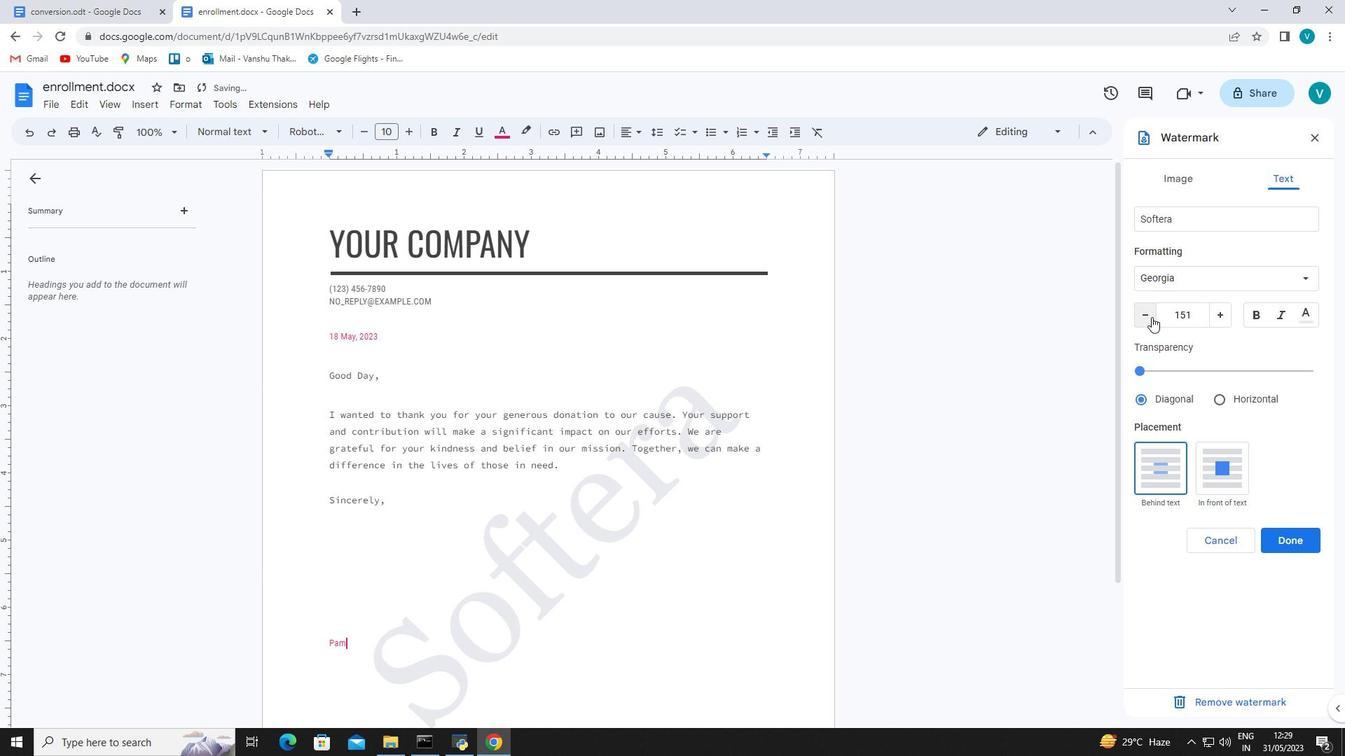 
Action: Mouse pressed left at (1151, 318)
Screenshot: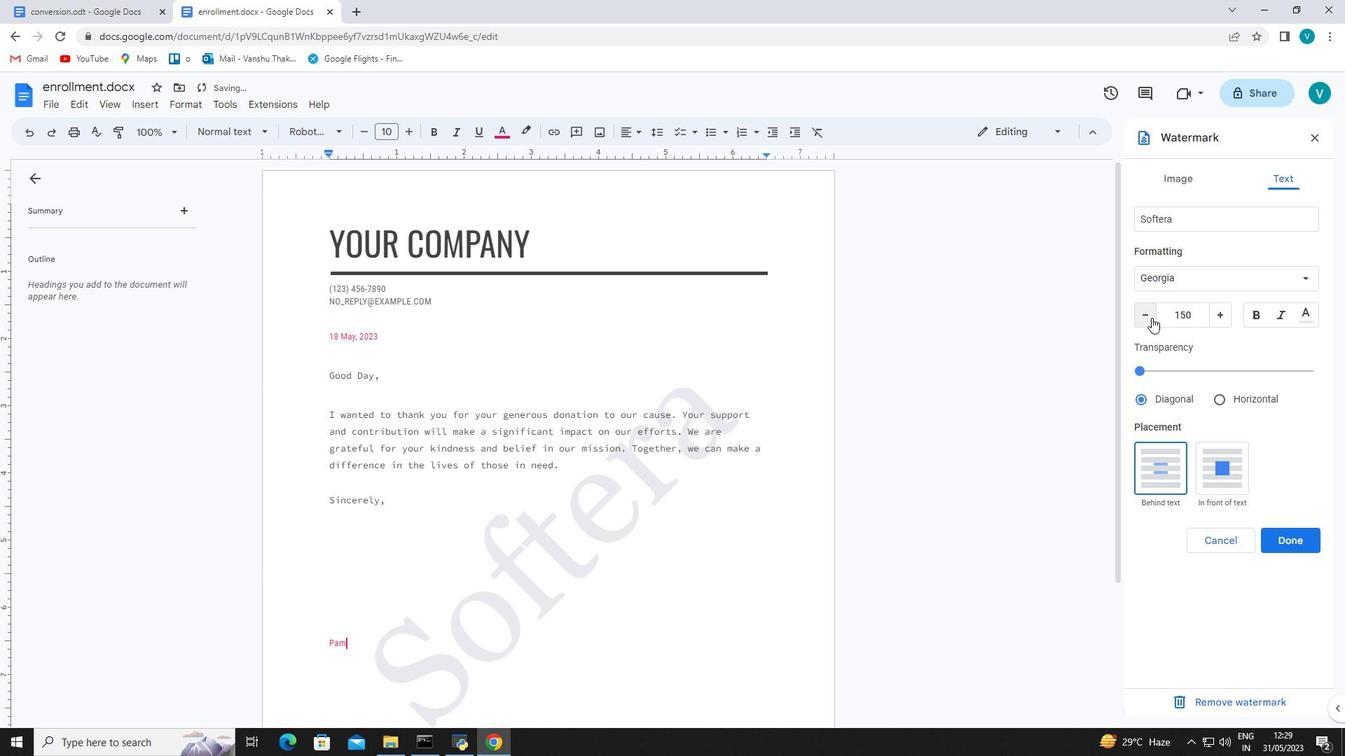 
Action: Mouse pressed left at (1151, 318)
Screenshot: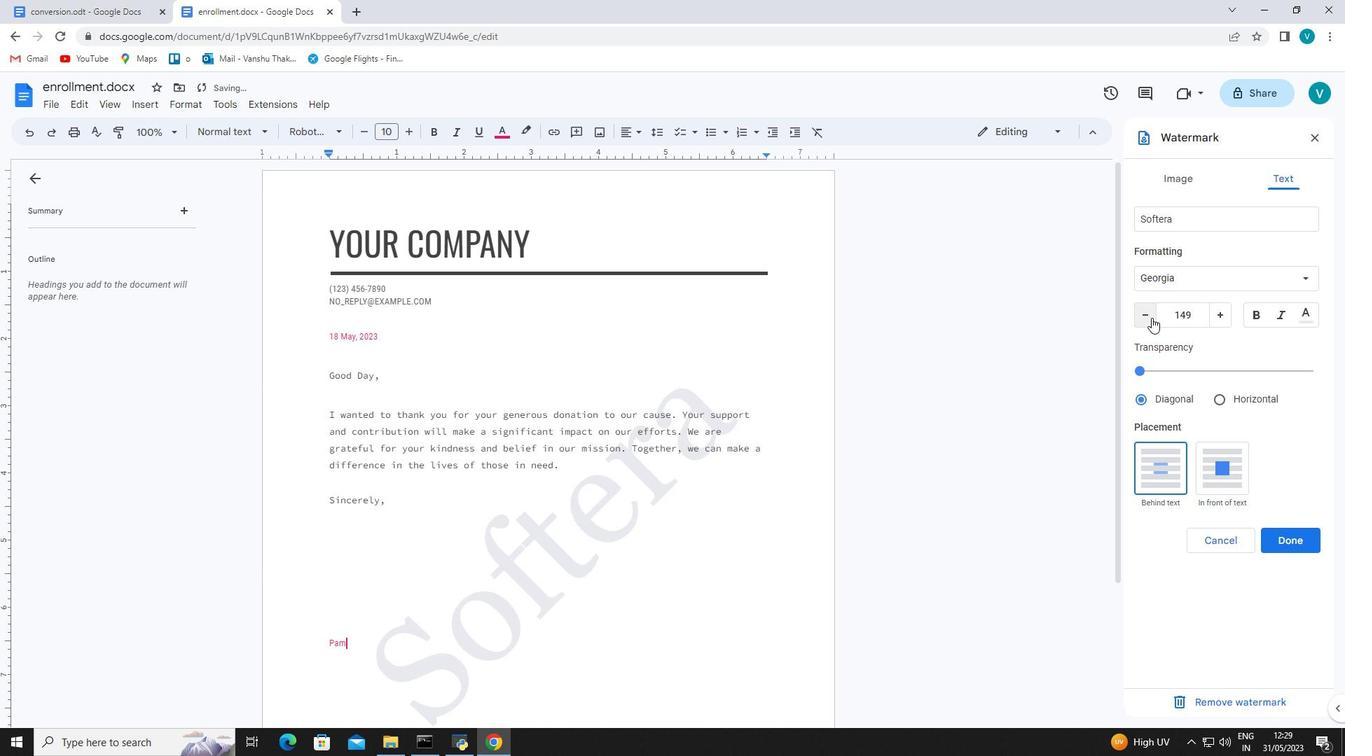 
Action: Mouse pressed left at (1151, 318)
Screenshot: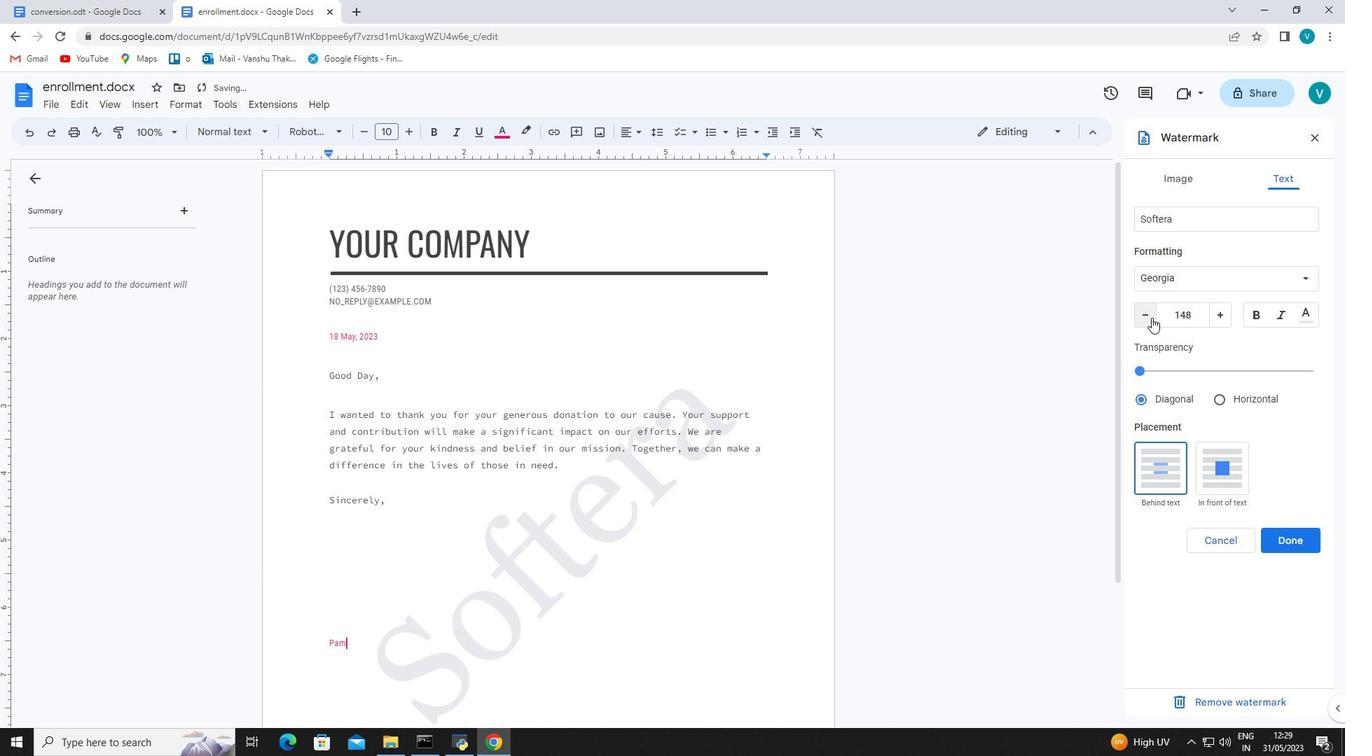 
Action: Mouse pressed left at (1151, 318)
Screenshot: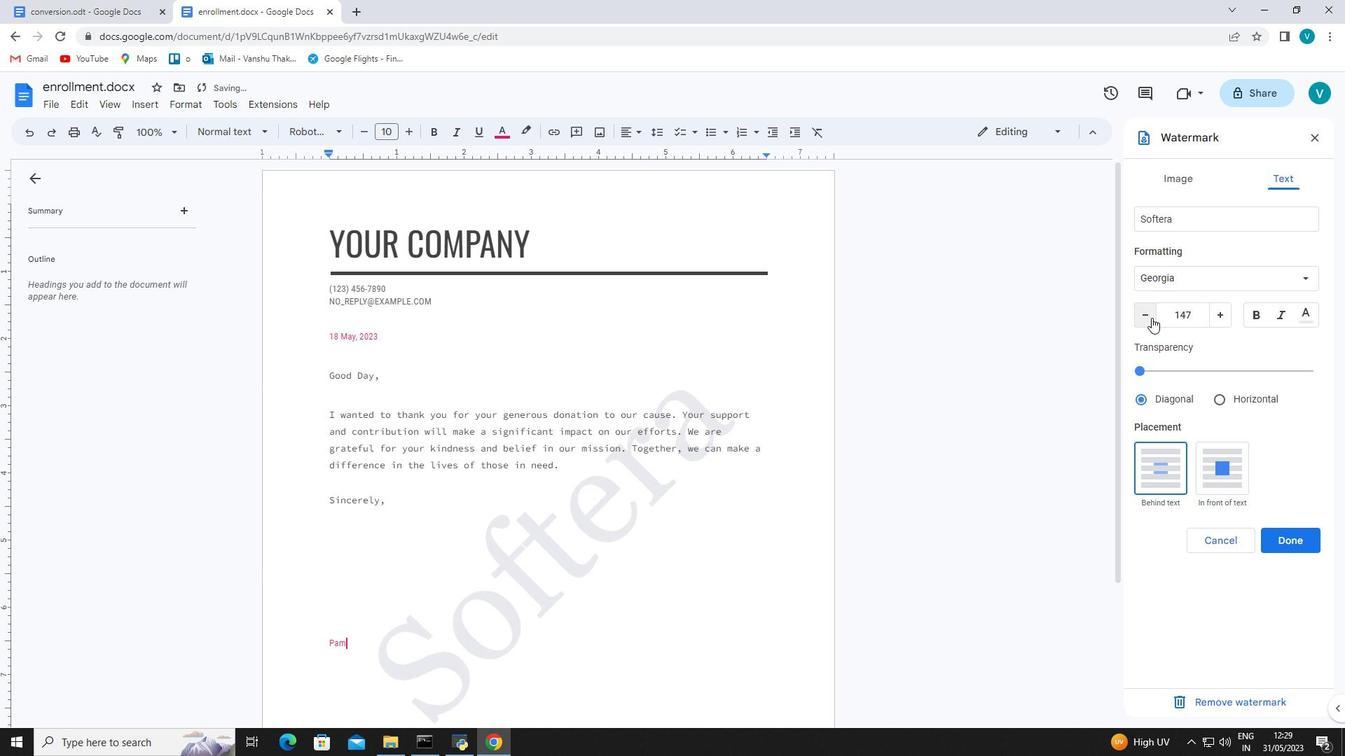 
Action: Mouse pressed left at (1151, 318)
Screenshot: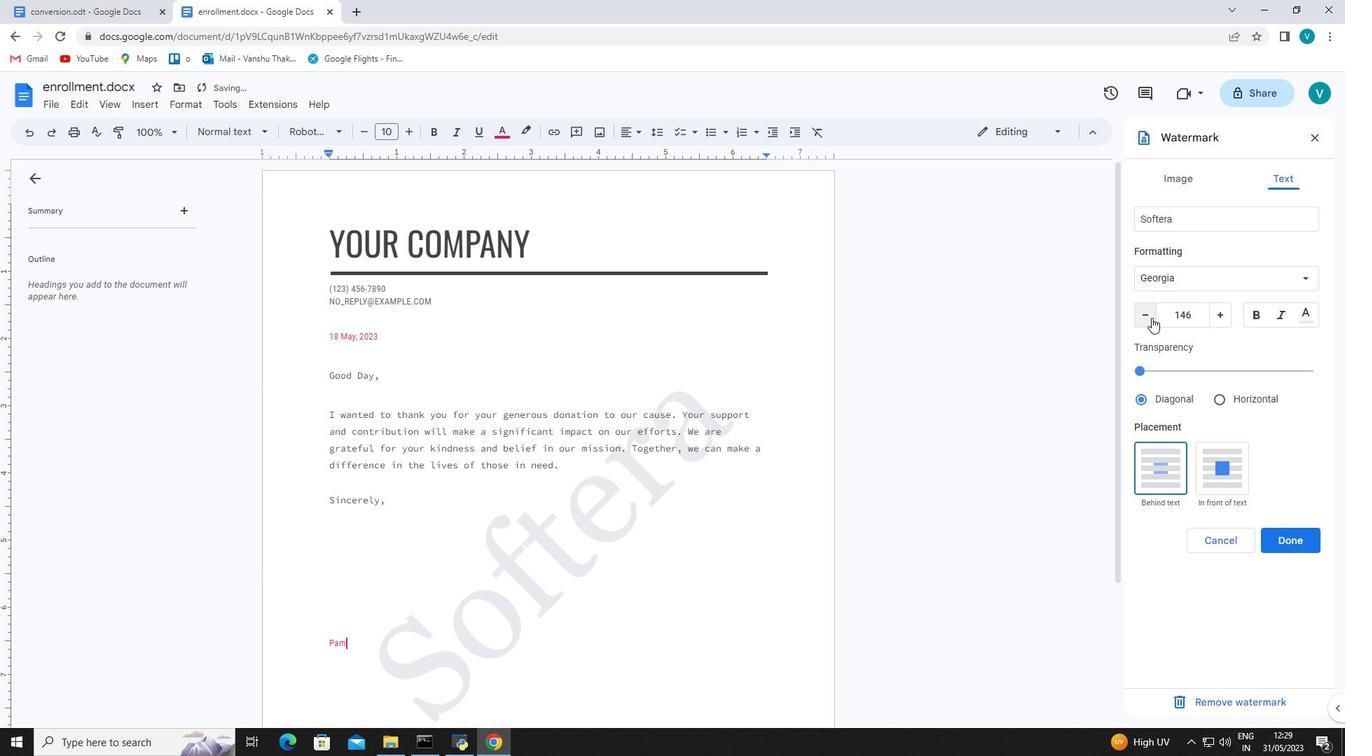 
Action: Mouse pressed left at (1151, 318)
Screenshot: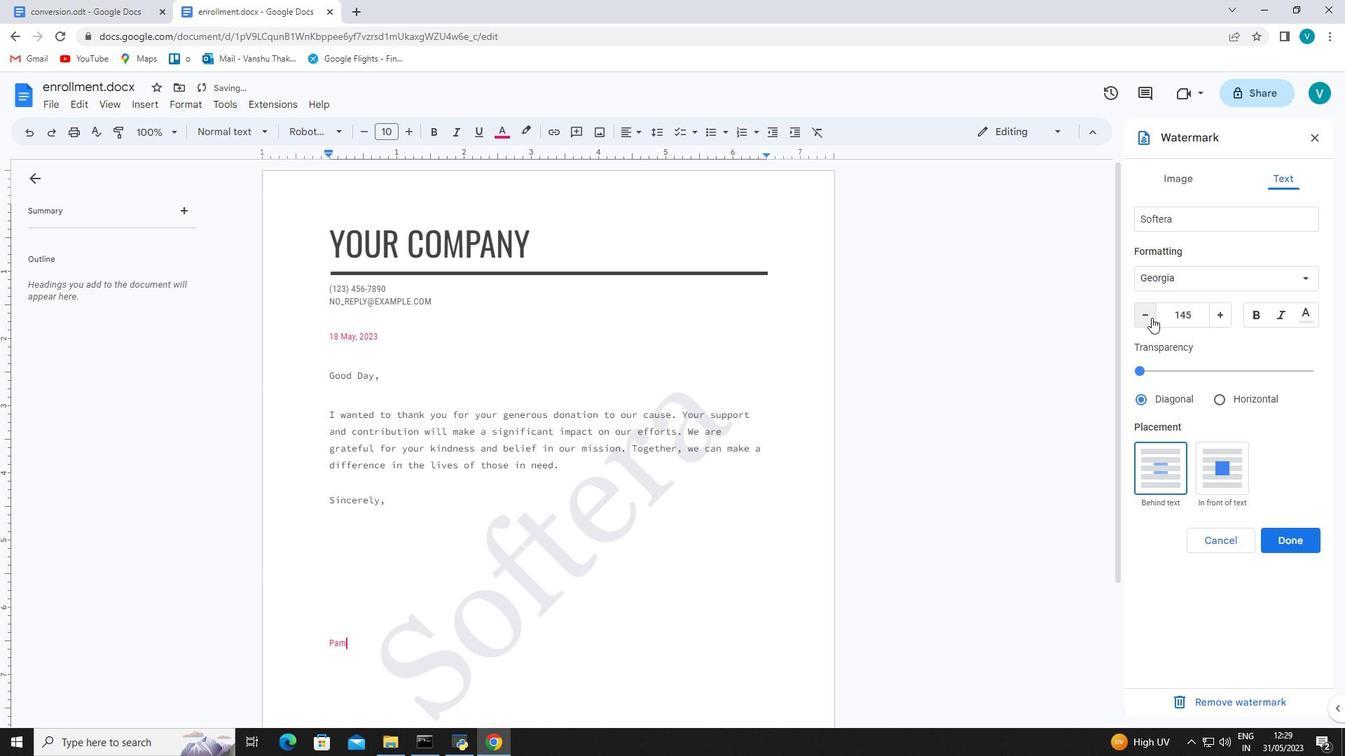 
Action: Mouse pressed left at (1151, 318)
Screenshot: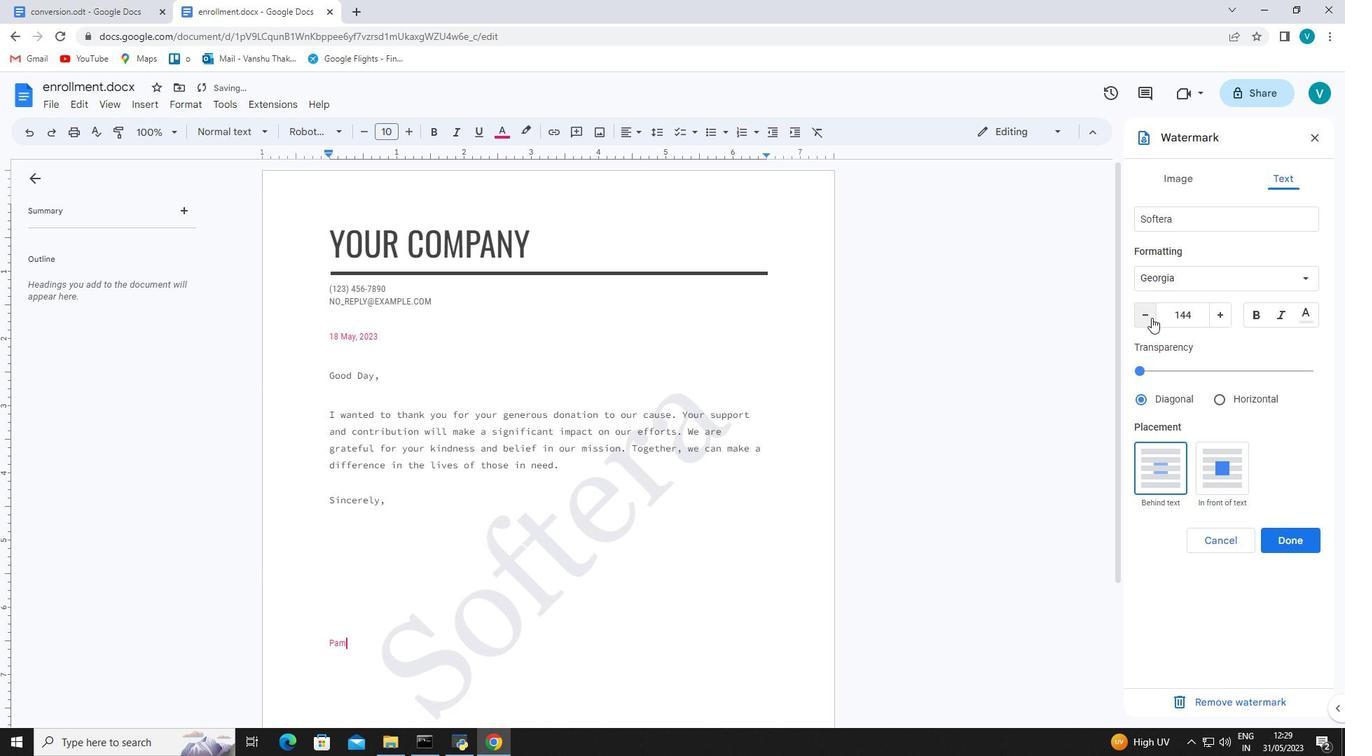 
Action: Mouse pressed left at (1151, 318)
Screenshot: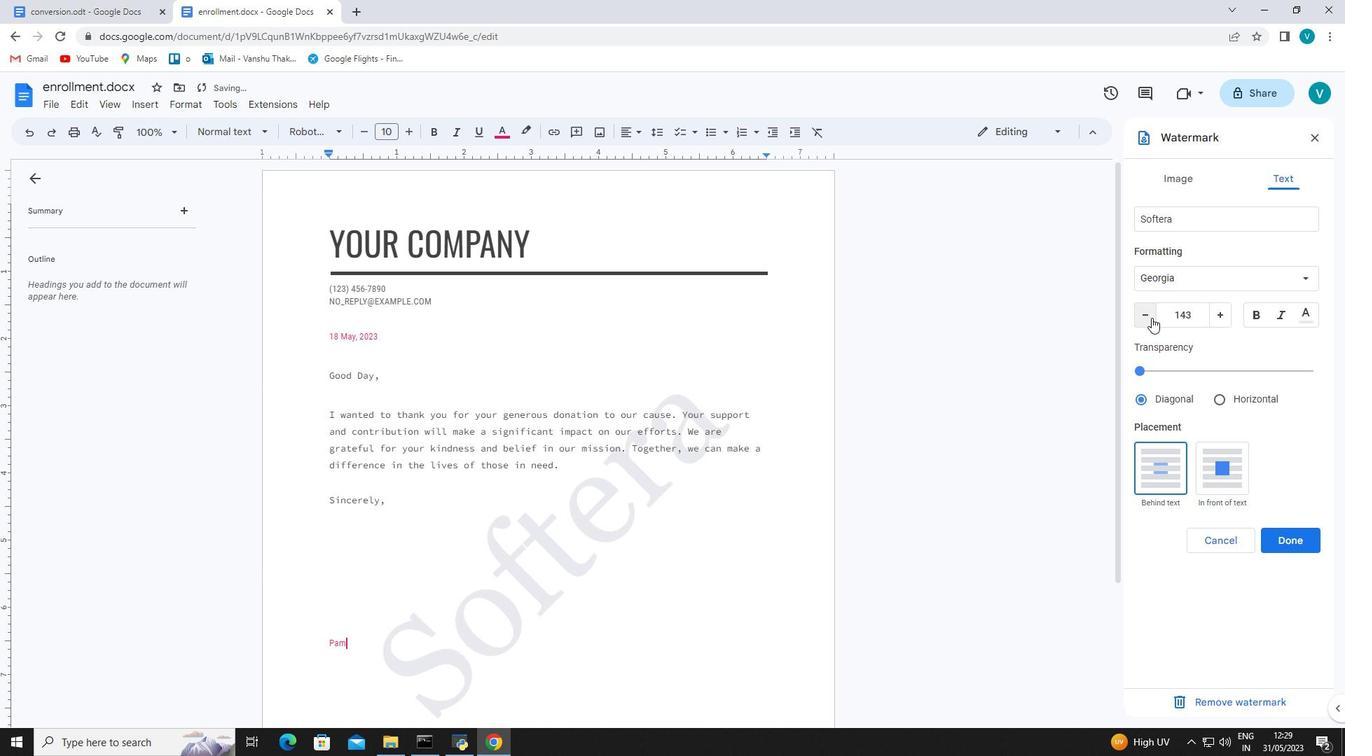 
Action: Mouse pressed left at (1151, 318)
Screenshot: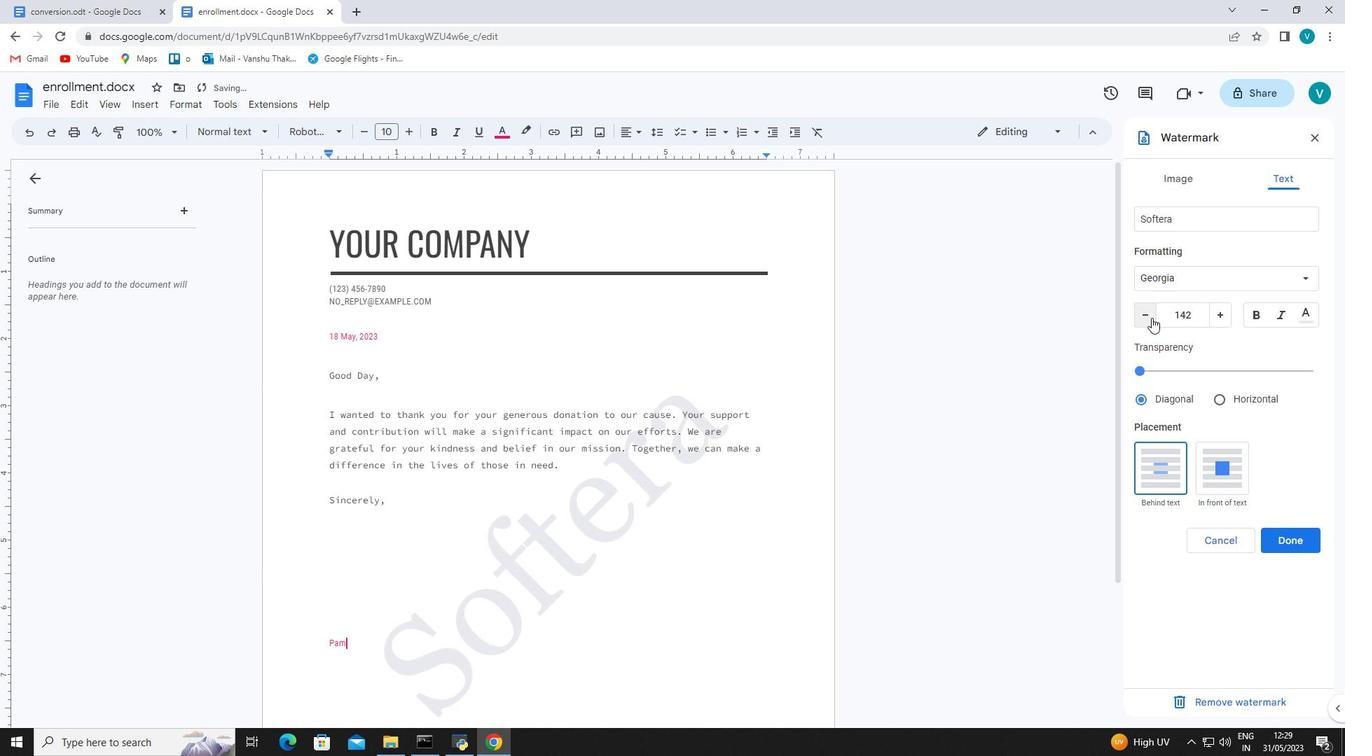 
Action: Mouse pressed left at (1151, 318)
Screenshot: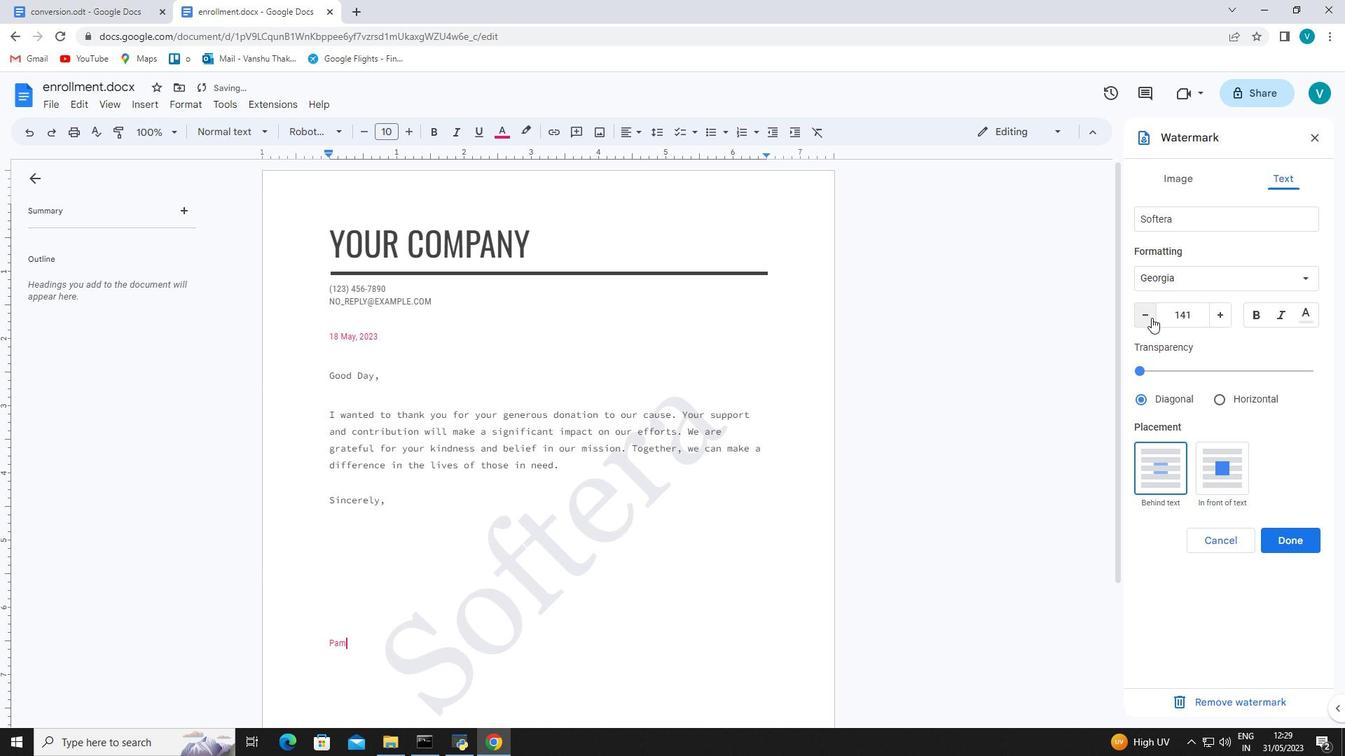 
Action: Mouse pressed left at (1151, 318)
Screenshot: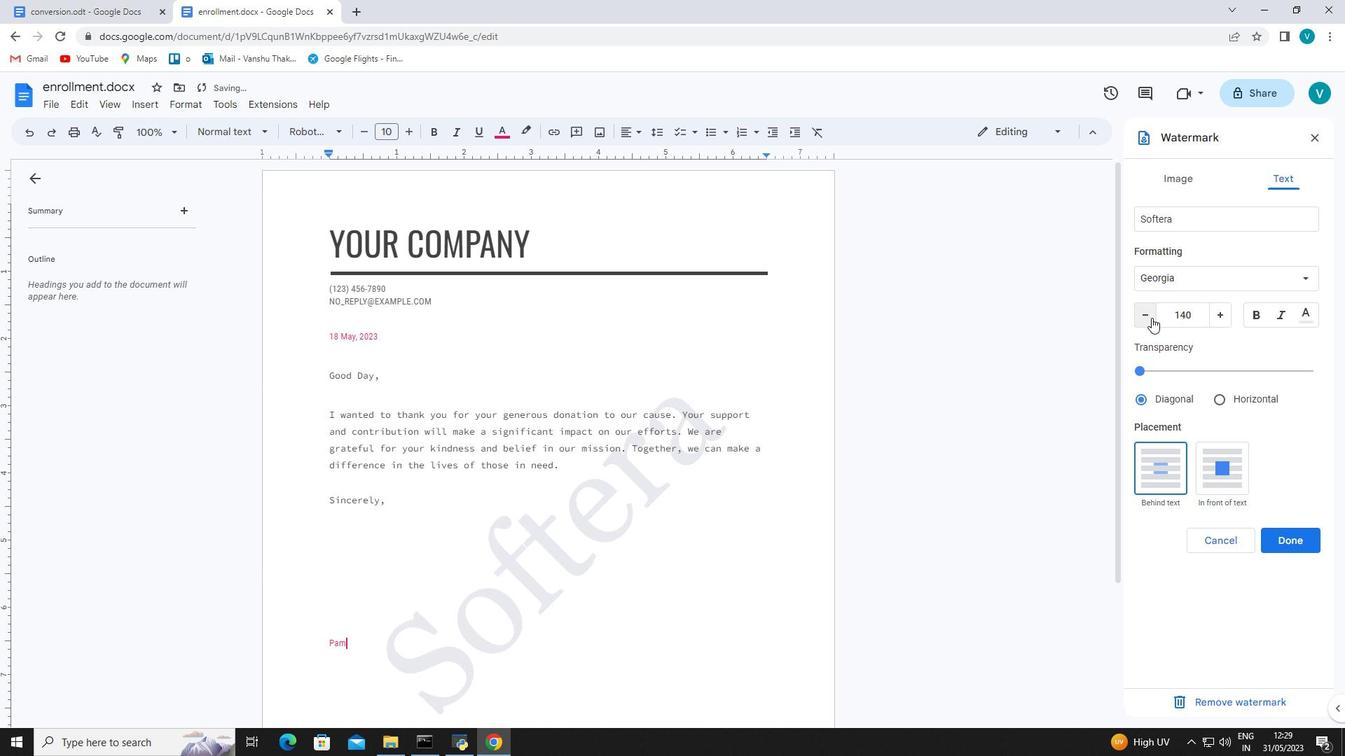 
Action: Mouse pressed left at (1151, 318)
Screenshot: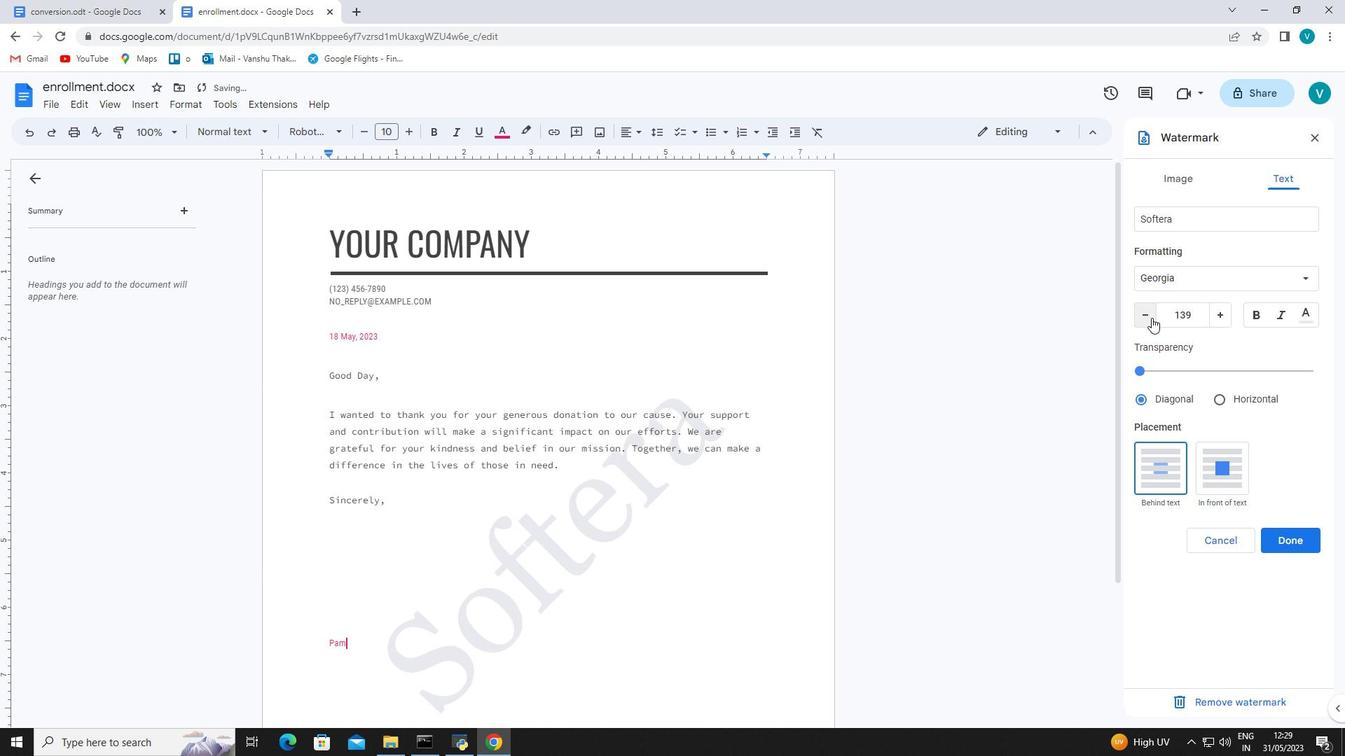 
Action: Mouse pressed left at (1151, 318)
Screenshot: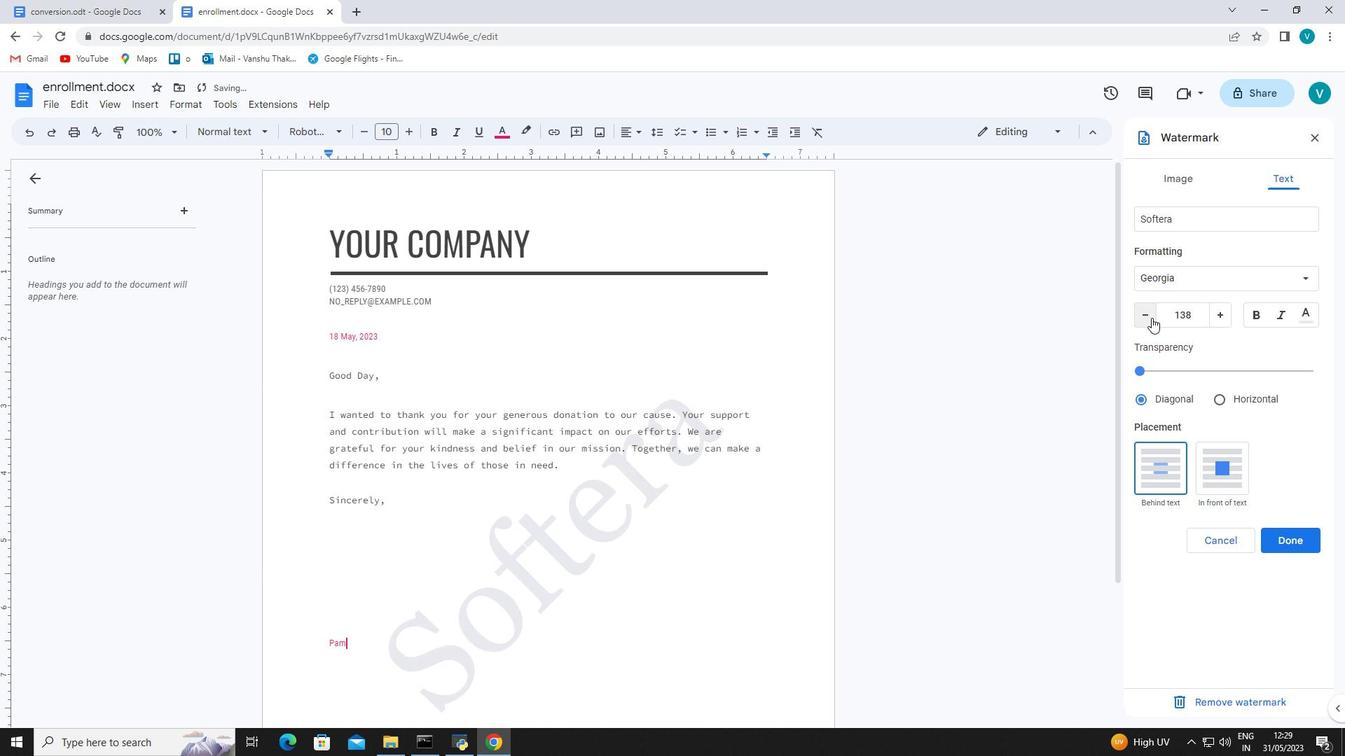 
Action: Mouse pressed left at (1151, 318)
Screenshot: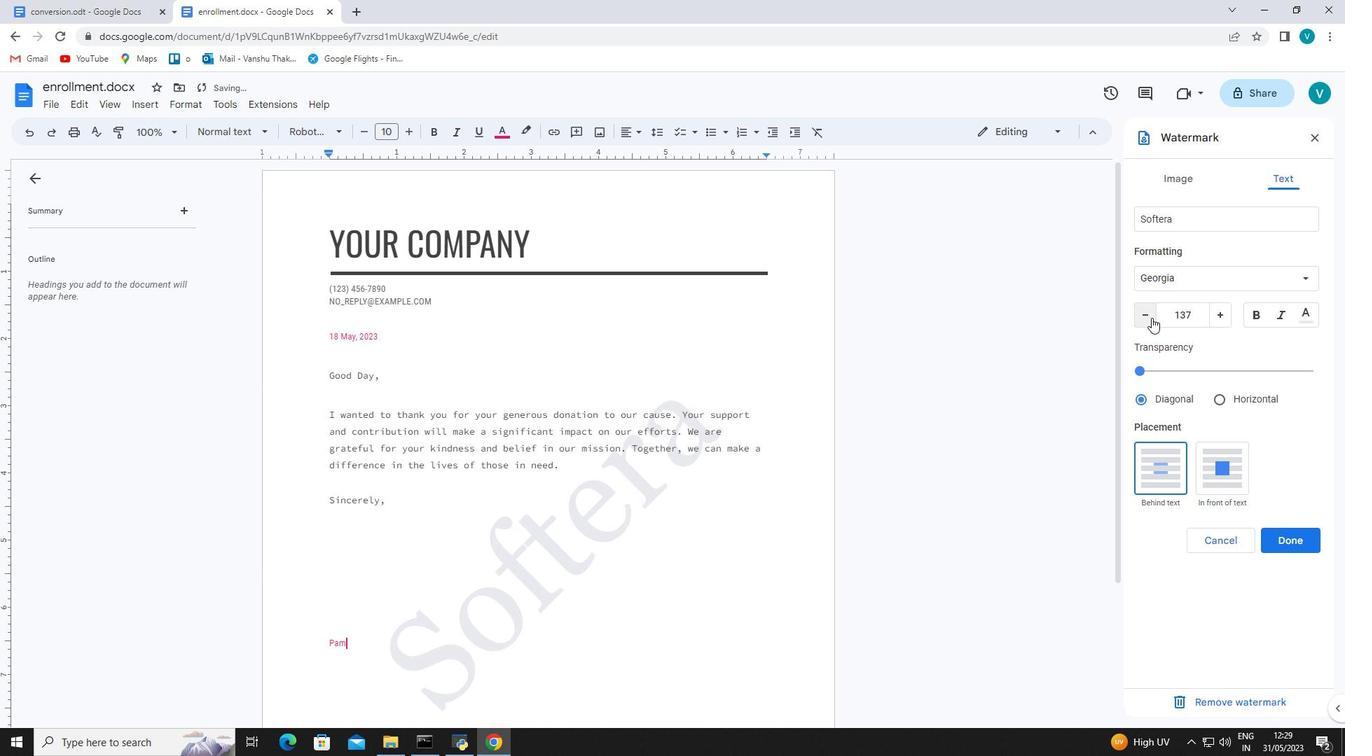 
Action: Mouse pressed left at (1151, 318)
Screenshot: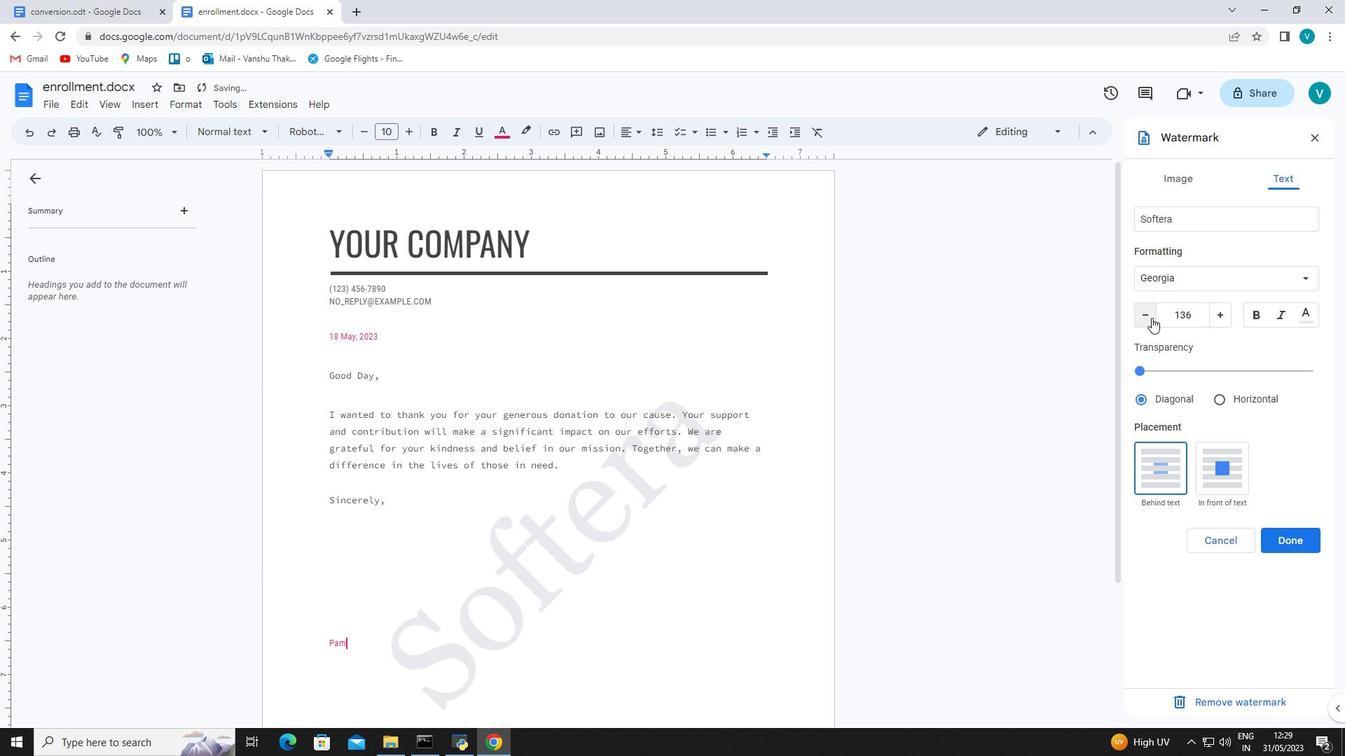 
Action: Mouse pressed left at (1151, 318)
Screenshot: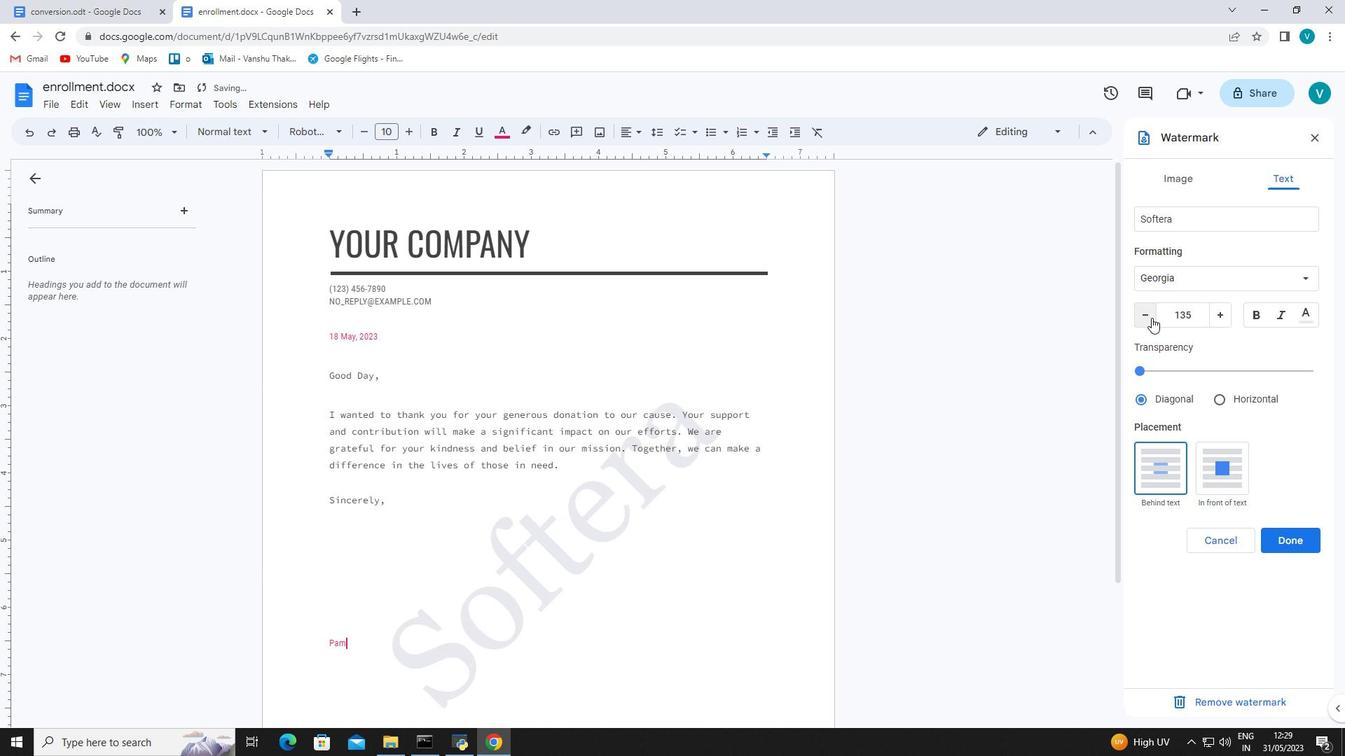 
Action: Mouse pressed left at (1151, 318)
Screenshot: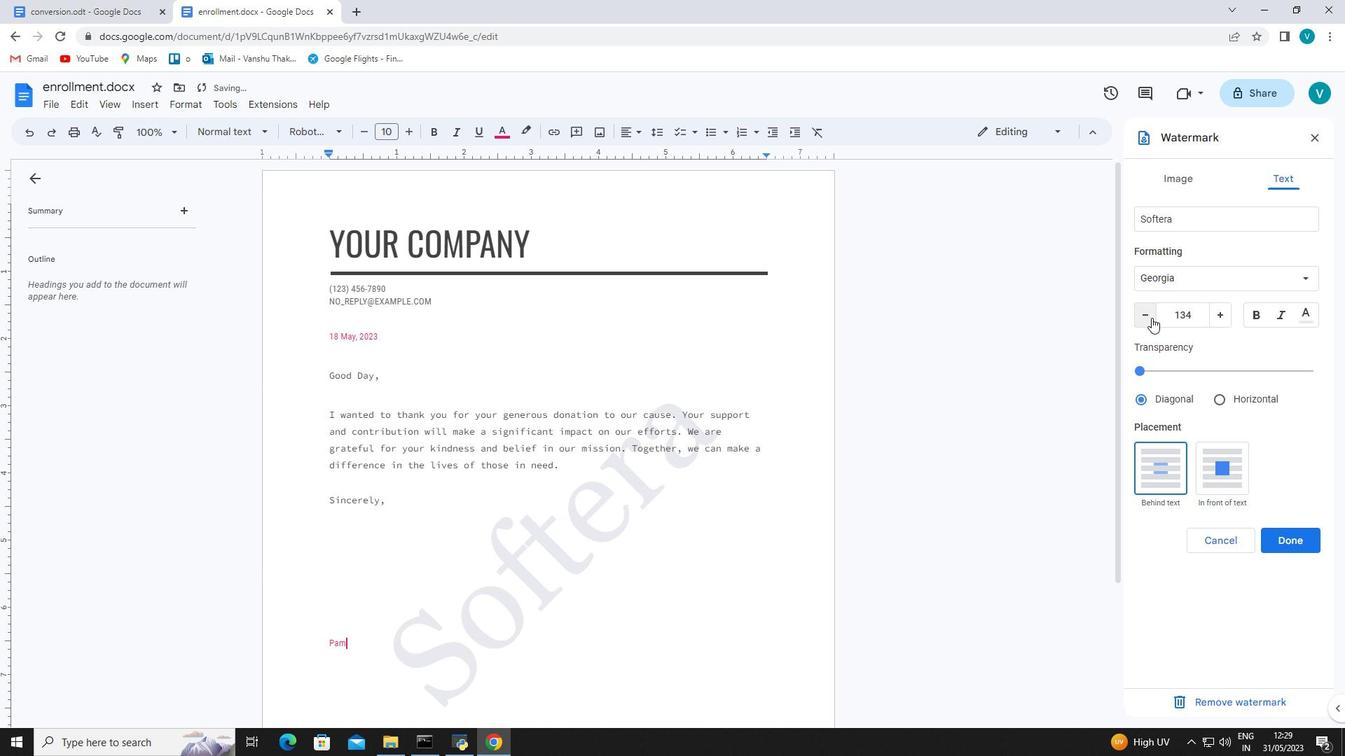 
Action: Mouse pressed left at (1151, 318)
Screenshot: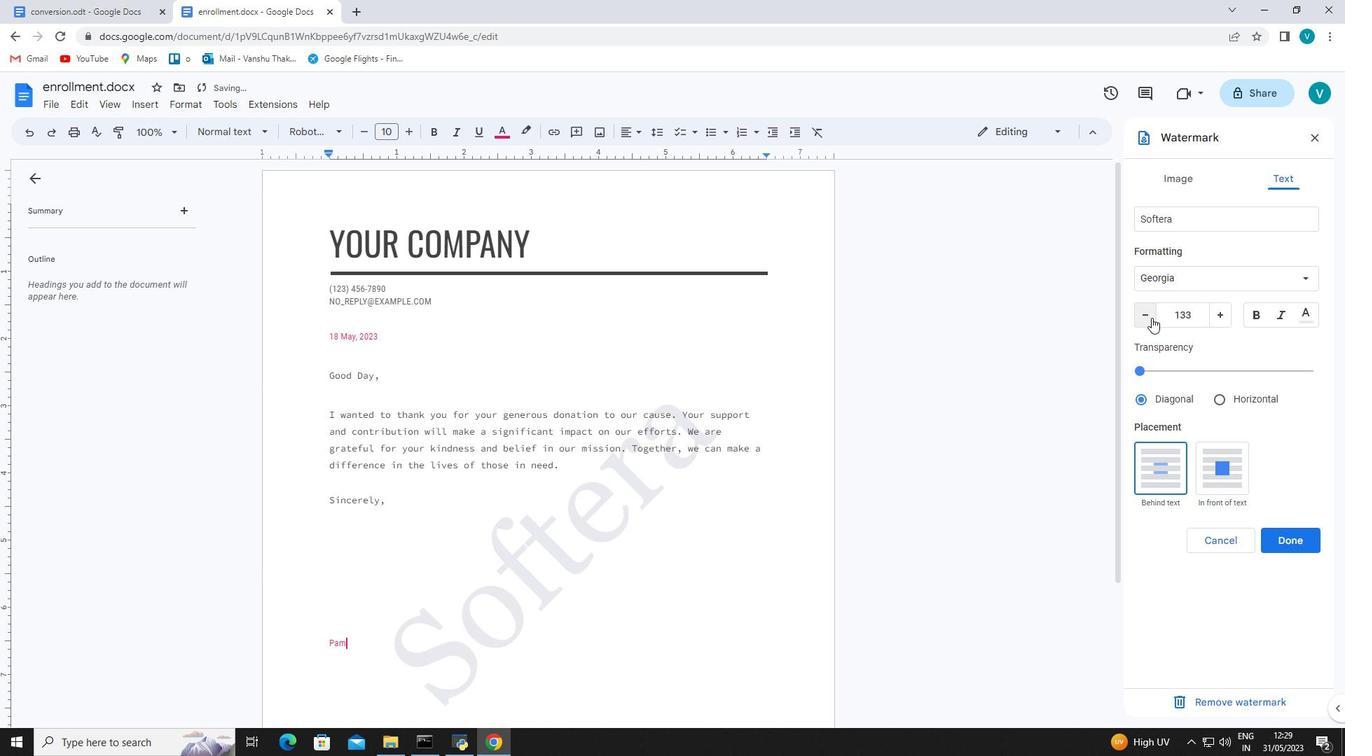 
Action: Mouse pressed left at (1151, 318)
Screenshot: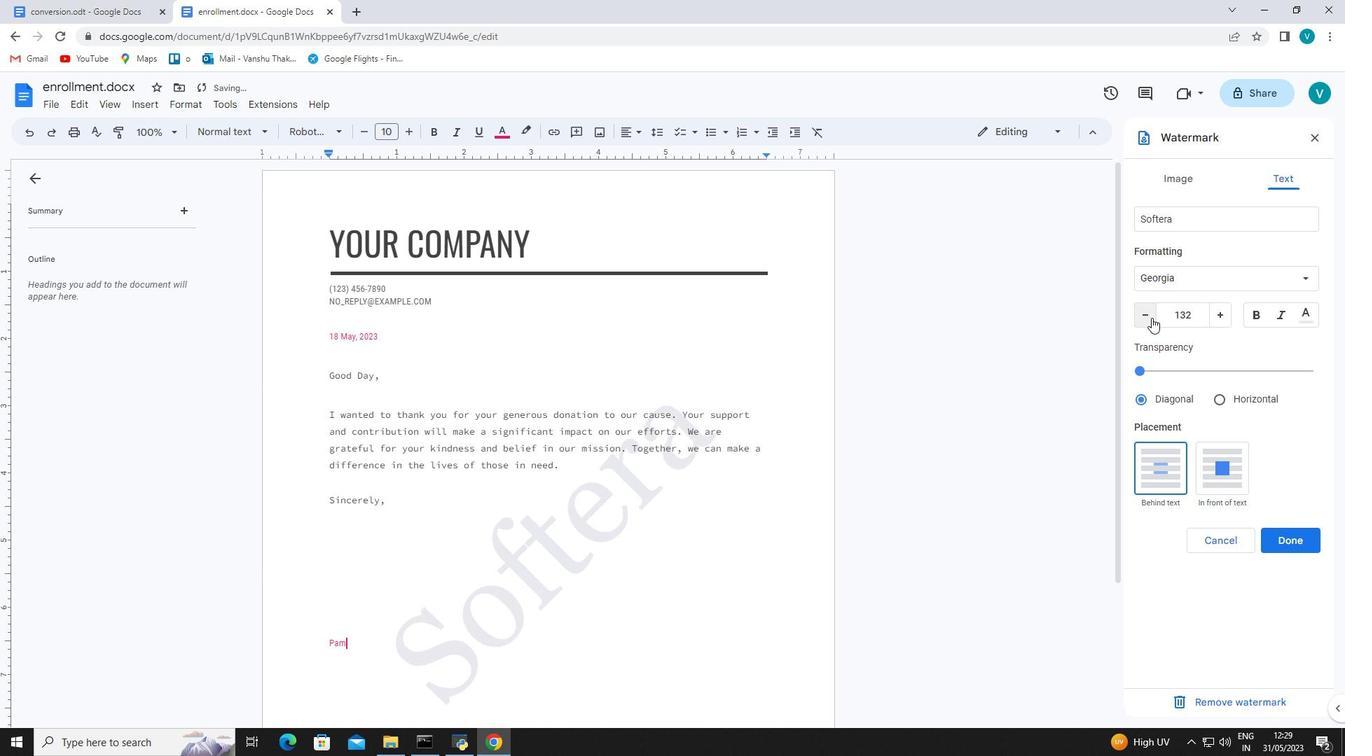 
Action: Mouse pressed left at (1151, 318)
Screenshot: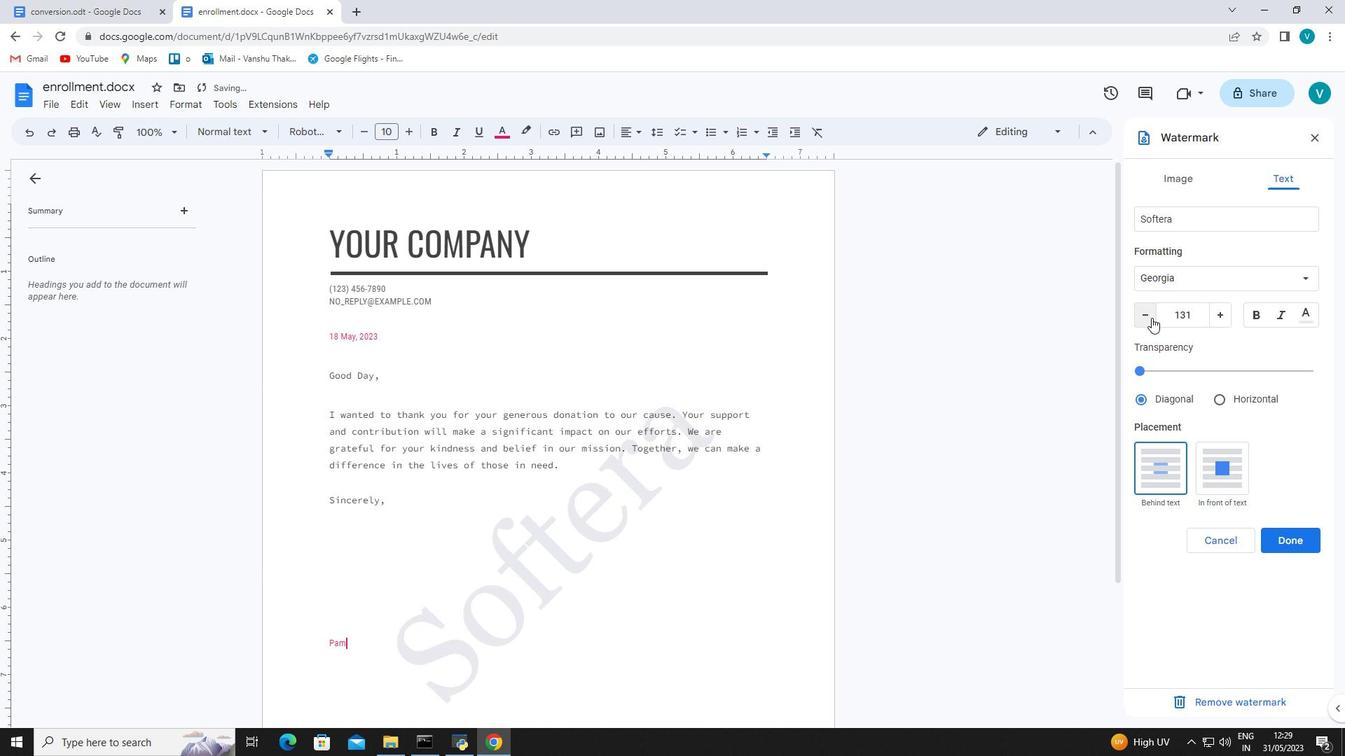 
Action: Mouse pressed left at (1151, 318)
Screenshot: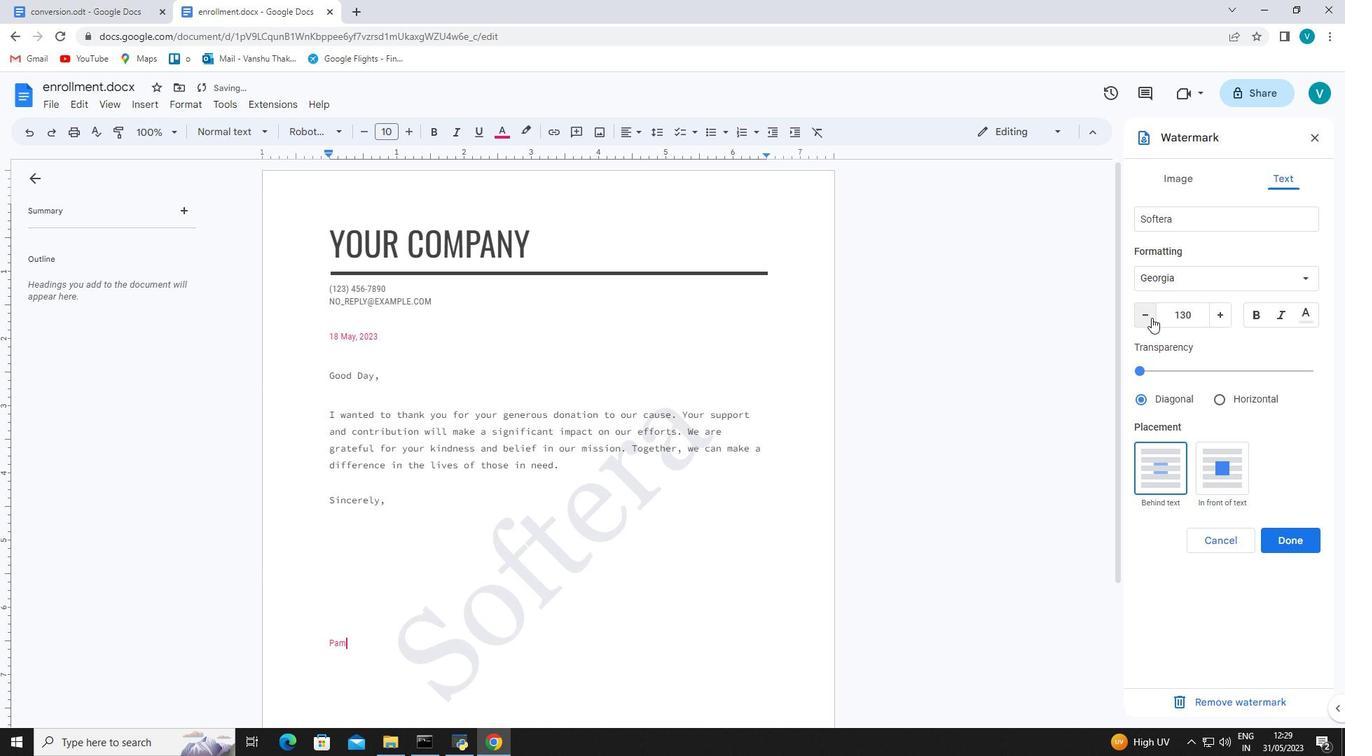 
Action: Mouse pressed left at (1151, 318)
Screenshot: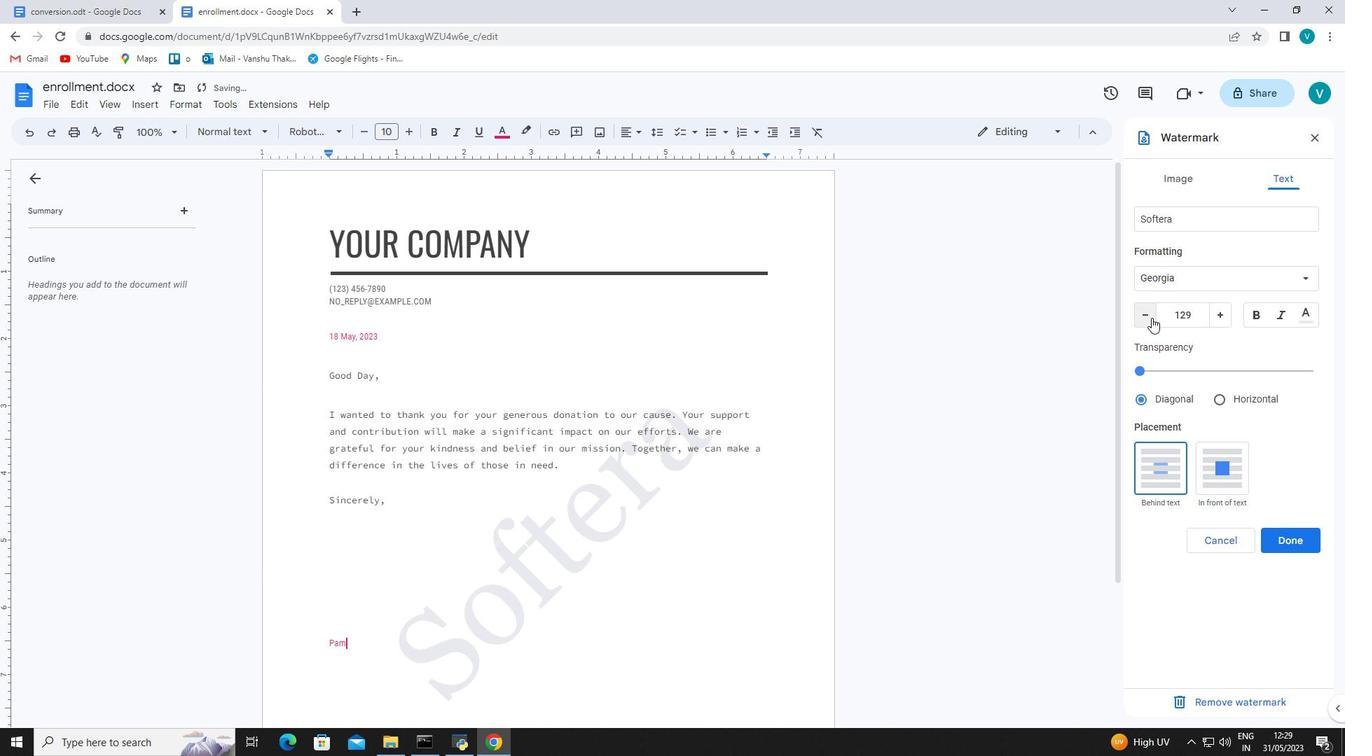 
Action: Mouse pressed left at (1151, 318)
Screenshot: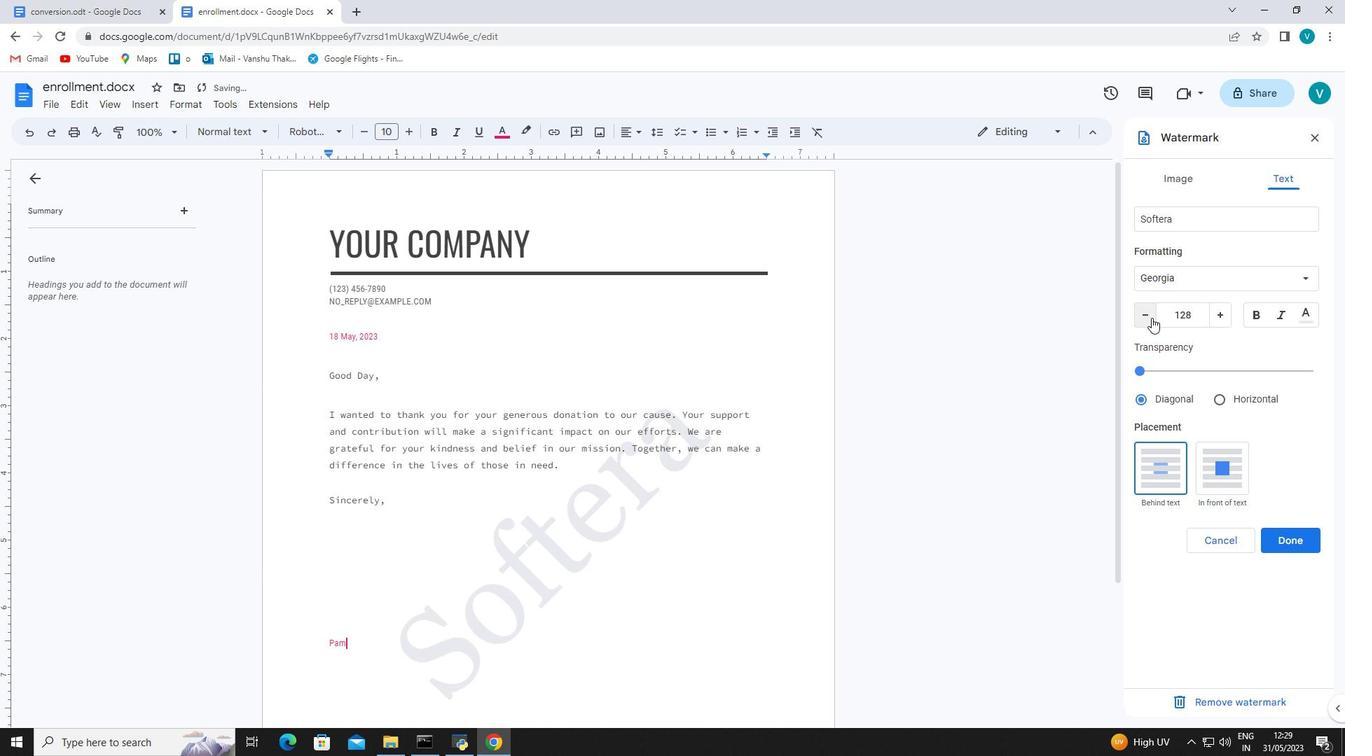 
Action: Mouse pressed left at (1151, 318)
Screenshot: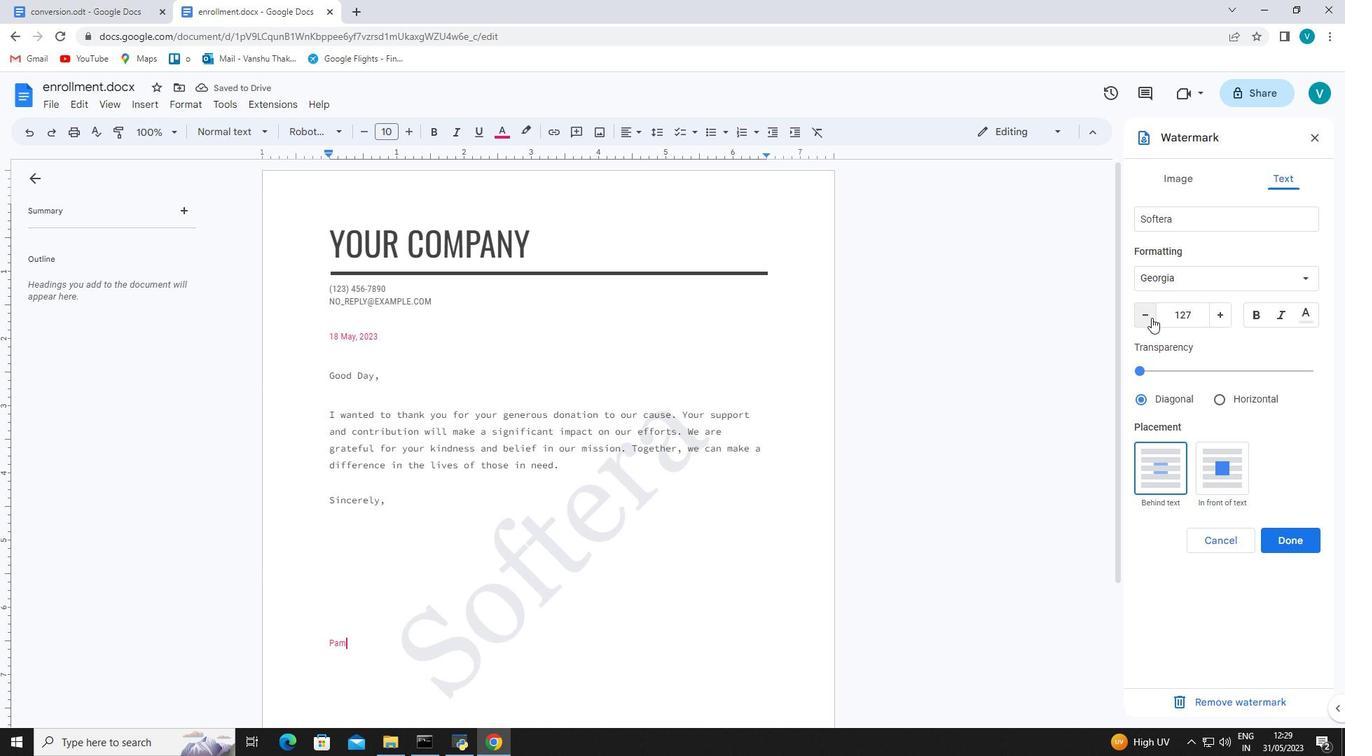 
Action: Mouse pressed left at (1151, 318)
Screenshot: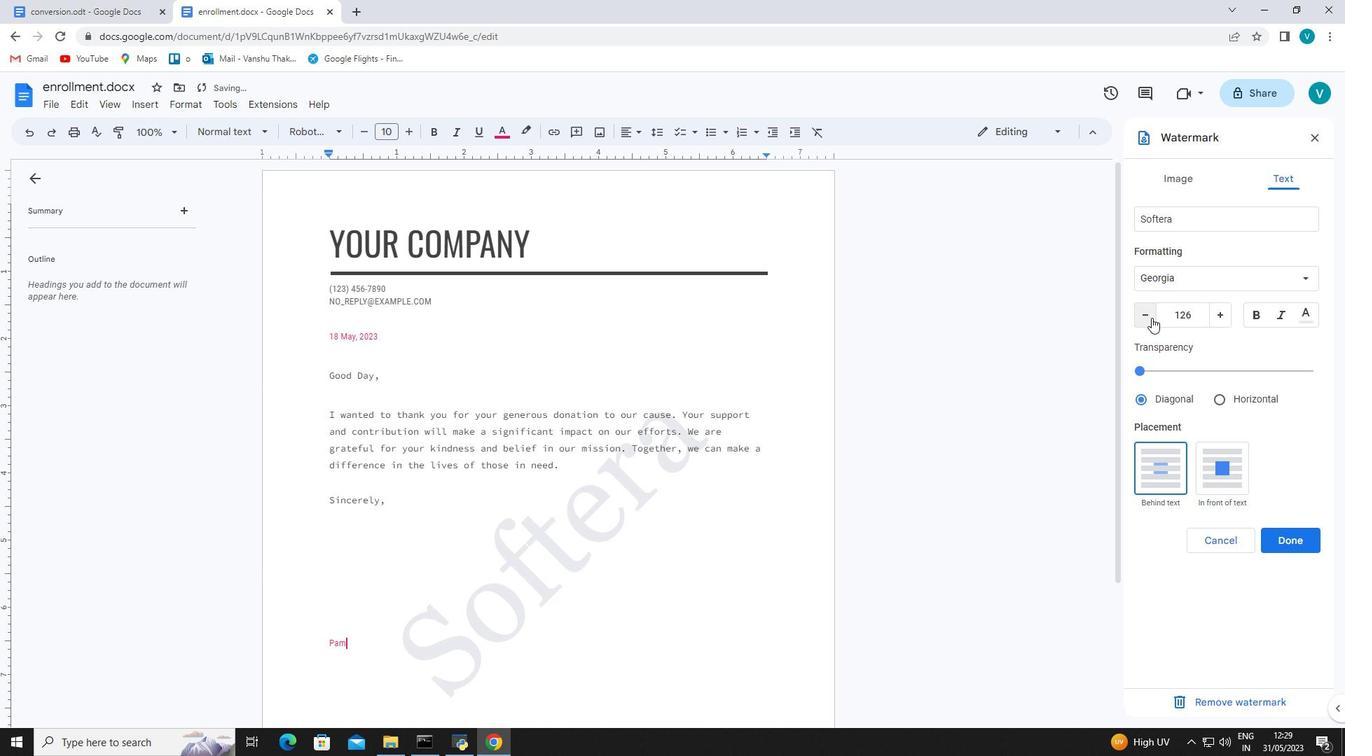 
Action: Mouse pressed left at (1151, 318)
Screenshot: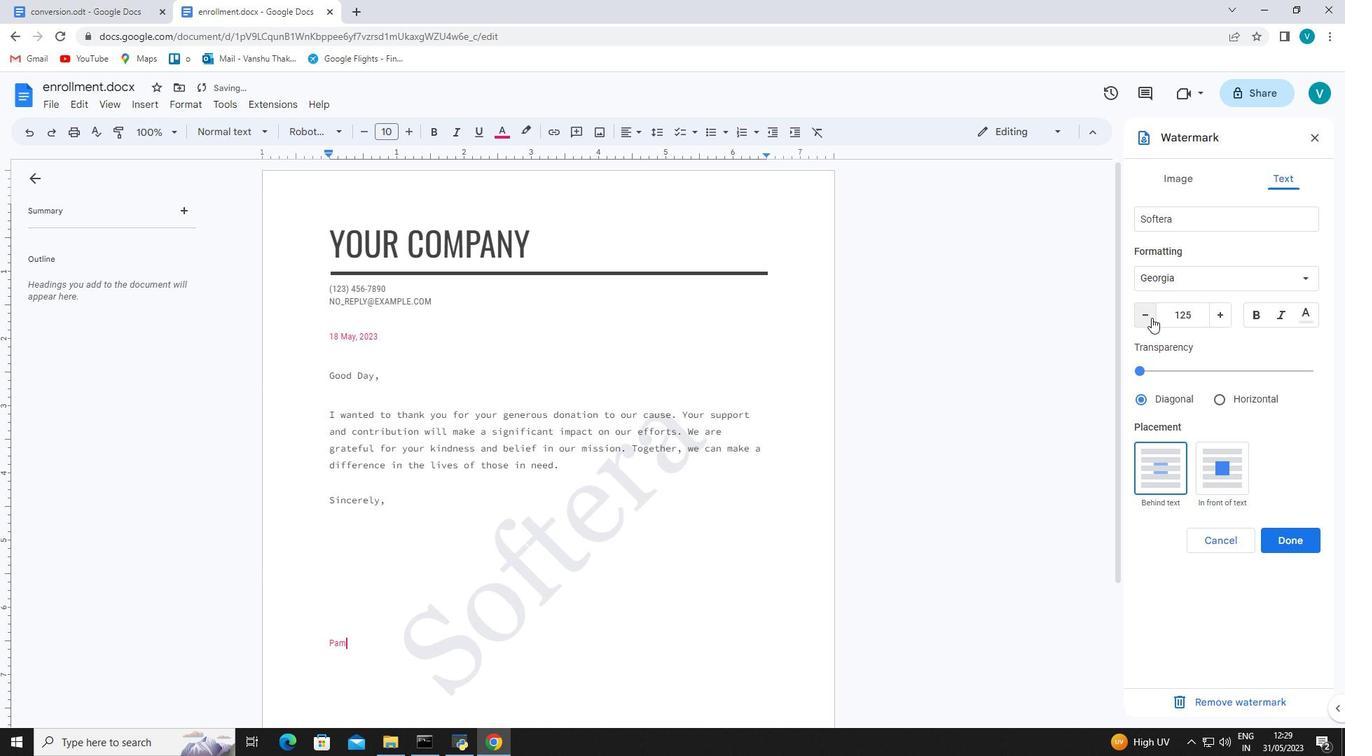
Action: Mouse pressed left at (1151, 318)
Screenshot: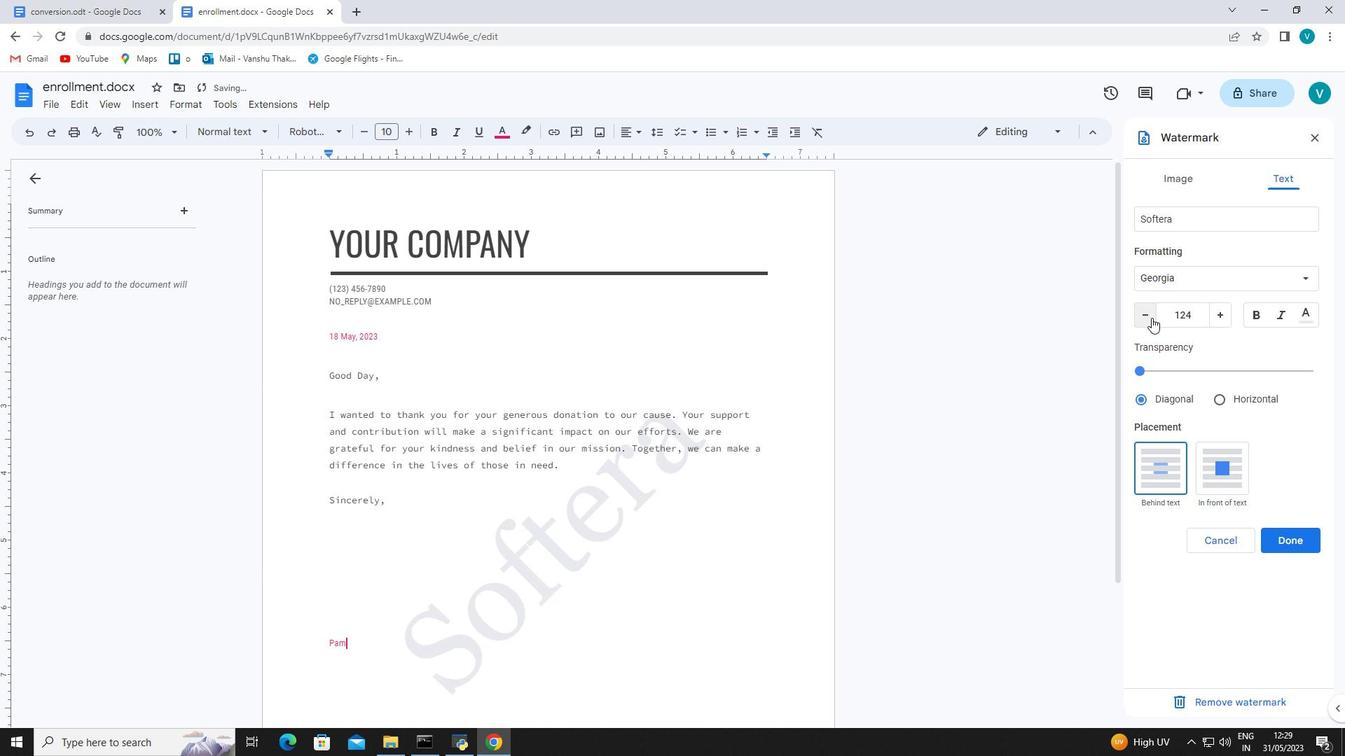 
Action: Mouse pressed left at (1151, 318)
Screenshot: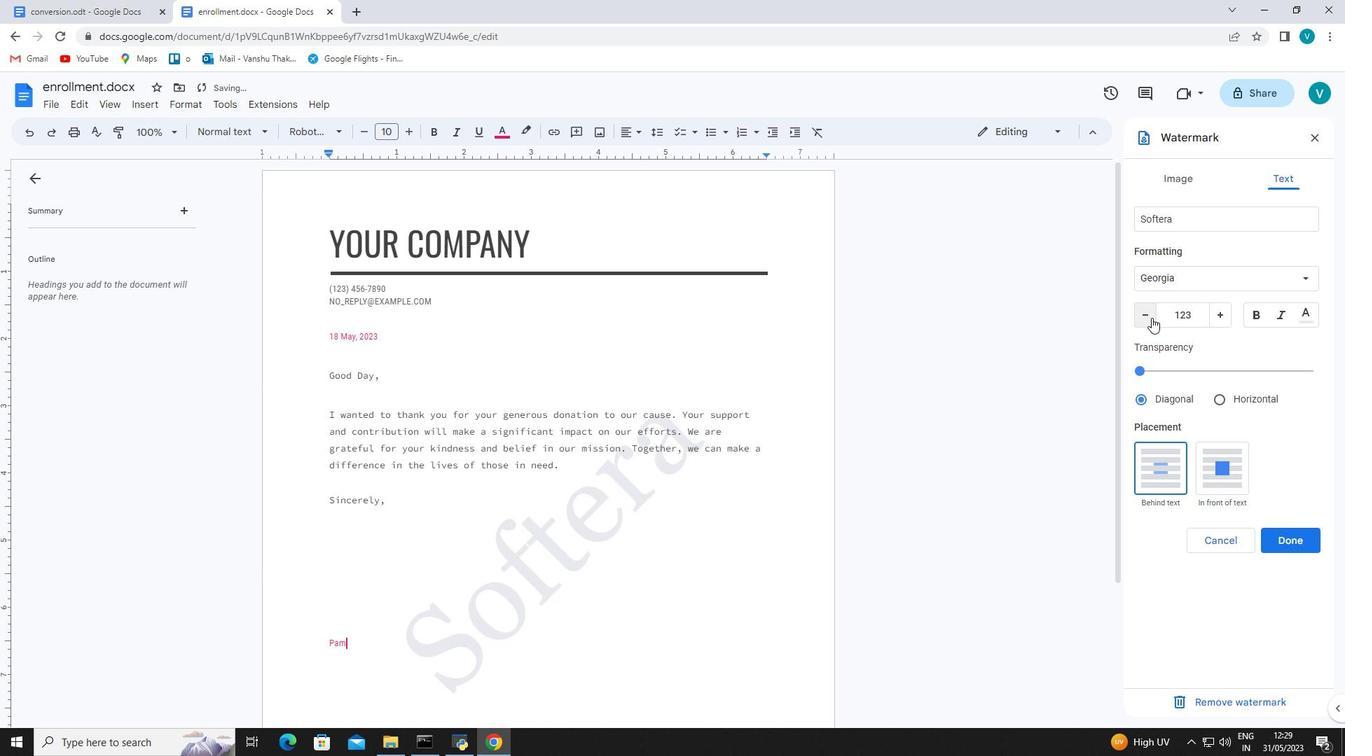 
Action: Mouse pressed left at (1151, 318)
Screenshot: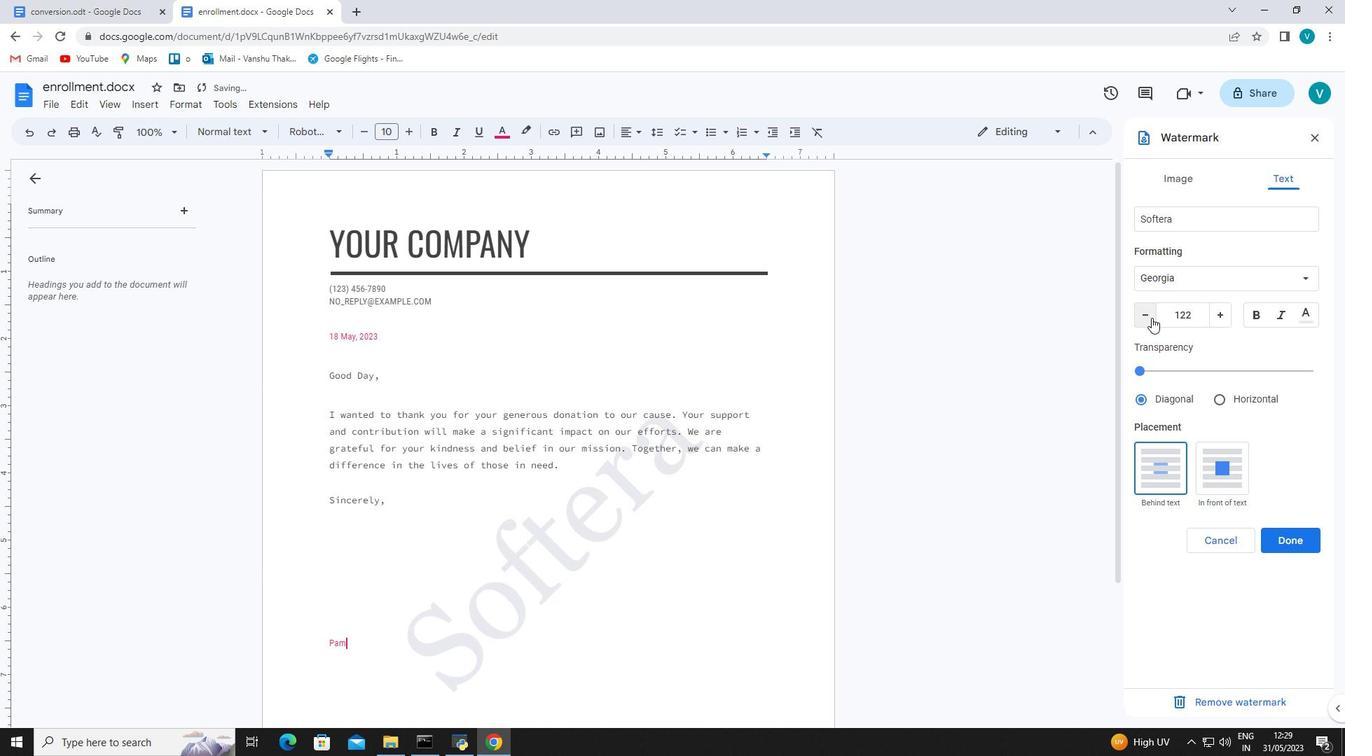 
Action: Mouse pressed left at (1151, 318)
Screenshot: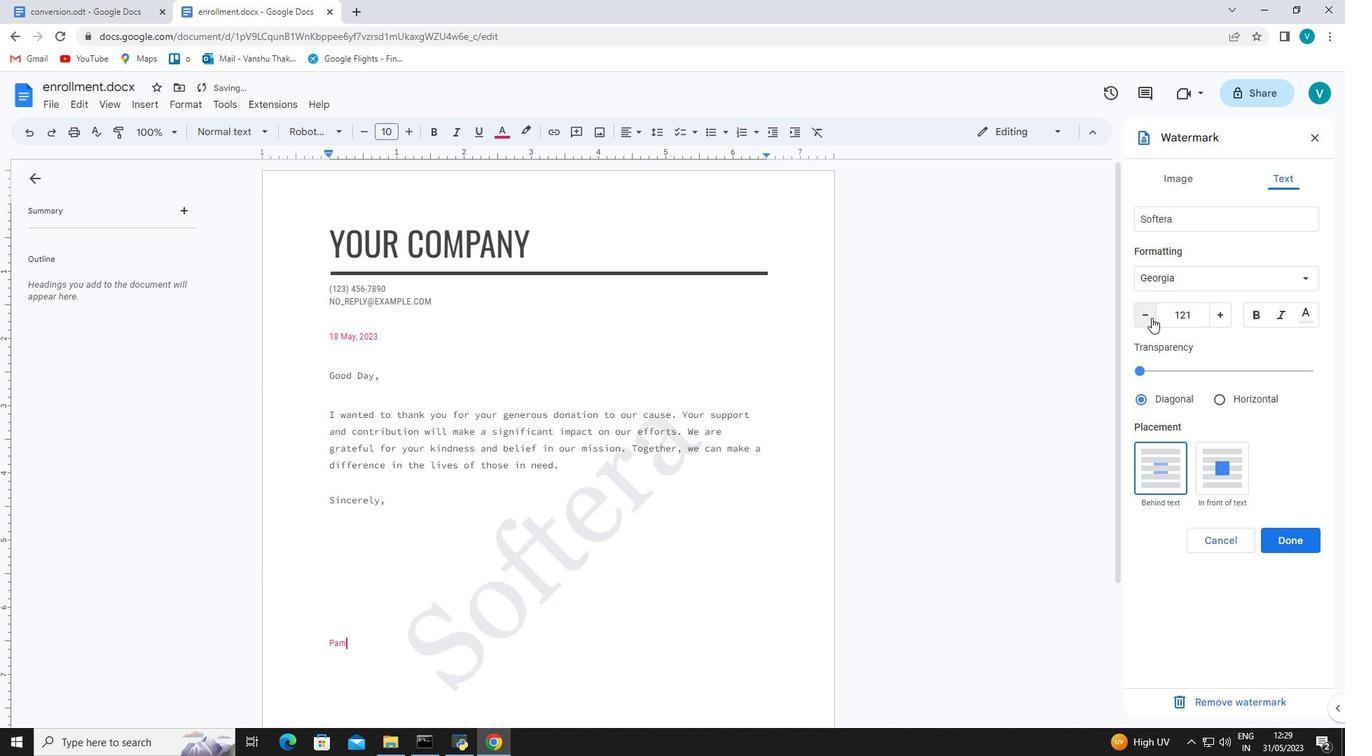 
Action: Mouse moved to (1216, 395)
Screenshot: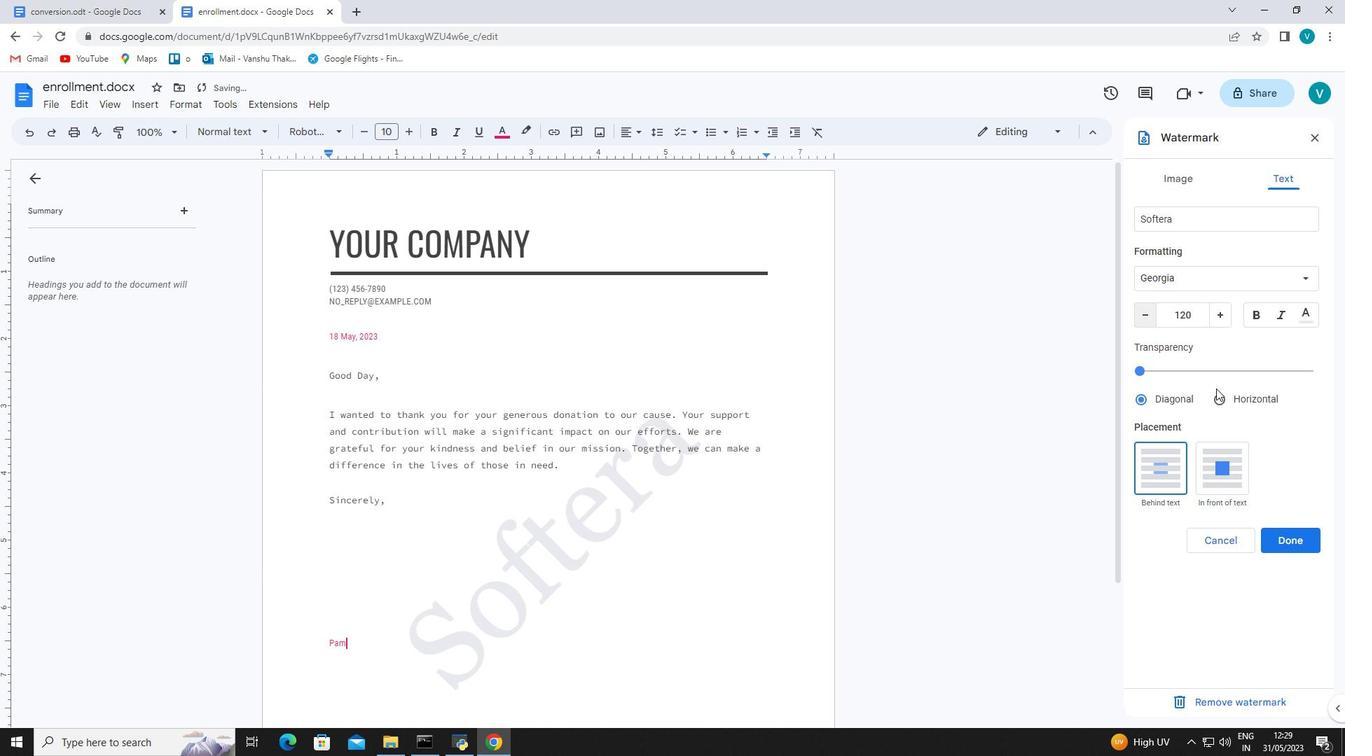 
Action: Mouse pressed left at (1216, 395)
Screenshot: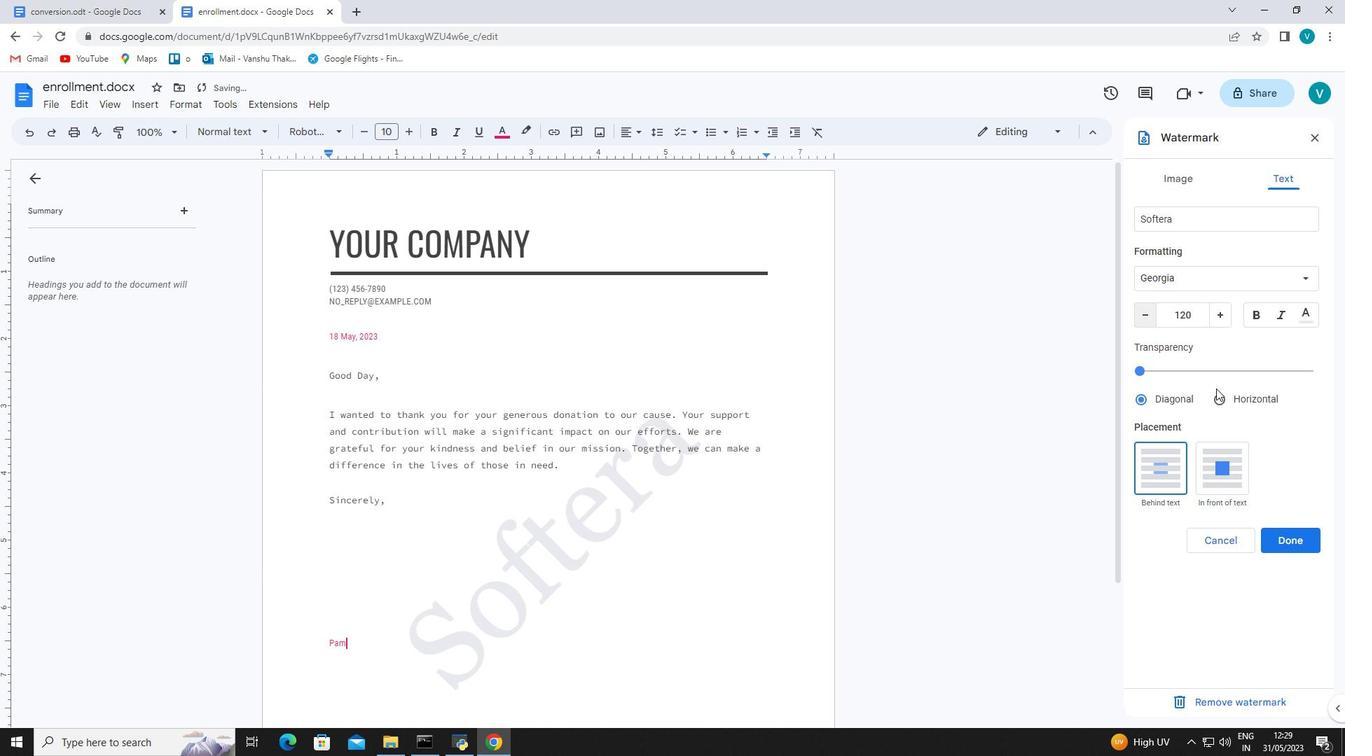 
Action: Mouse moved to (1291, 536)
Screenshot: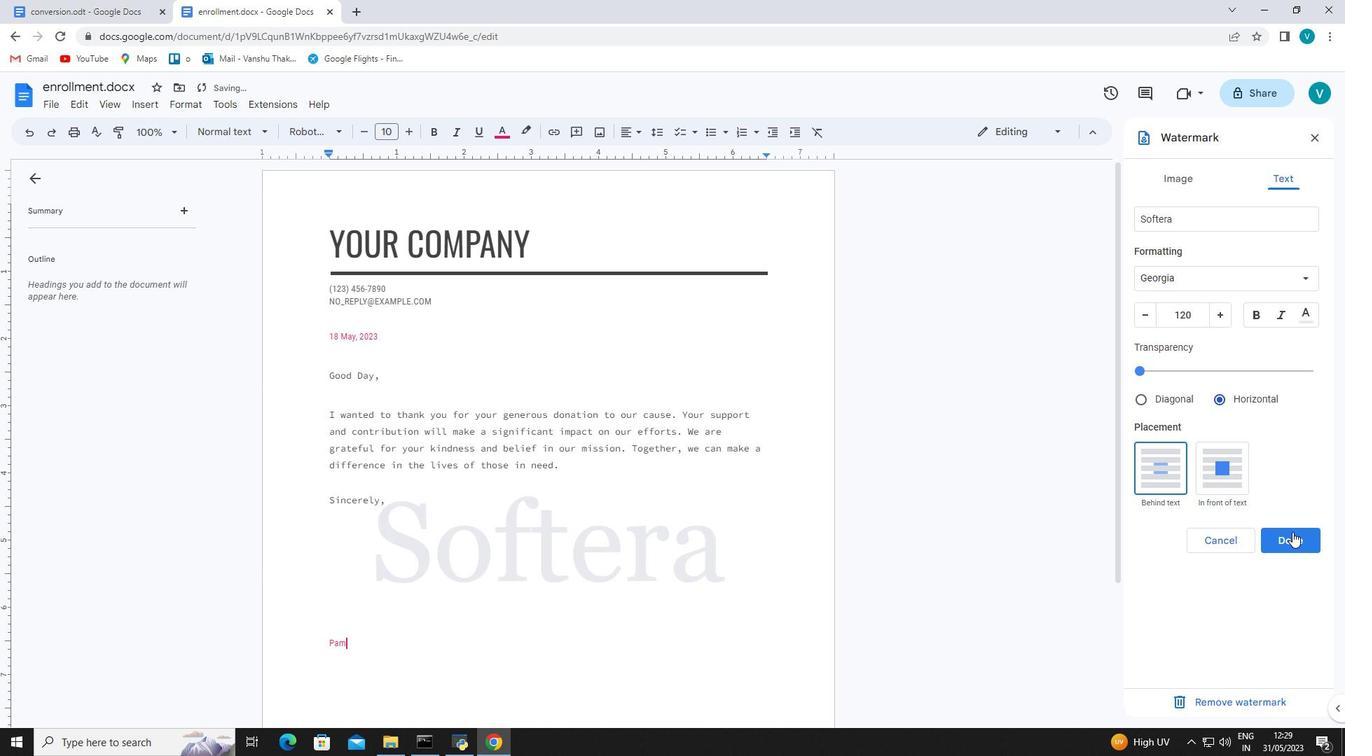 
Action: Mouse pressed left at (1291, 536)
Screenshot: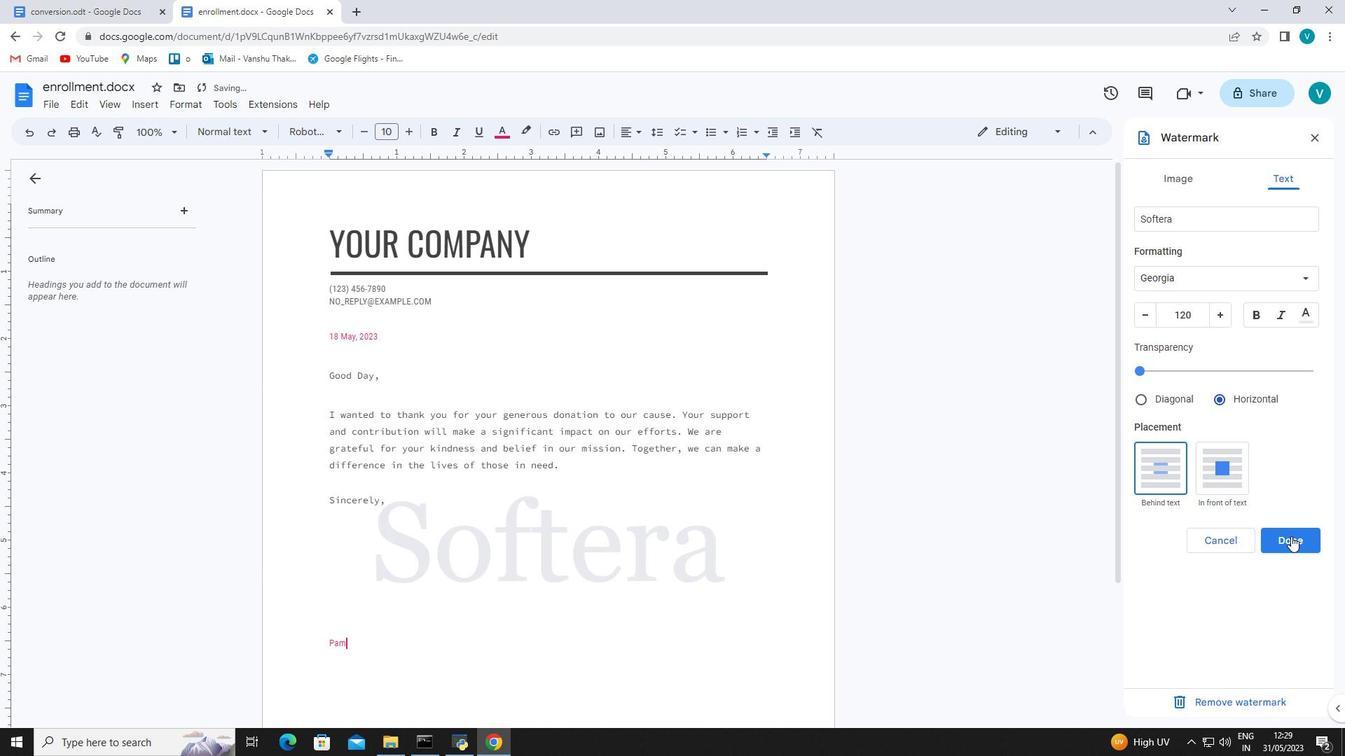 
Action: Mouse moved to (1151, 327)
Screenshot: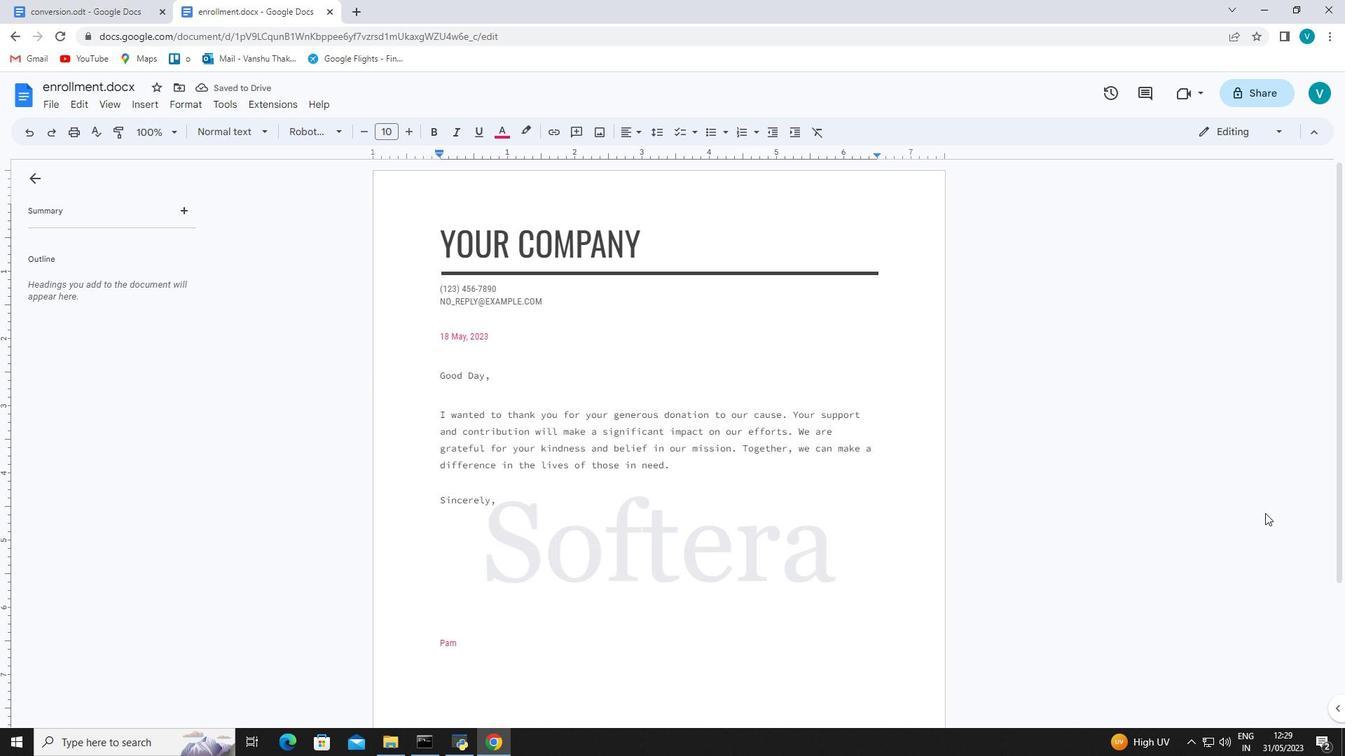 
